 Task: Look for space in Fort Collins, United States from 6th September, 2023 to 15th September, 2023 for 6 adults in price range Rs.8000 to Rs.12000. Place can be entire place or private room with 6 bedrooms having 6 beds and 6 bathrooms. Property type can be house, flat, guest house. Amenities needed are: wifi, TV, free parkinig on premises, gym, breakfast. Booking option can be shelf check-in. Required host language is English.
Action: Mouse moved to (383, 180)
Screenshot: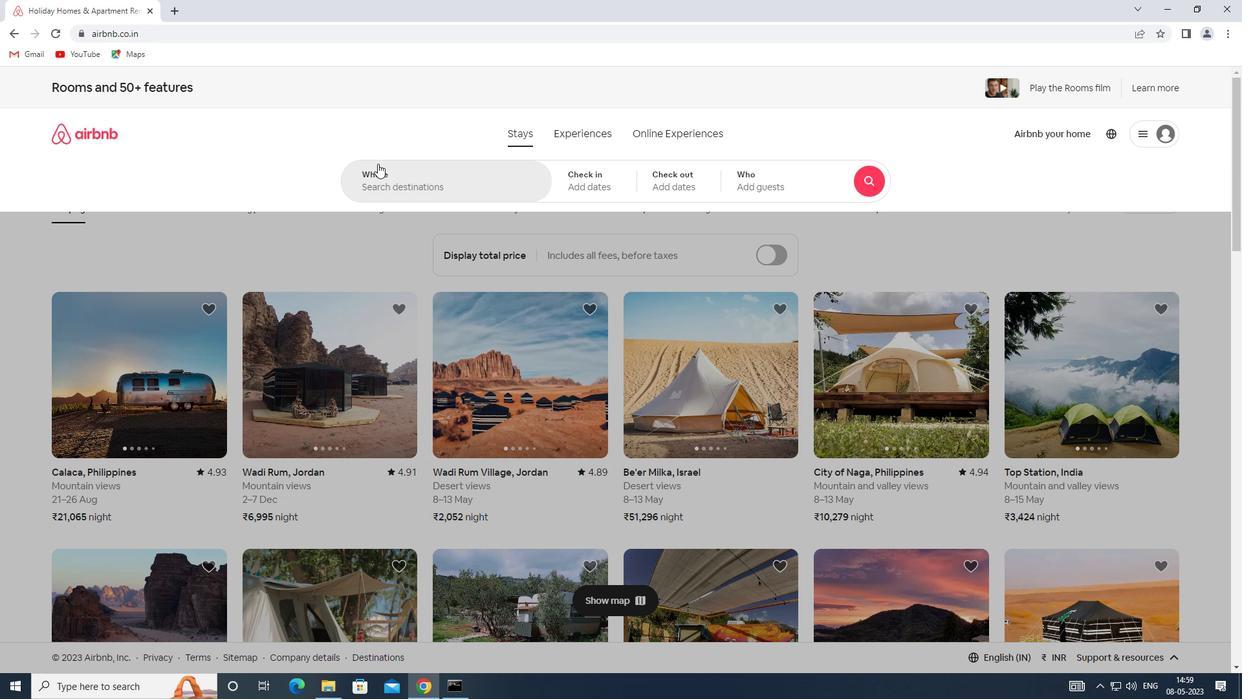 
Action: Mouse pressed left at (383, 180)
Screenshot: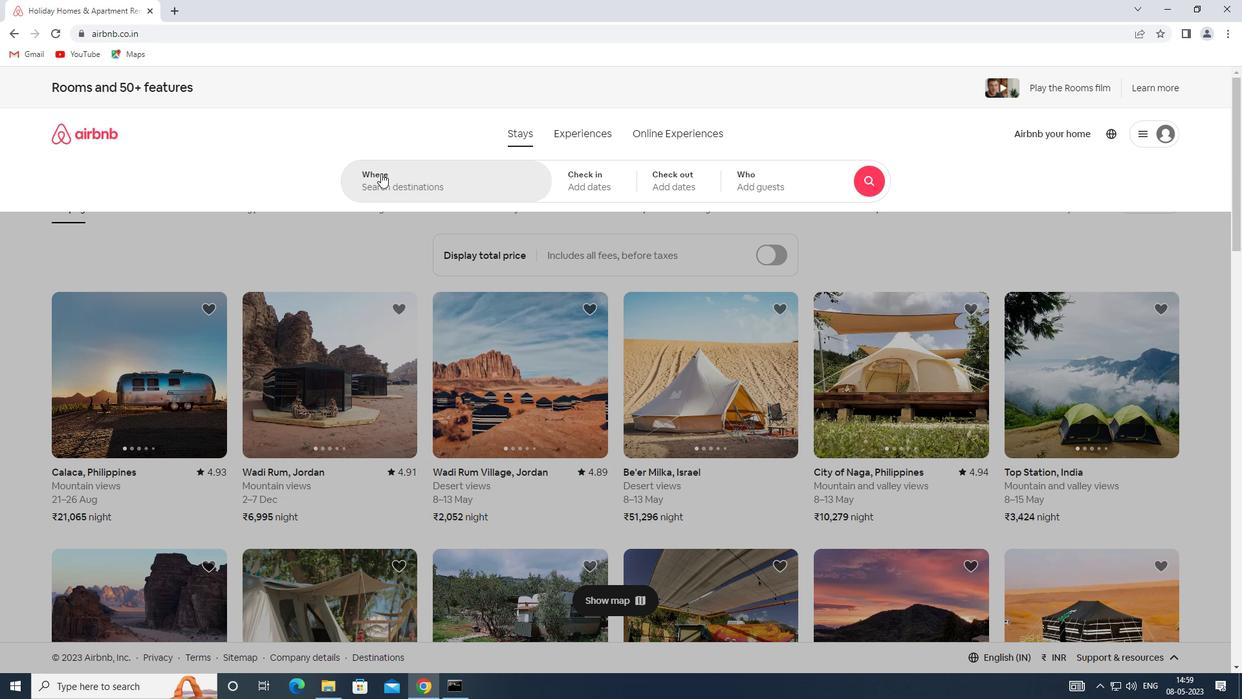 
Action: Key pressed <Key.shift>SPACE<Key.space>IN<Key.space><Key.shift><Key.shift>ctrl+FORT<Key.space><Key.shift><Key.shift><Key.shift><Key.shift><Key.shift><Key.shift><Key.shift><Key.shift><Key.shift><Key.shift>COLLIND<Key.backspace>S,<Key.shift>UNITES<Key.backspace>D<Key.space><Key.shift>STATES
Screenshot: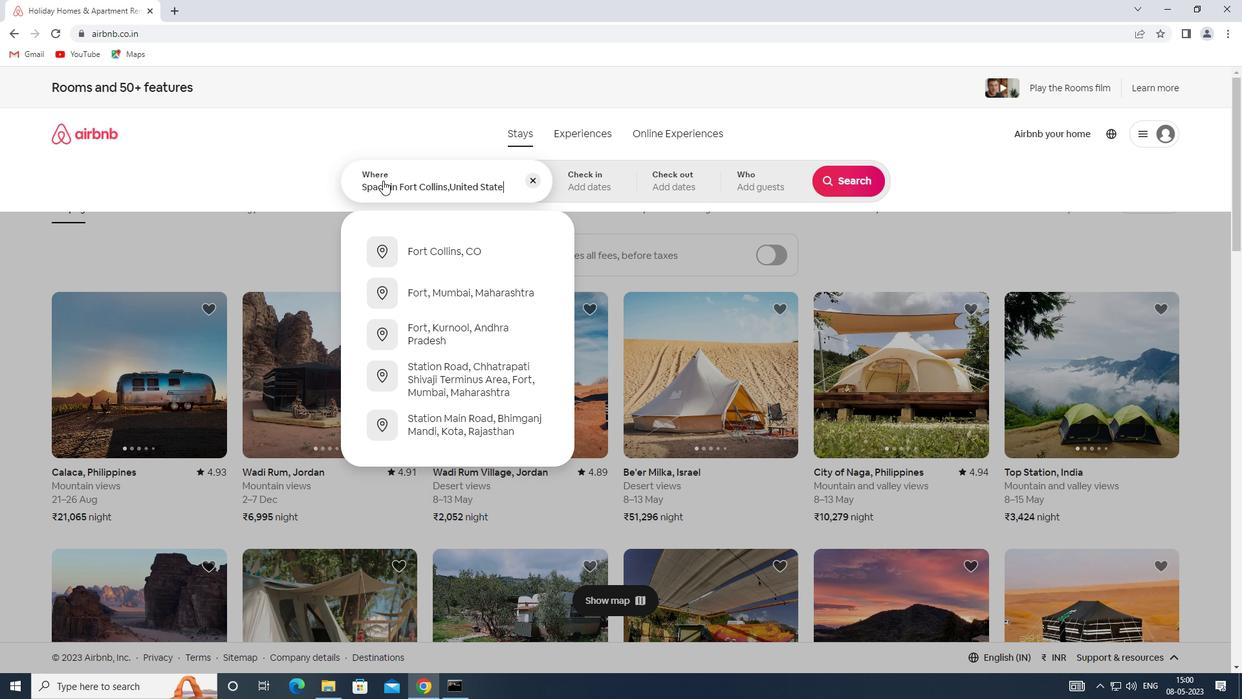 
Action: Mouse moved to (563, 168)
Screenshot: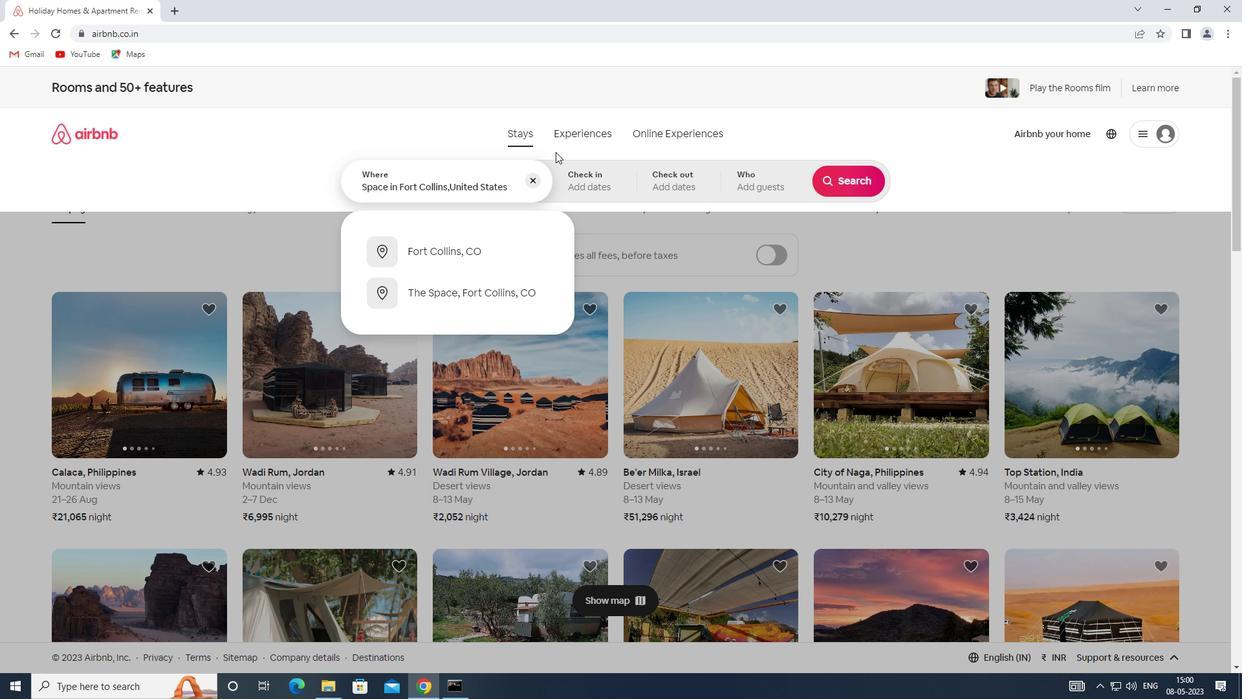 
Action: Mouse pressed left at (563, 168)
Screenshot: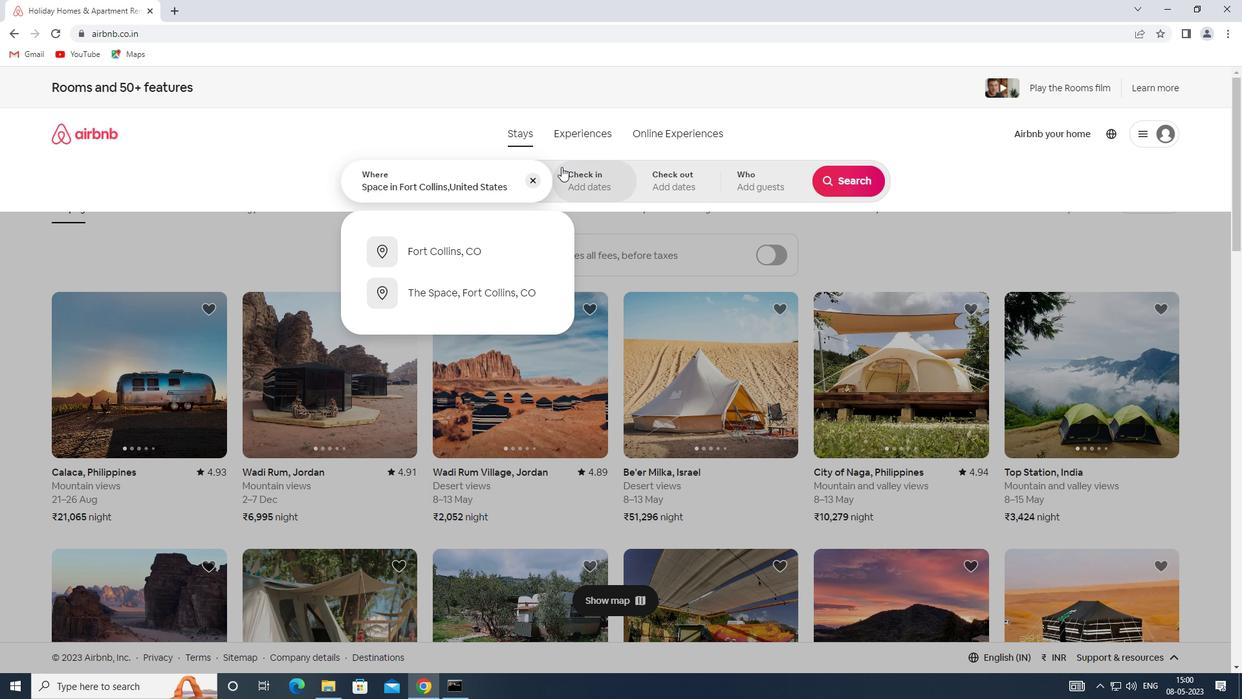 
Action: Mouse moved to (851, 289)
Screenshot: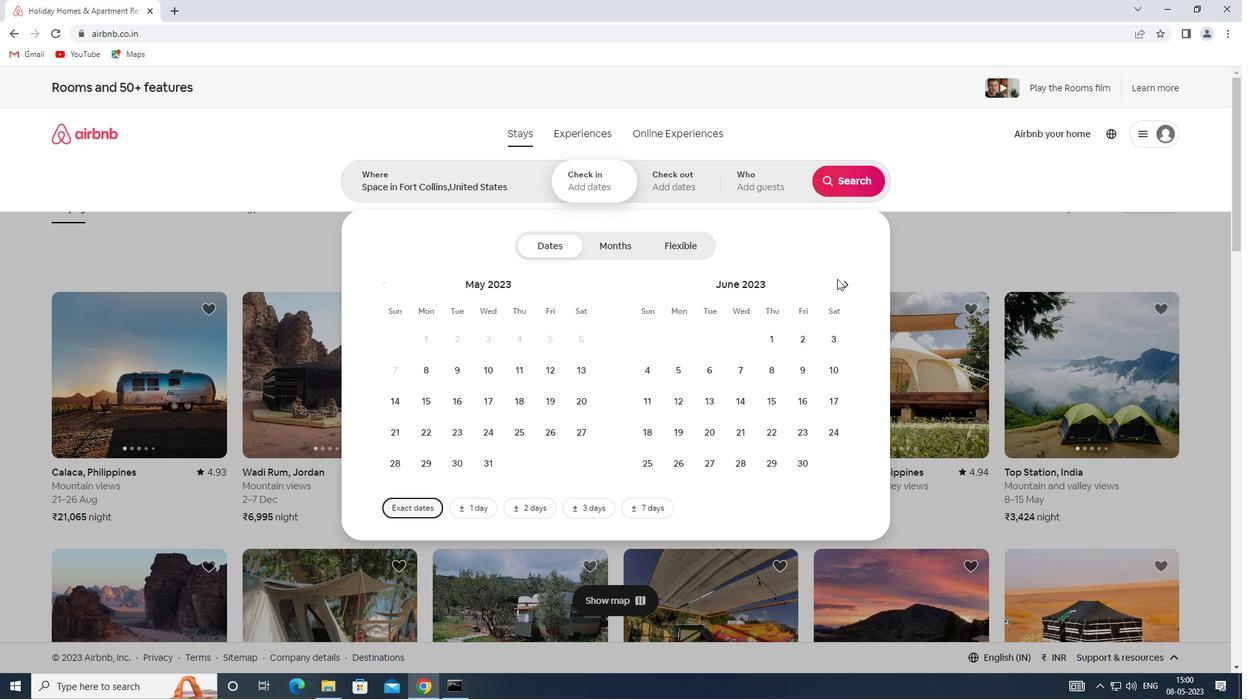 
Action: Mouse pressed left at (851, 289)
Screenshot: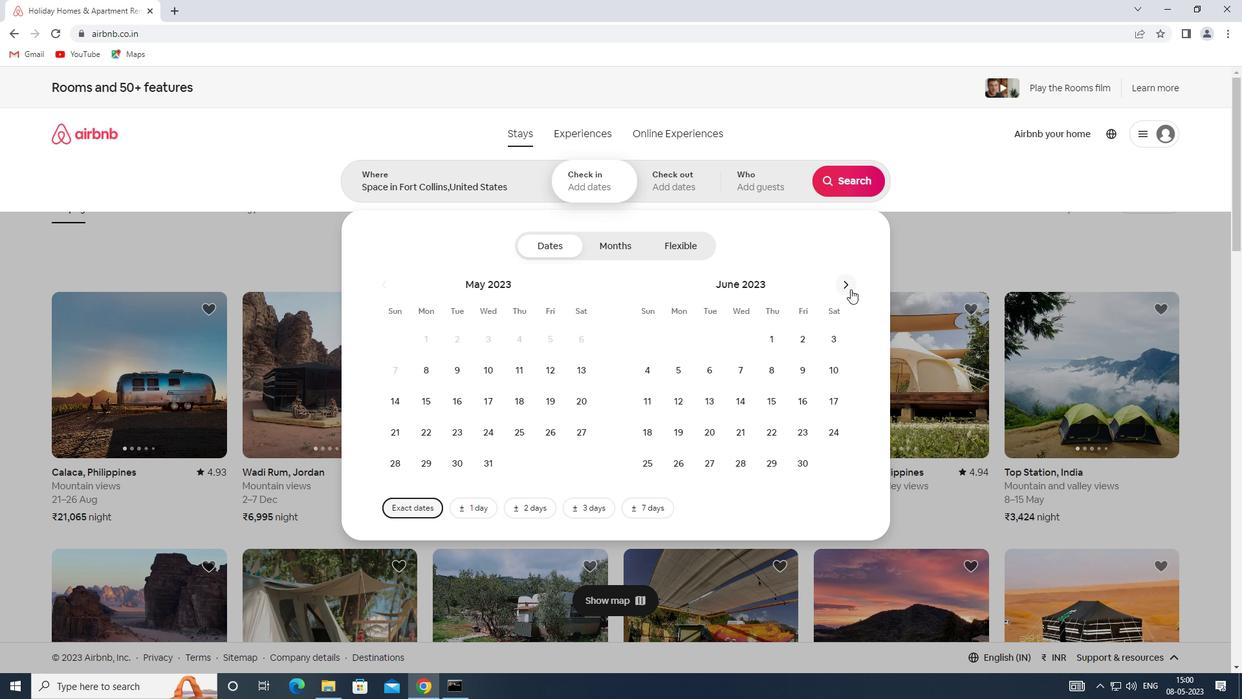 
Action: Mouse pressed left at (851, 289)
Screenshot: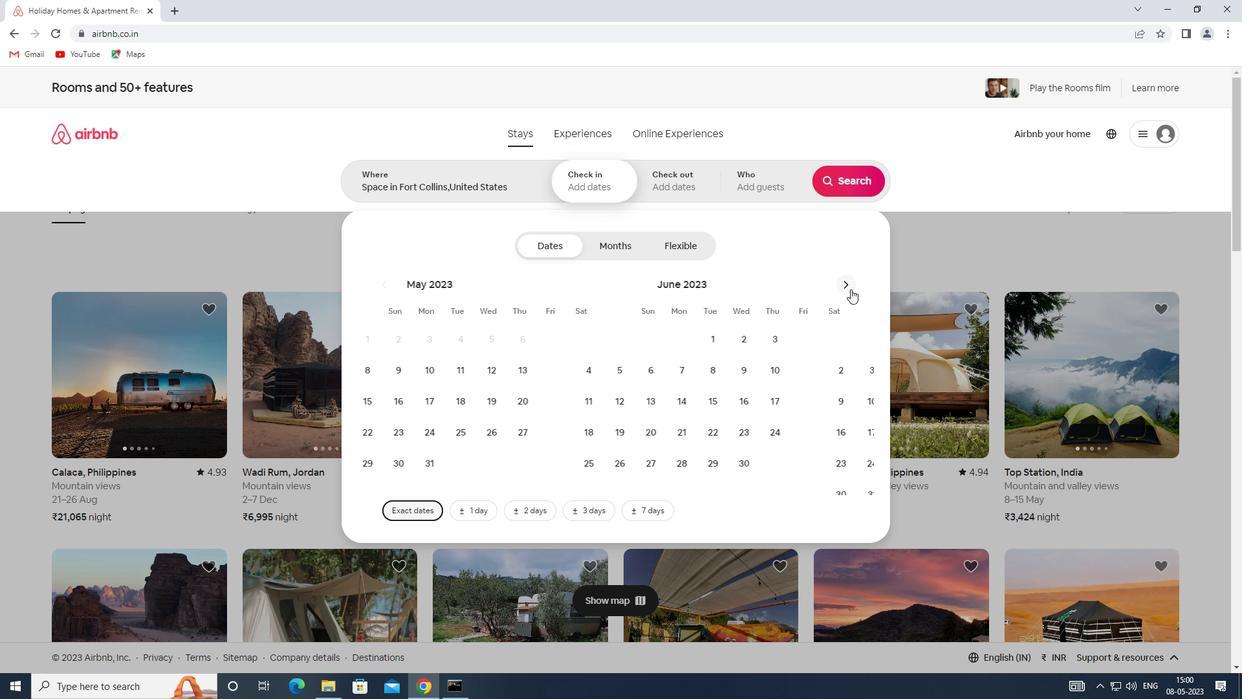 
Action: Mouse pressed left at (851, 289)
Screenshot: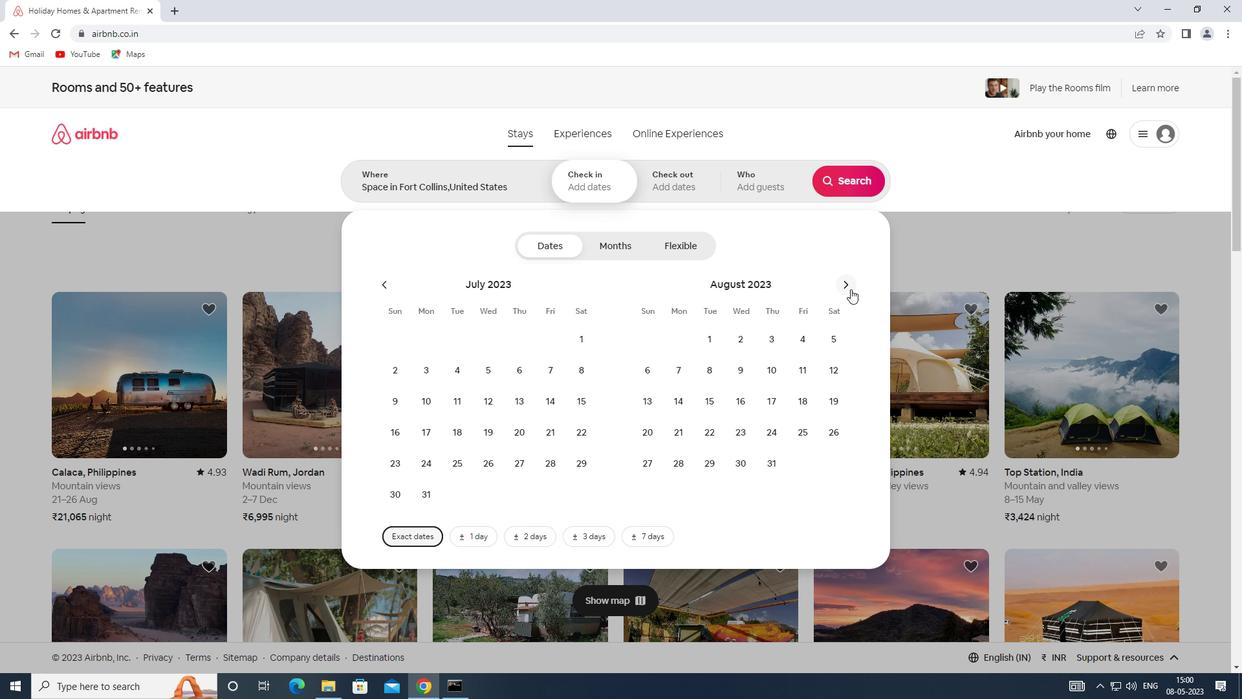 
Action: Mouse moved to (737, 366)
Screenshot: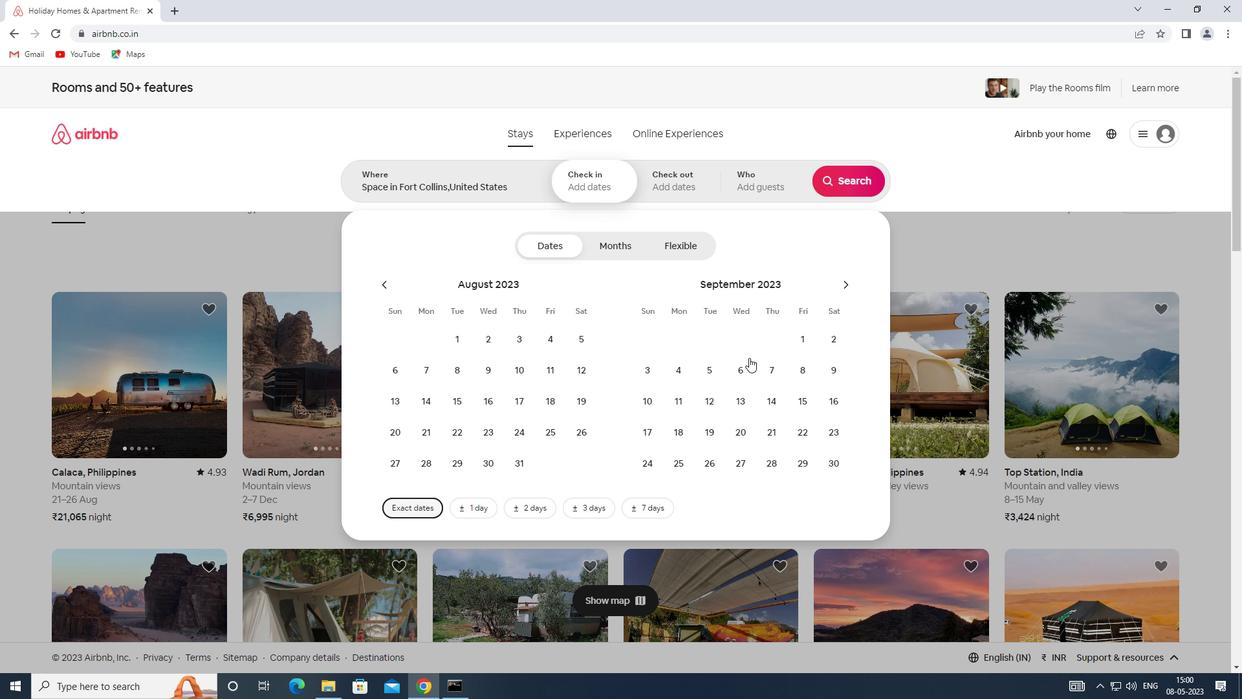 
Action: Mouse pressed left at (737, 366)
Screenshot: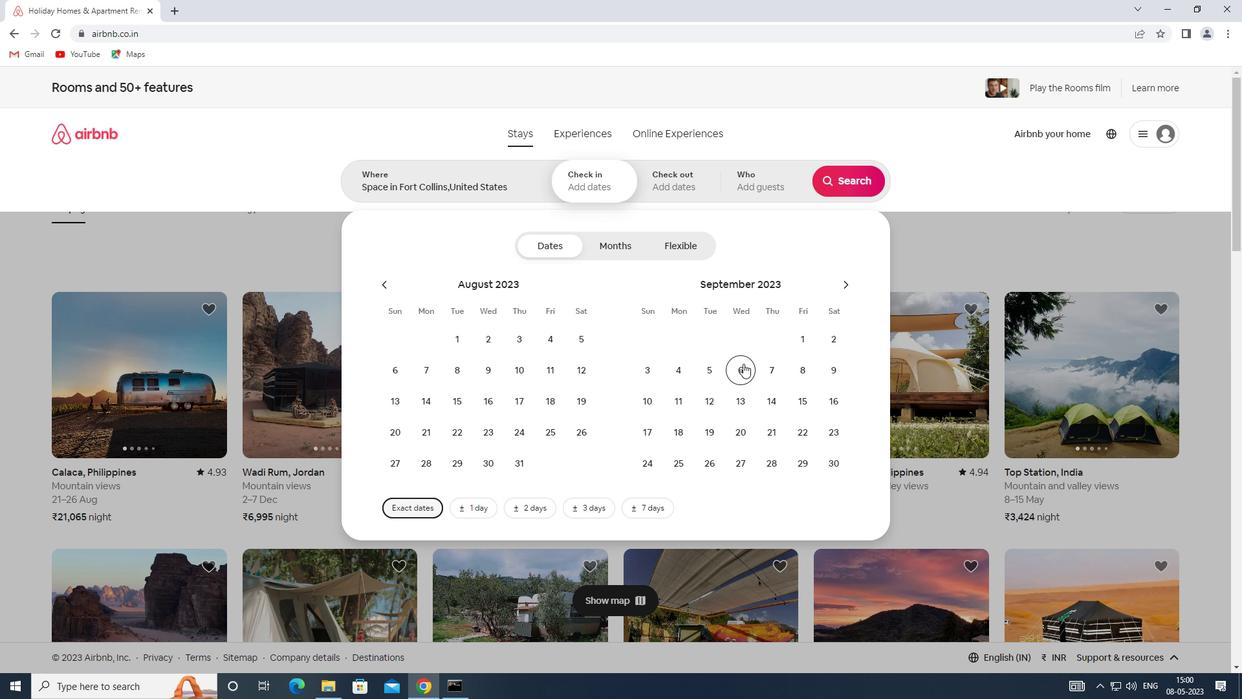 
Action: Mouse moved to (806, 403)
Screenshot: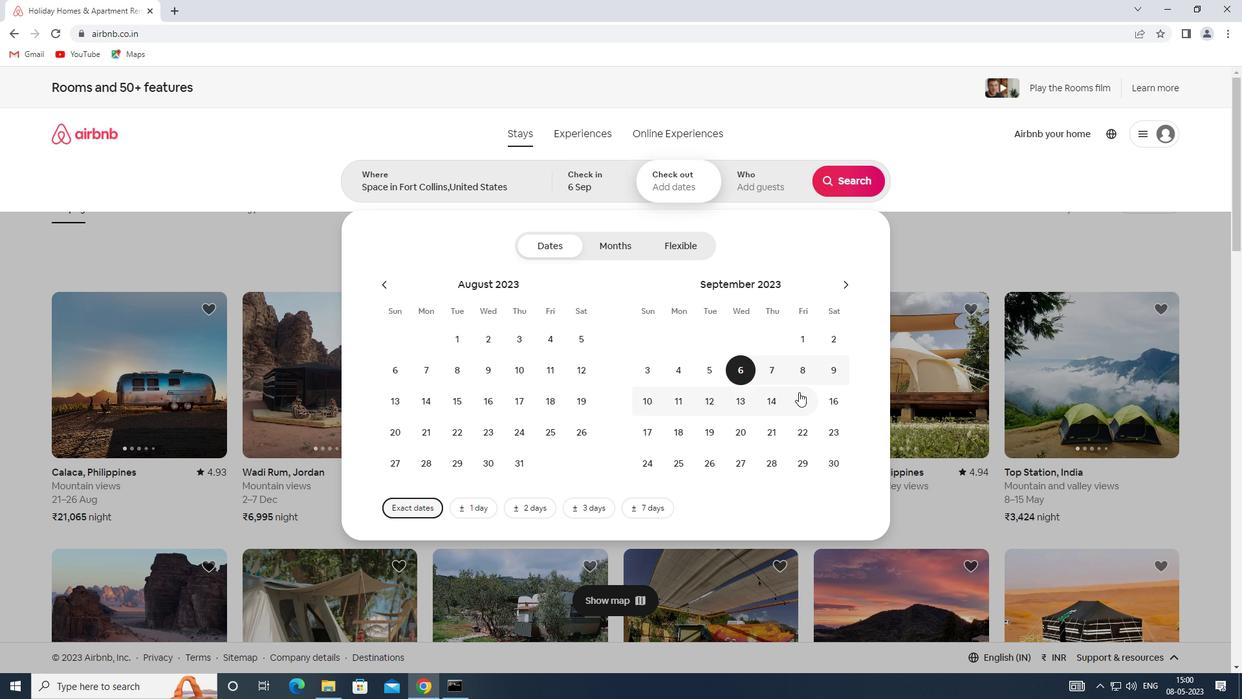 
Action: Mouse pressed left at (806, 403)
Screenshot: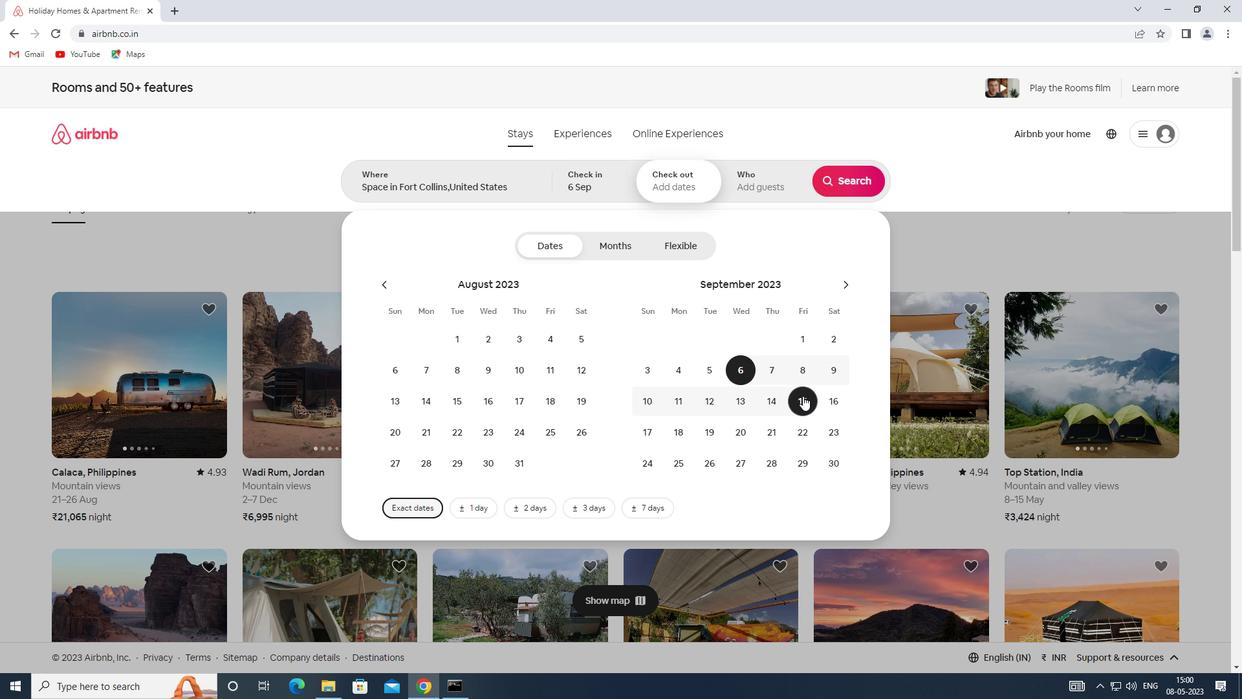 
Action: Mouse moved to (763, 191)
Screenshot: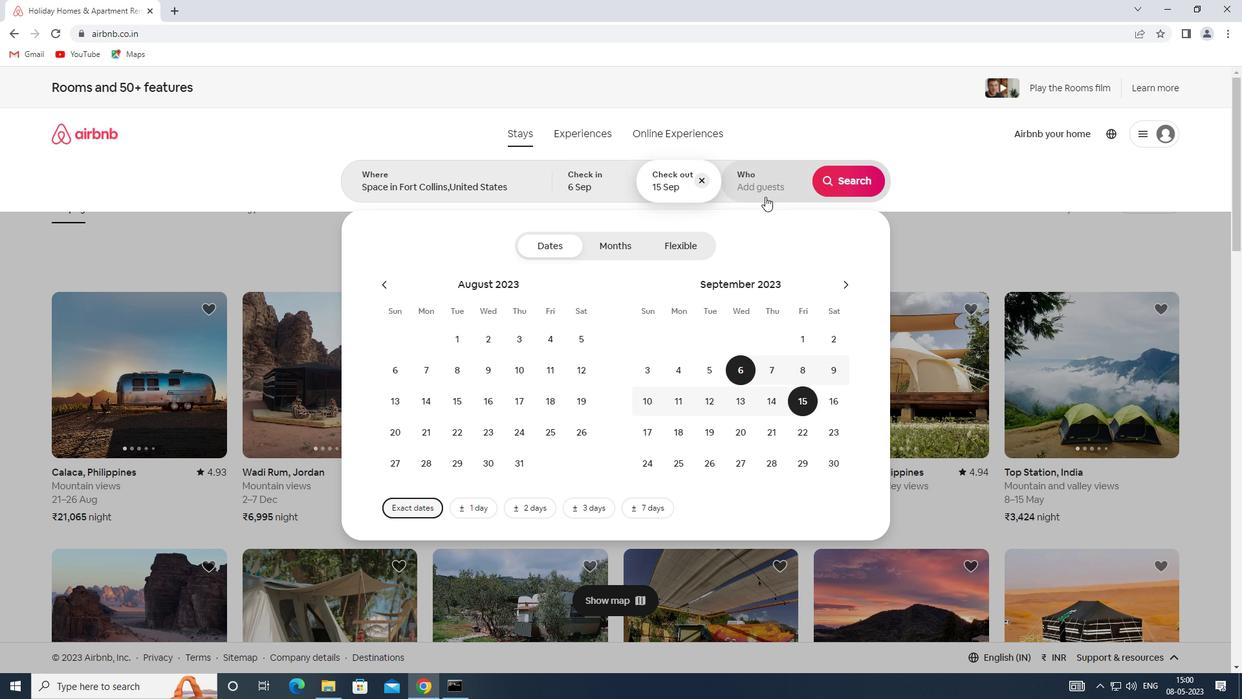 
Action: Mouse pressed left at (763, 191)
Screenshot: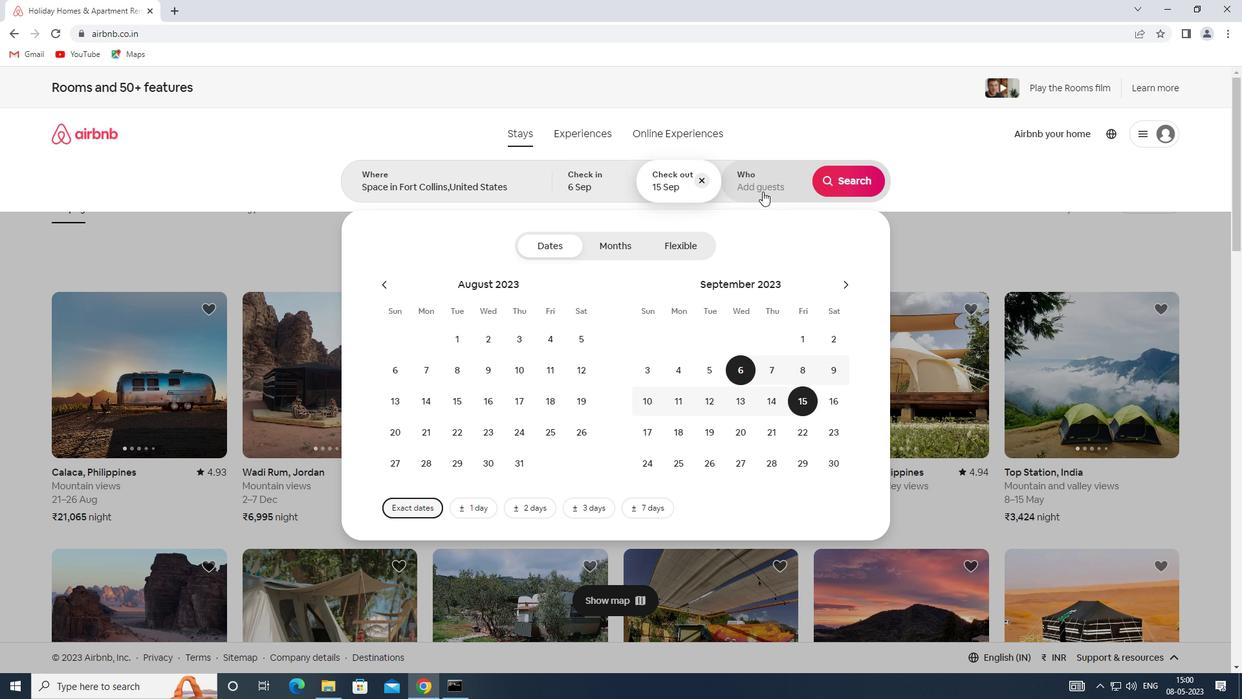 
Action: Mouse moved to (857, 245)
Screenshot: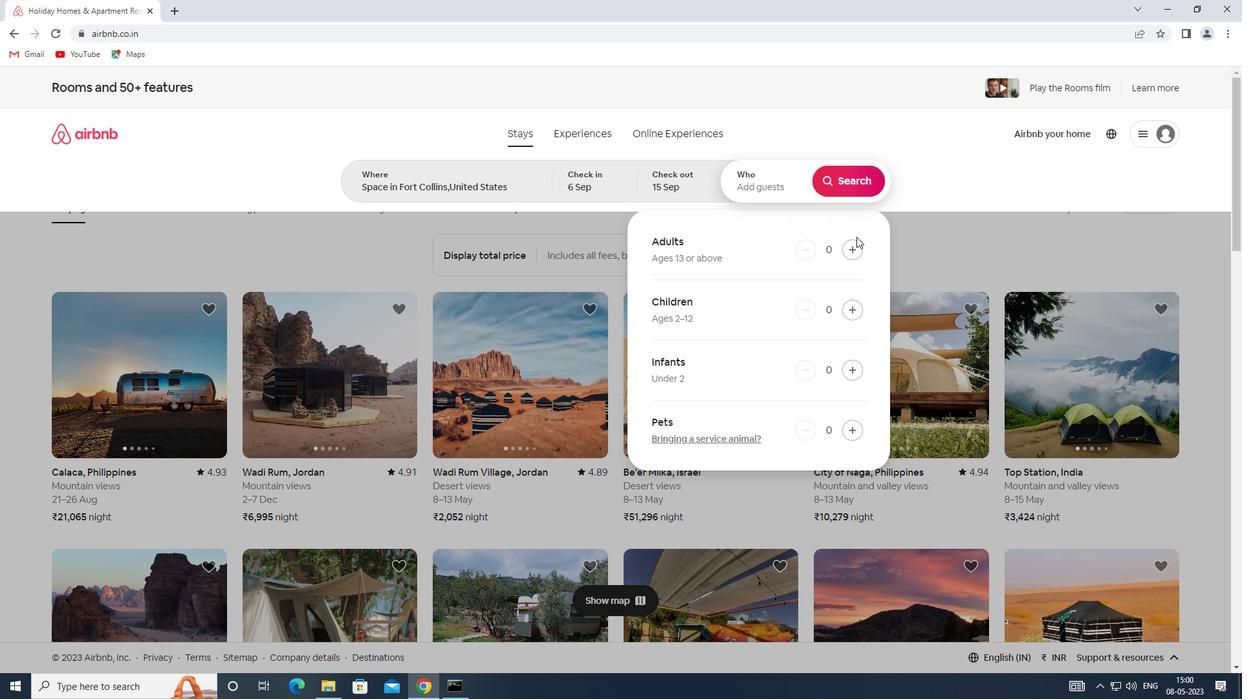 
Action: Mouse pressed left at (857, 245)
Screenshot: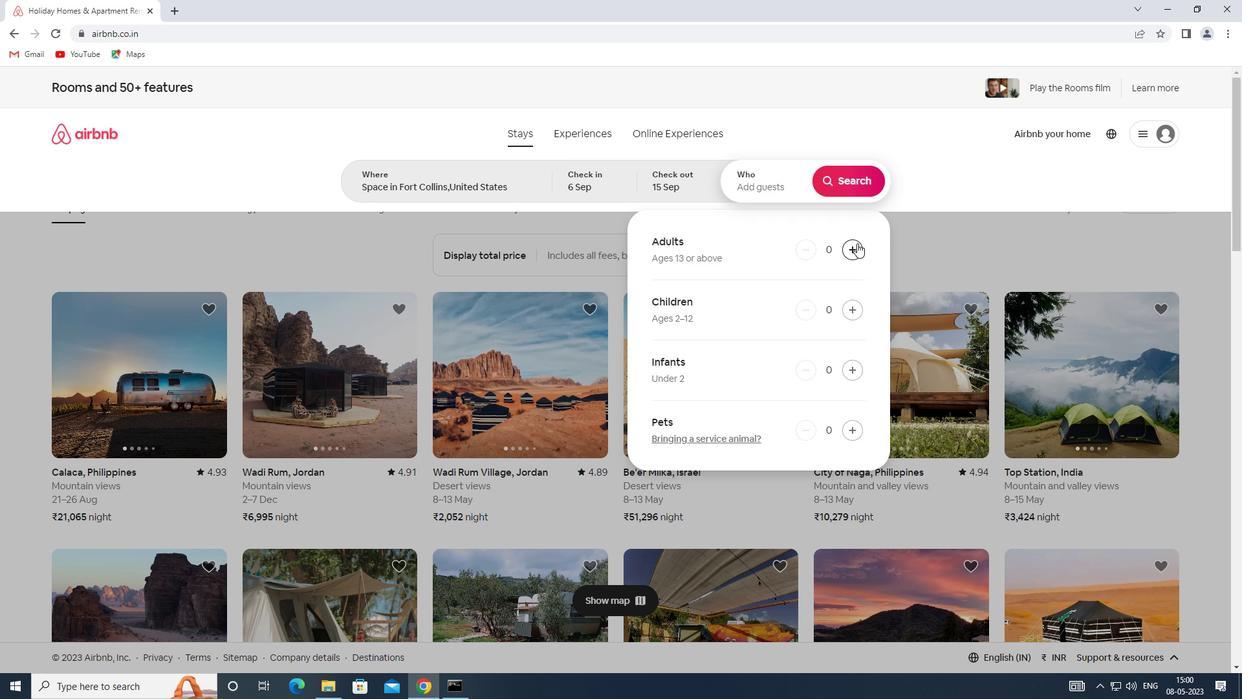 
Action: Mouse pressed left at (857, 245)
Screenshot: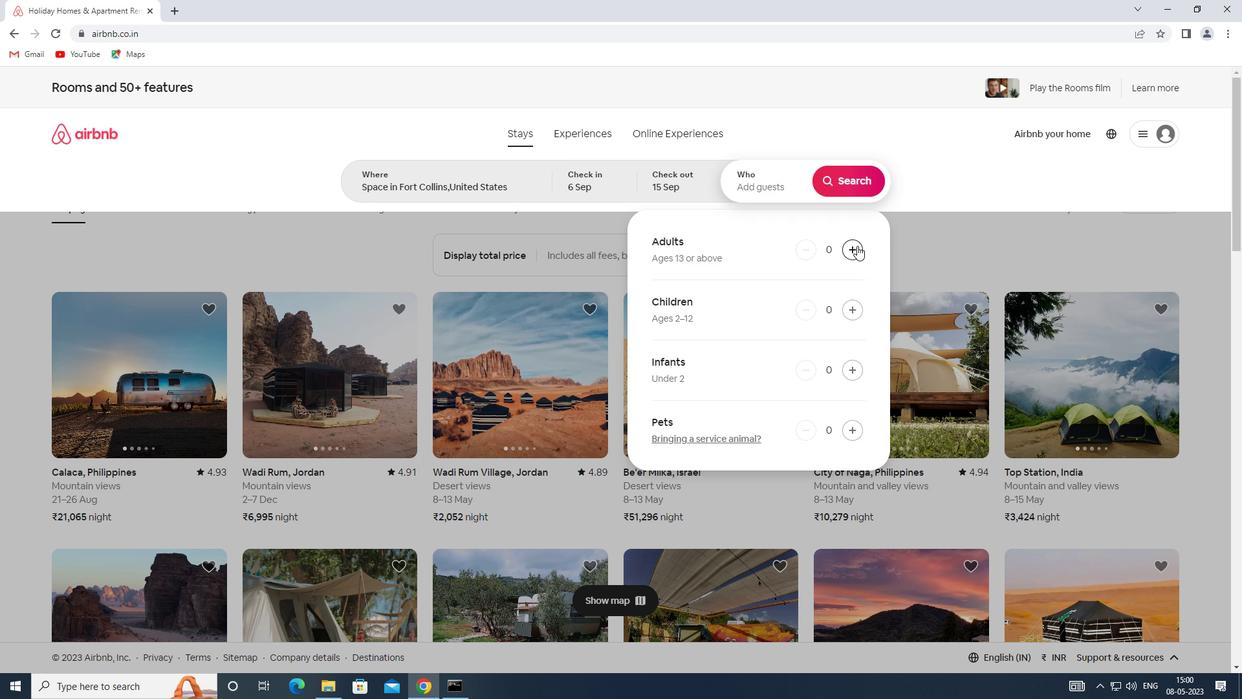 
Action: Mouse pressed left at (857, 245)
Screenshot: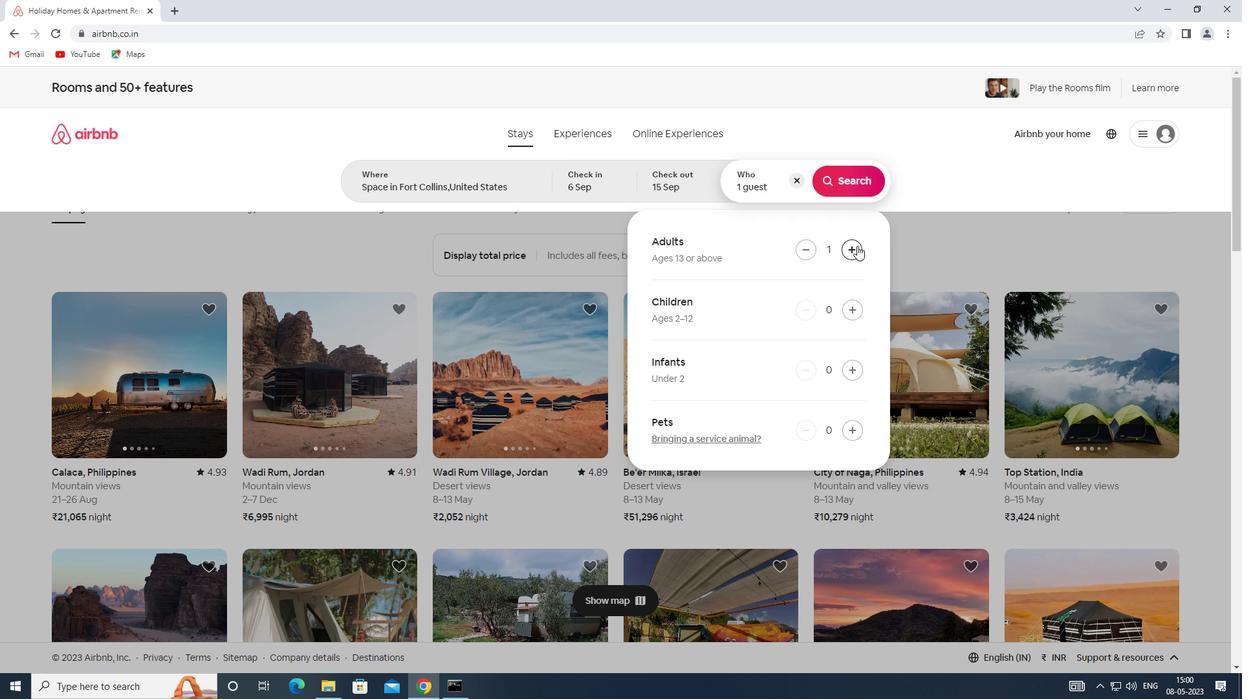 
Action: Mouse pressed left at (857, 245)
Screenshot: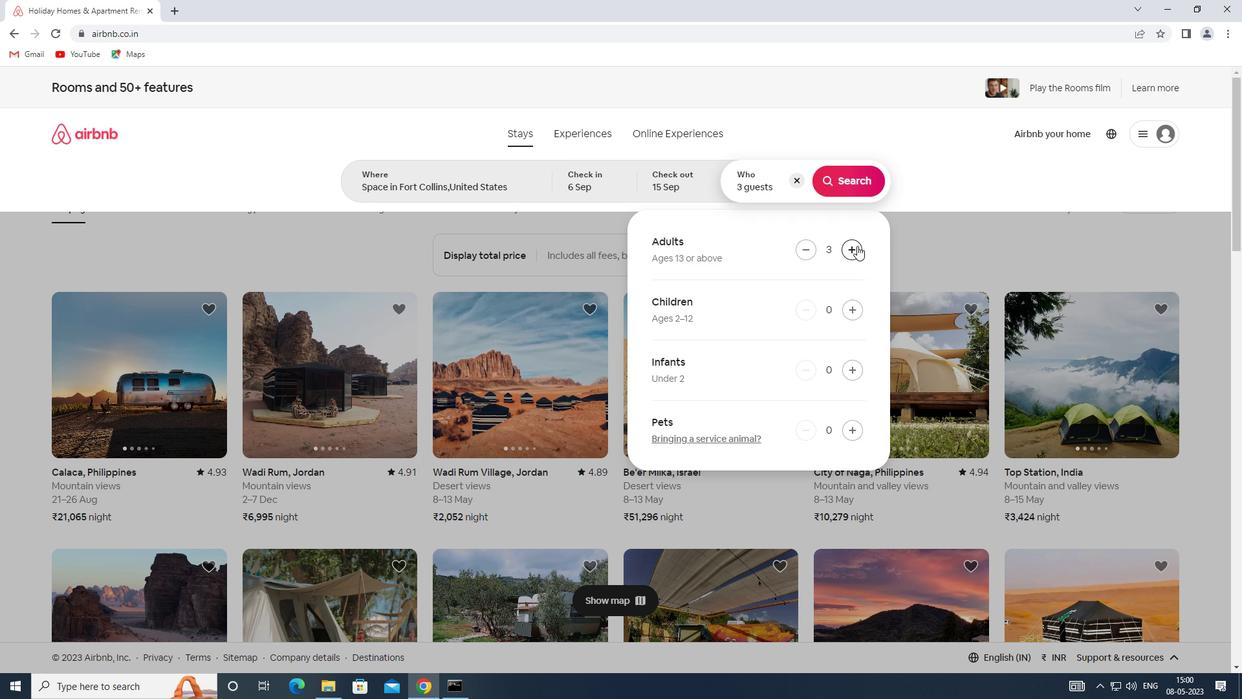 
Action: Mouse pressed left at (857, 245)
Screenshot: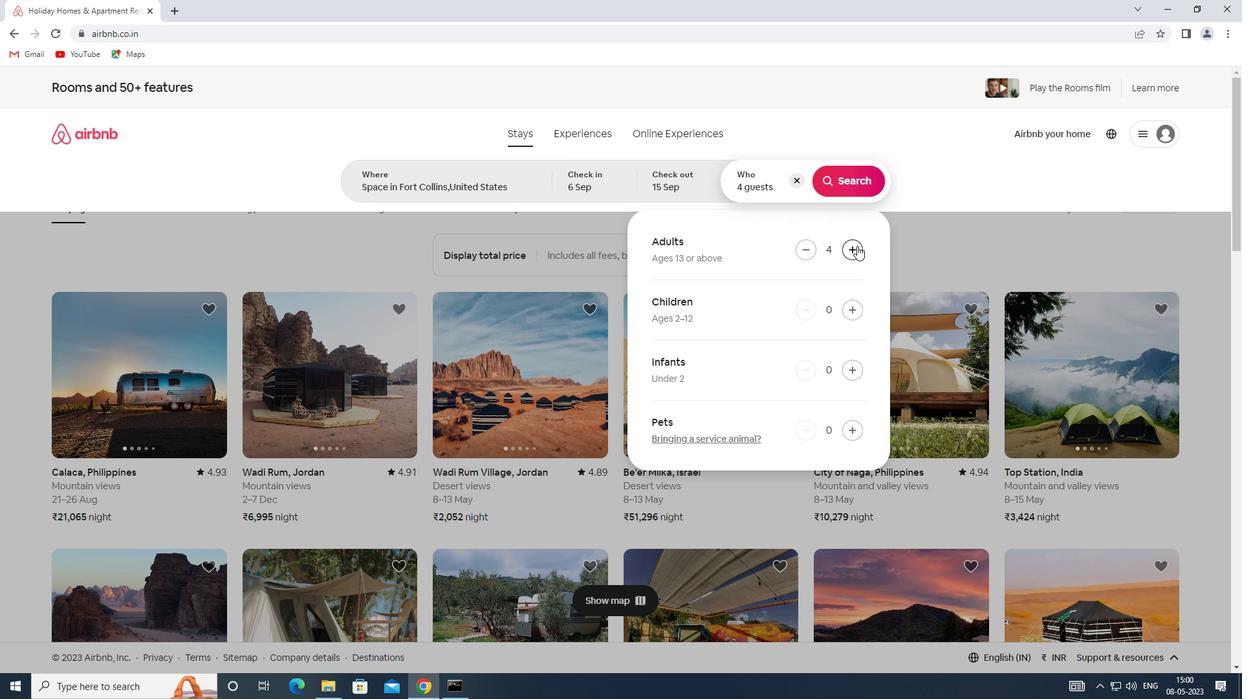 
Action: Mouse pressed left at (857, 245)
Screenshot: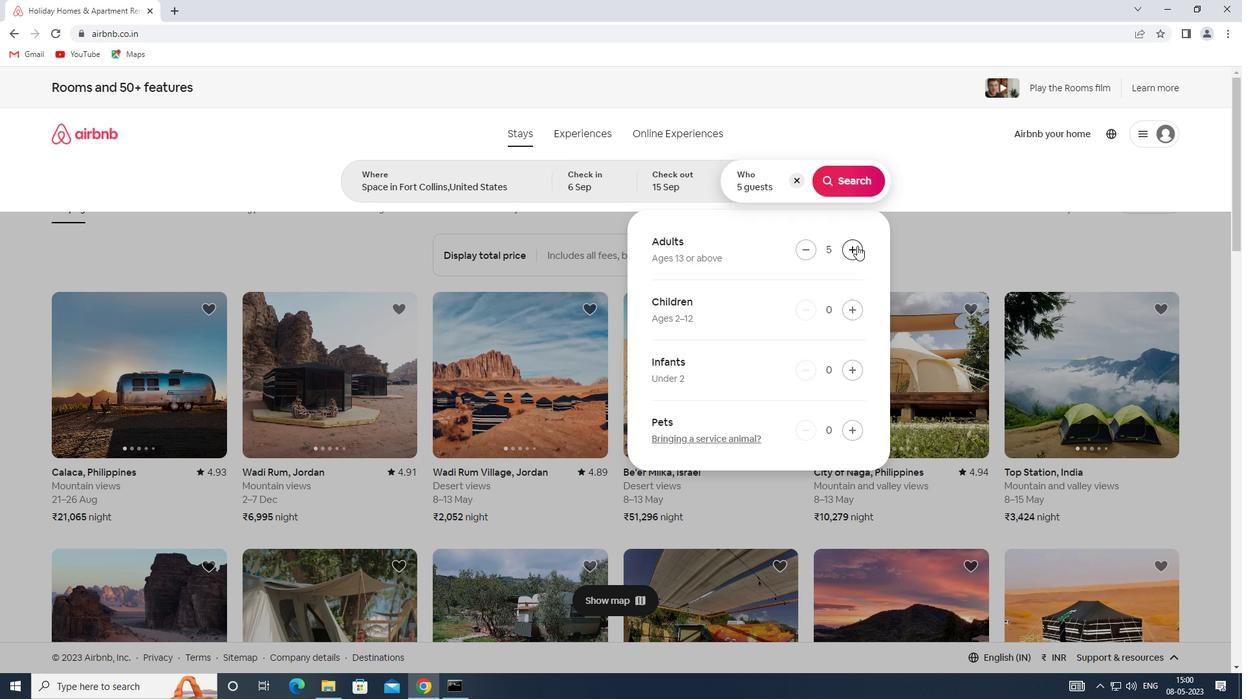 
Action: Mouse moved to (850, 180)
Screenshot: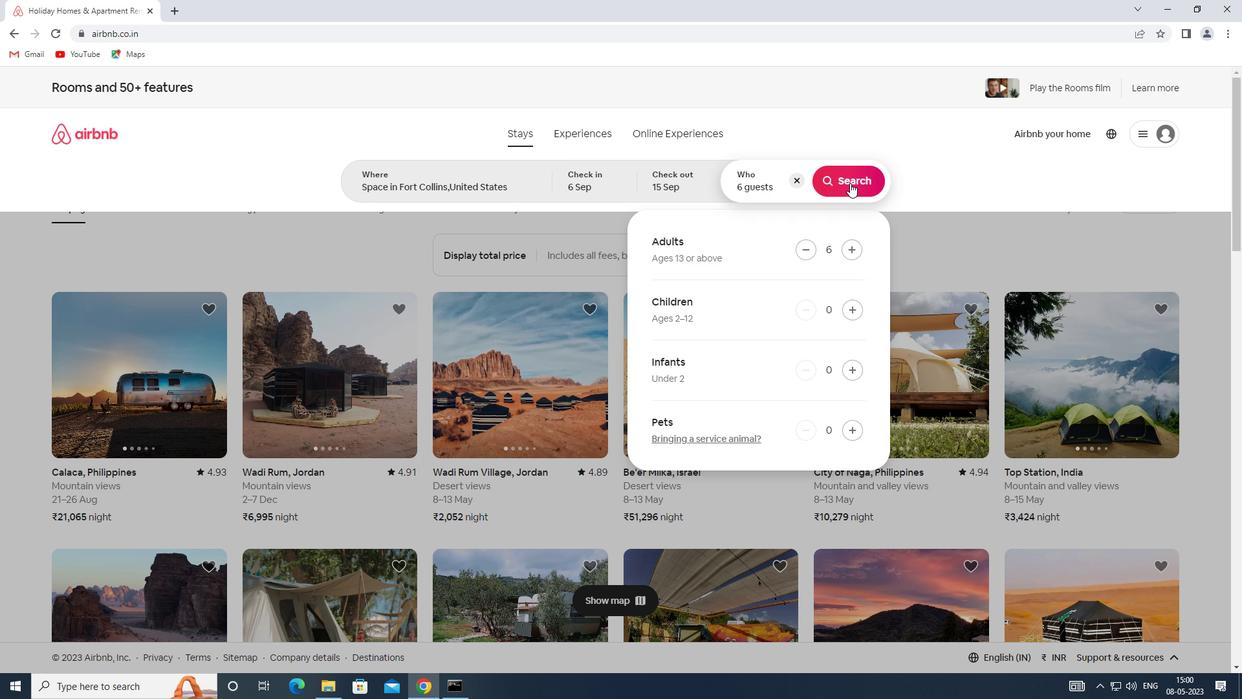 
Action: Mouse pressed left at (850, 180)
Screenshot: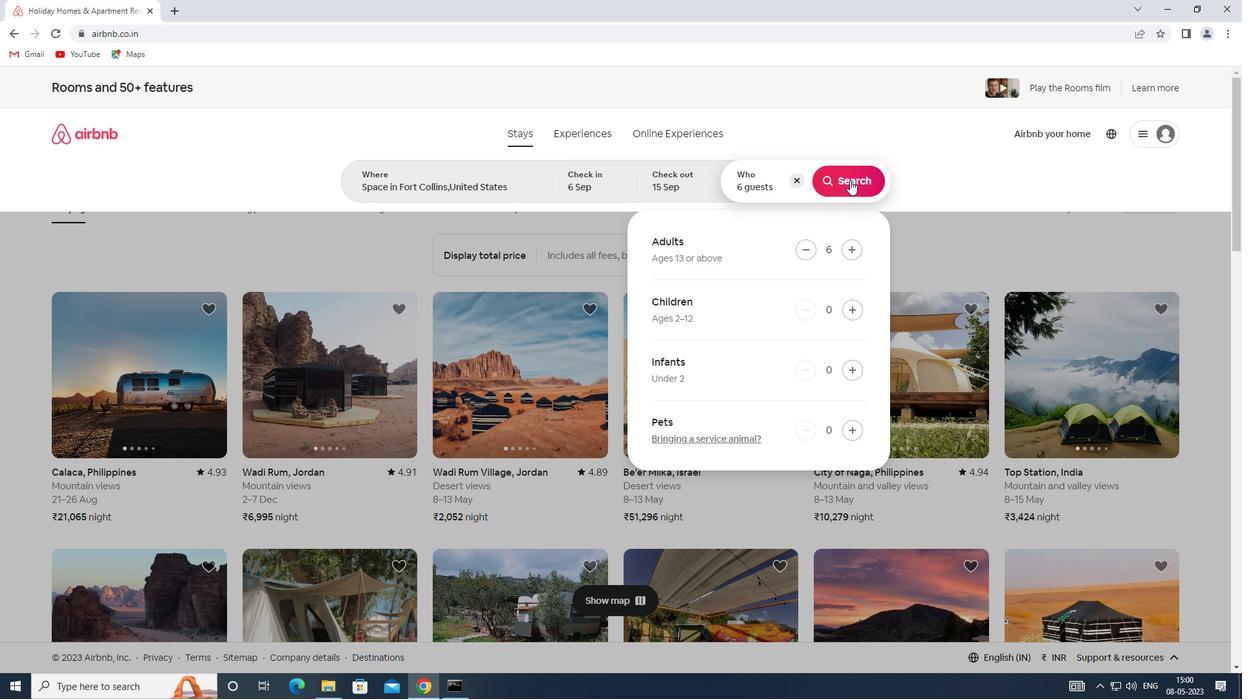 
Action: Mouse moved to (1184, 139)
Screenshot: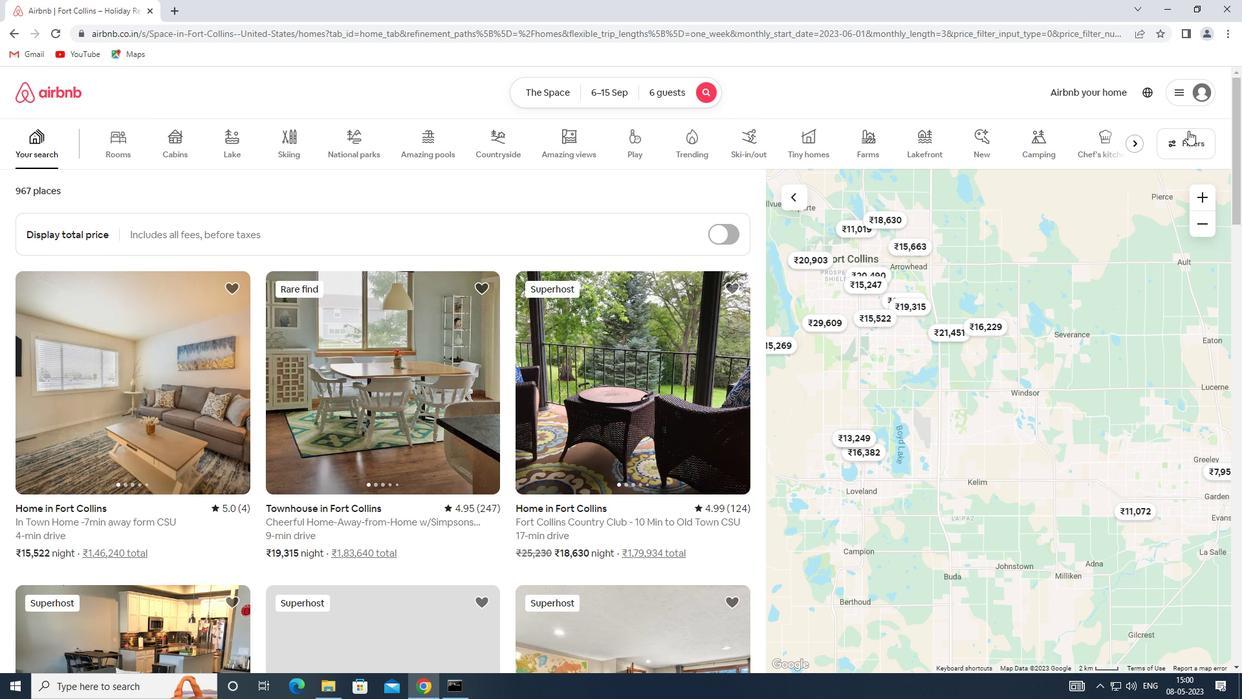 
Action: Mouse pressed left at (1184, 139)
Screenshot: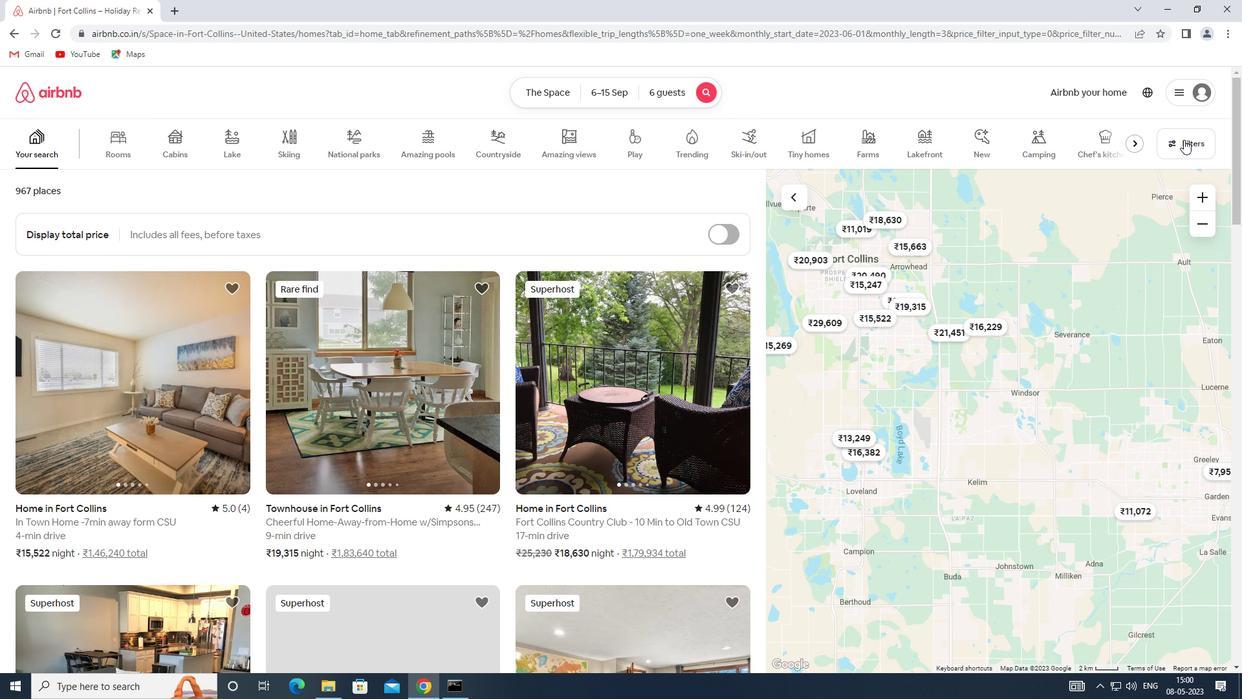 
Action: Mouse moved to (455, 466)
Screenshot: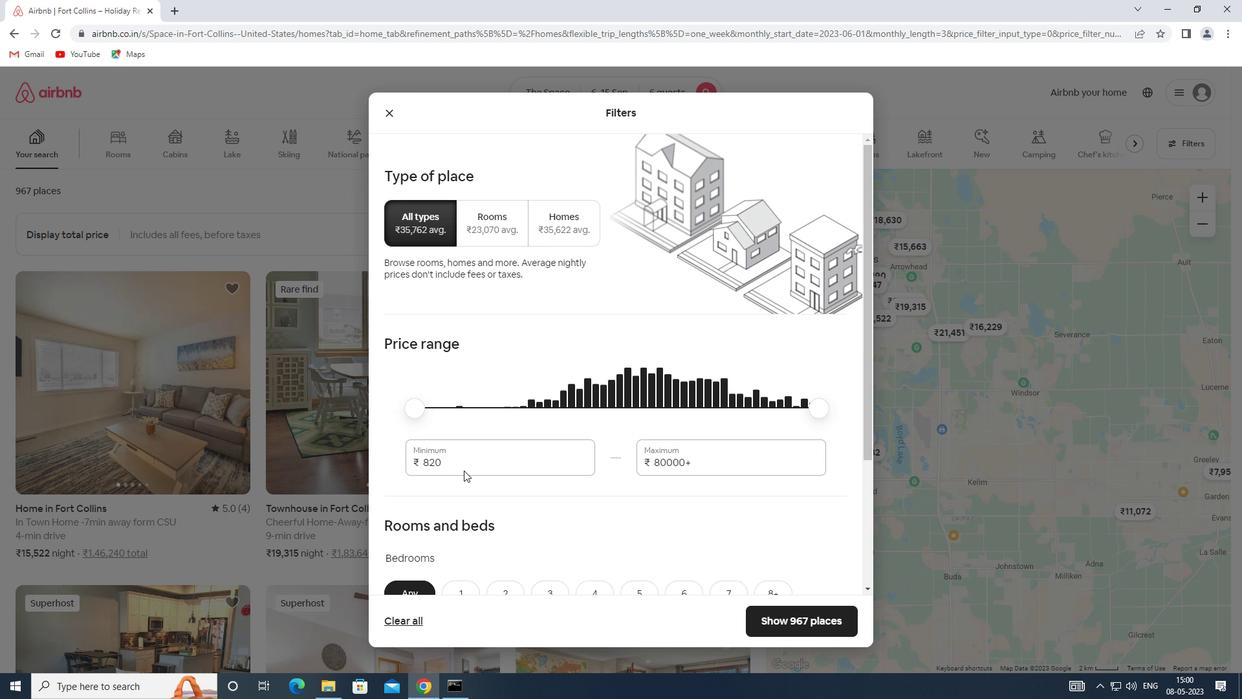 
Action: Mouse pressed left at (455, 466)
Screenshot: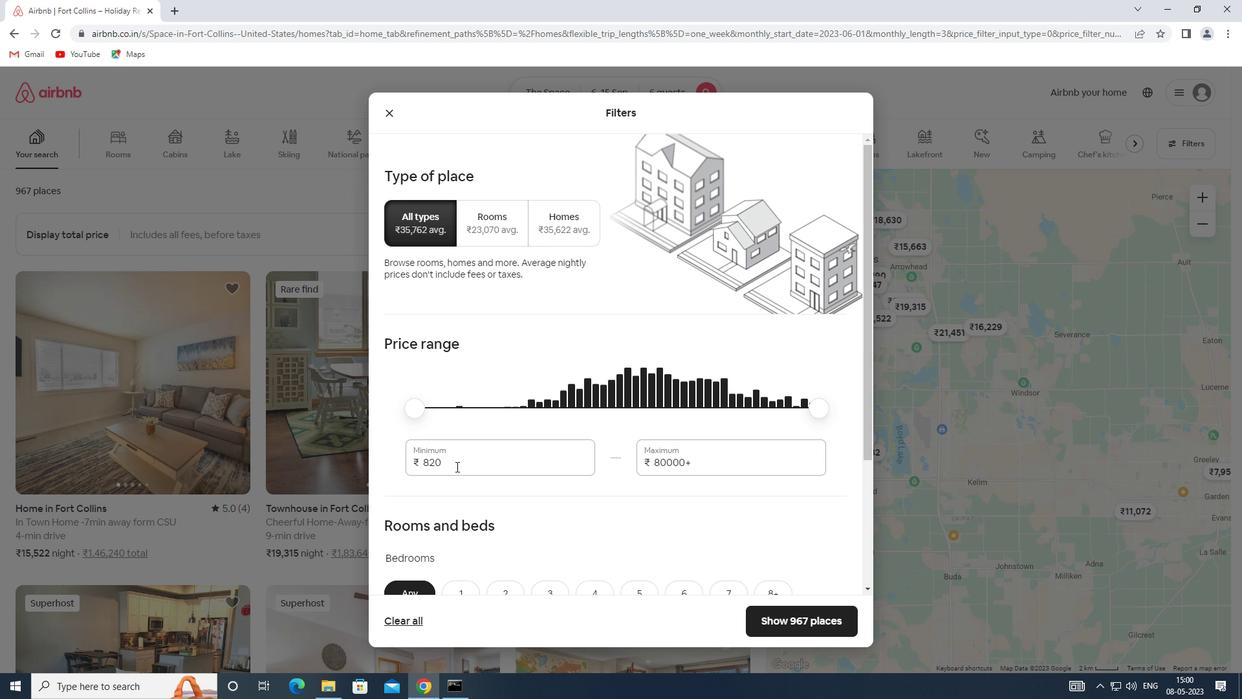 
Action: Mouse moved to (370, 465)
Screenshot: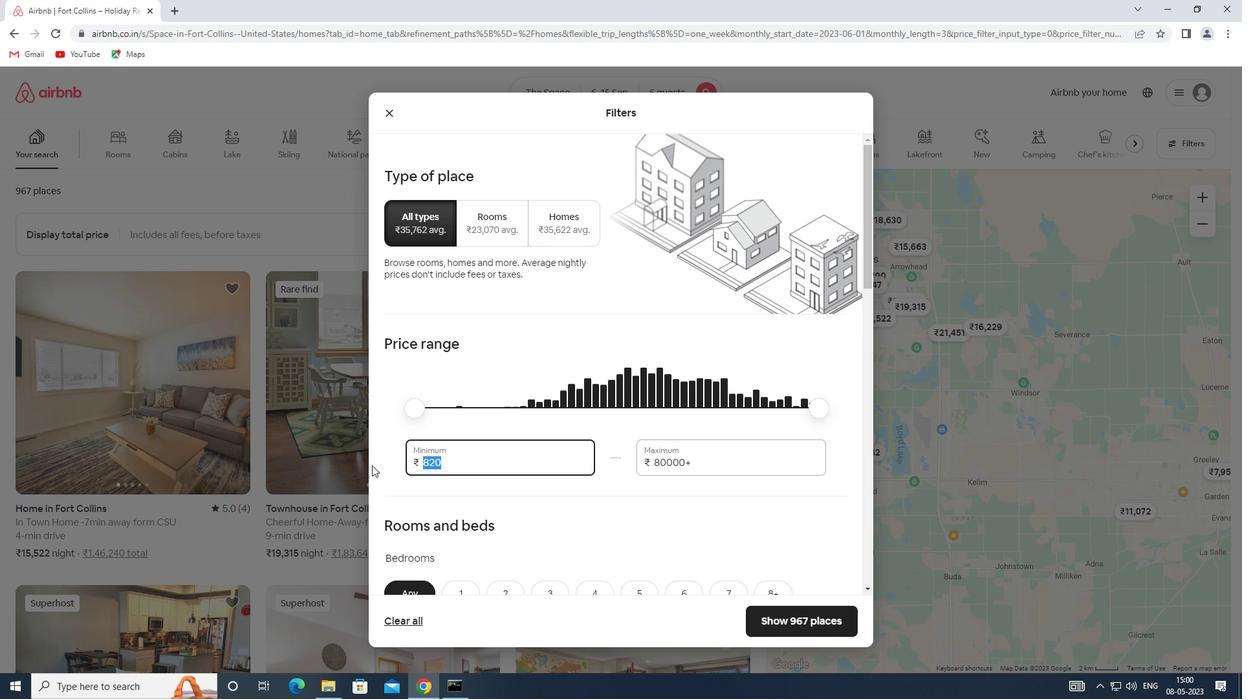 
Action: Key pressed 8000
Screenshot: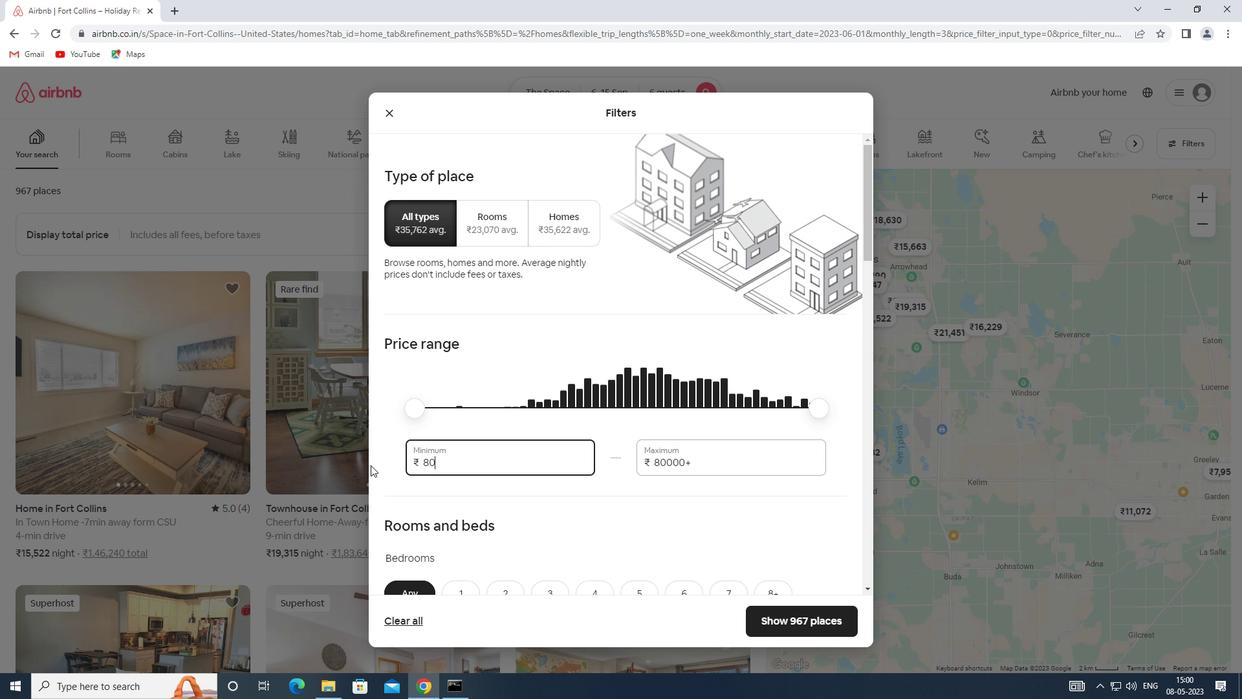 
Action: Mouse moved to (710, 466)
Screenshot: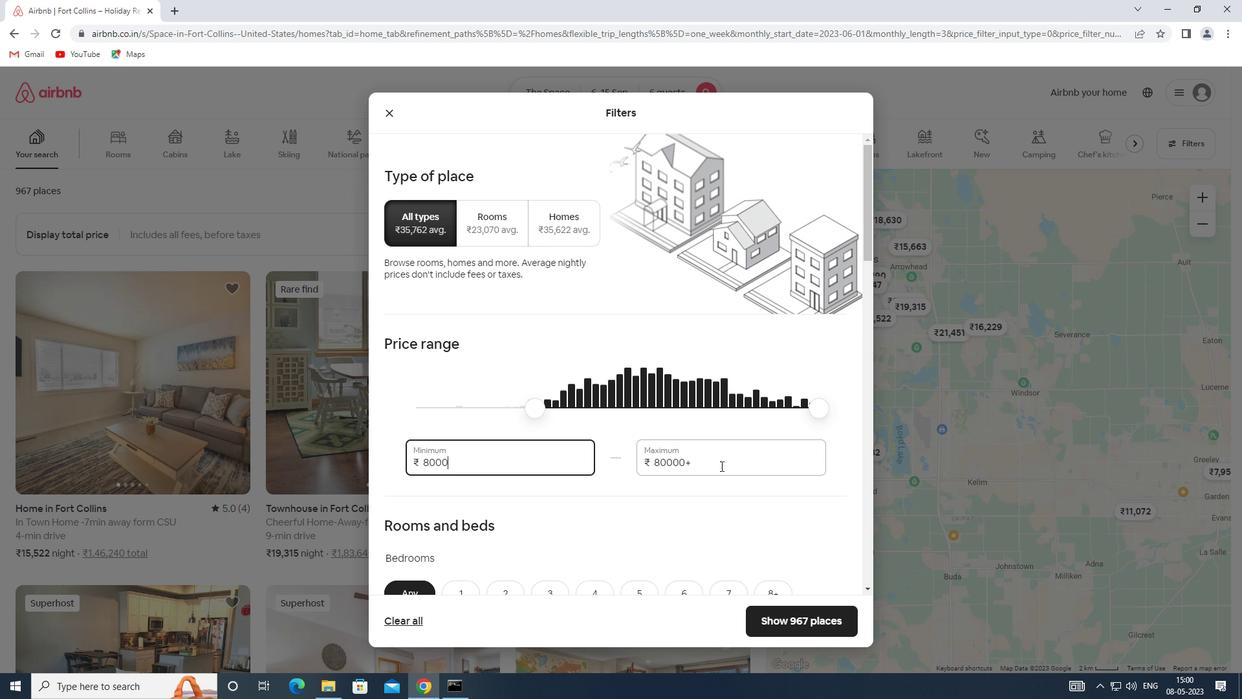 
Action: Mouse pressed left at (710, 466)
Screenshot: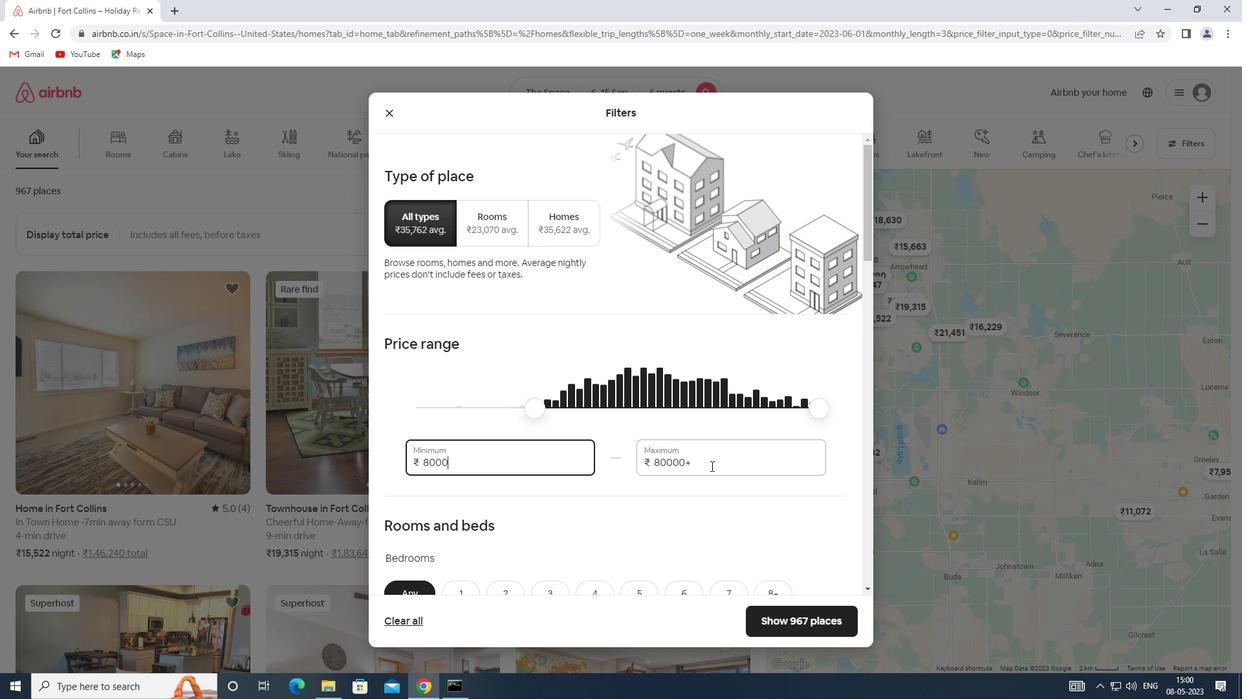
Action: Mouse moved to (646, 466)
Screenshot: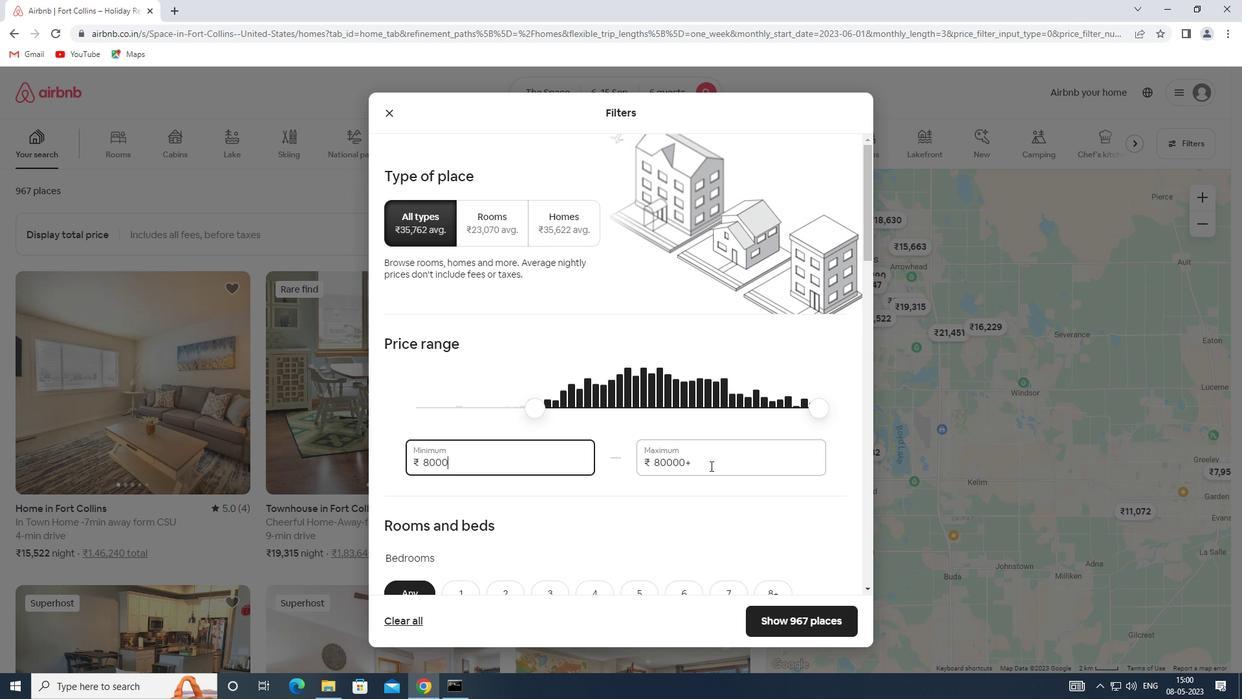 
Action: Key pressed 12000
Screenshot: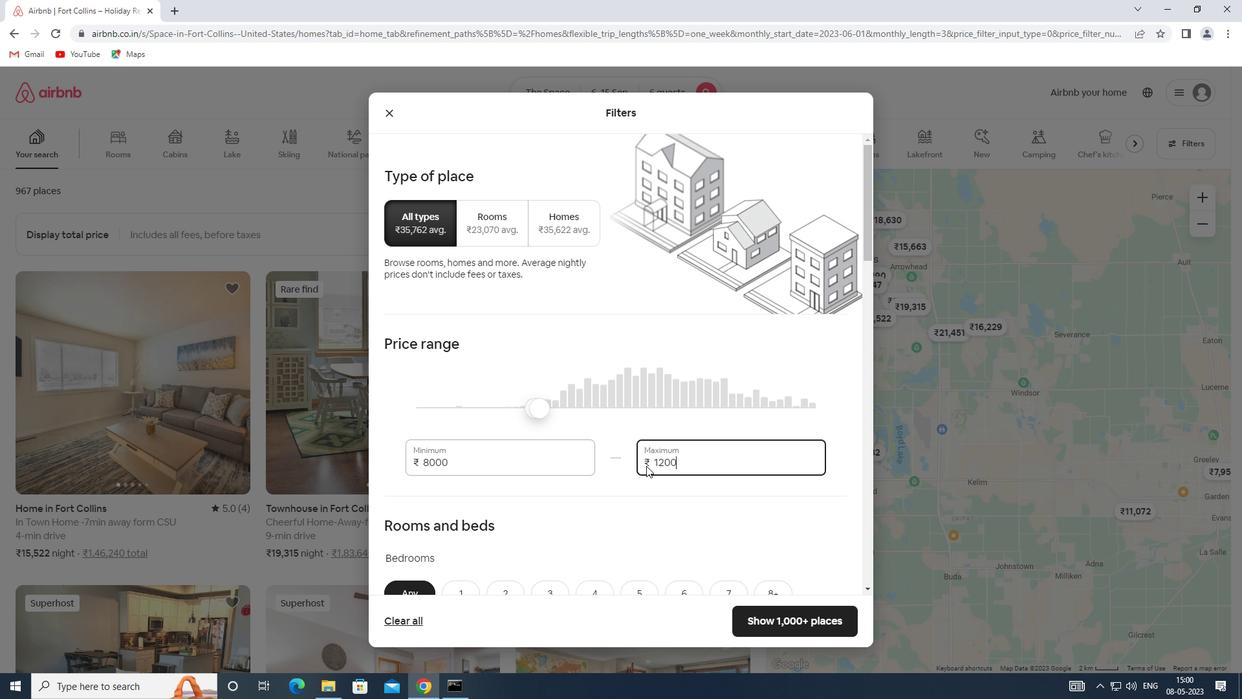 
Action: Mouse scrolled (646, 465) with delta (0, 0)
Screenshot: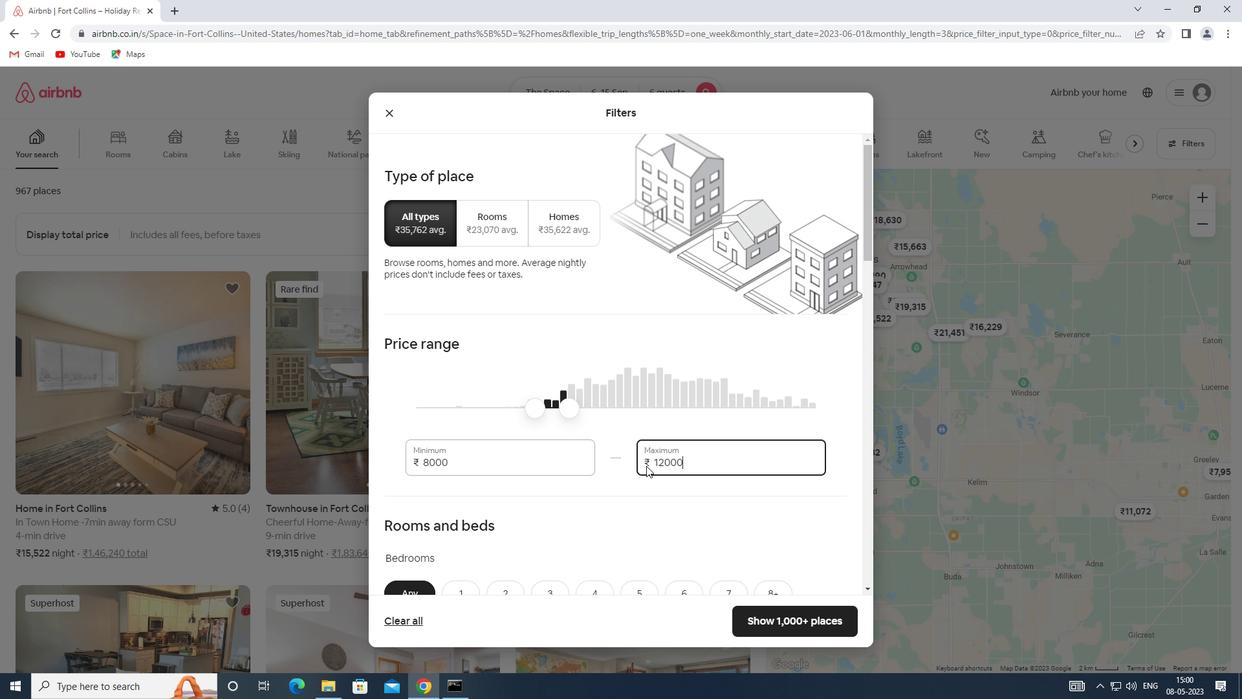 
Action: Mouse scrolled (646, 465) with delta (0, 0)
Screenshot: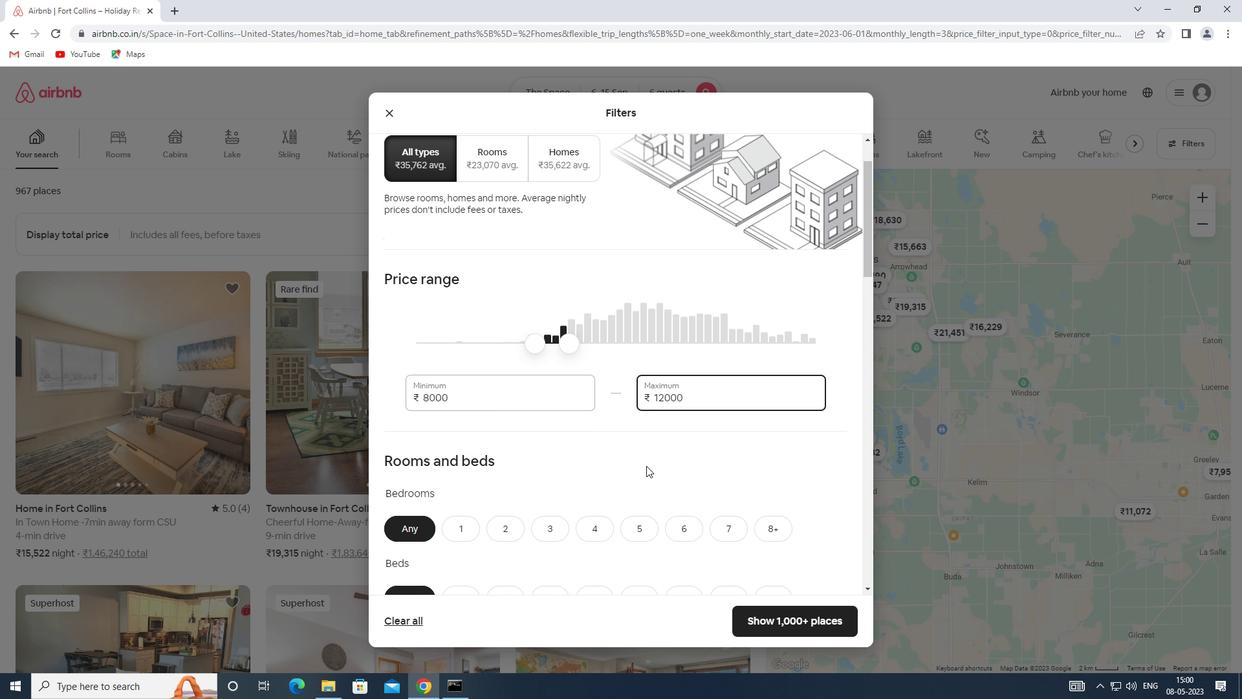 
Action: Mouse scrolled (646, 465) with delta (0, 0)
Screenshot: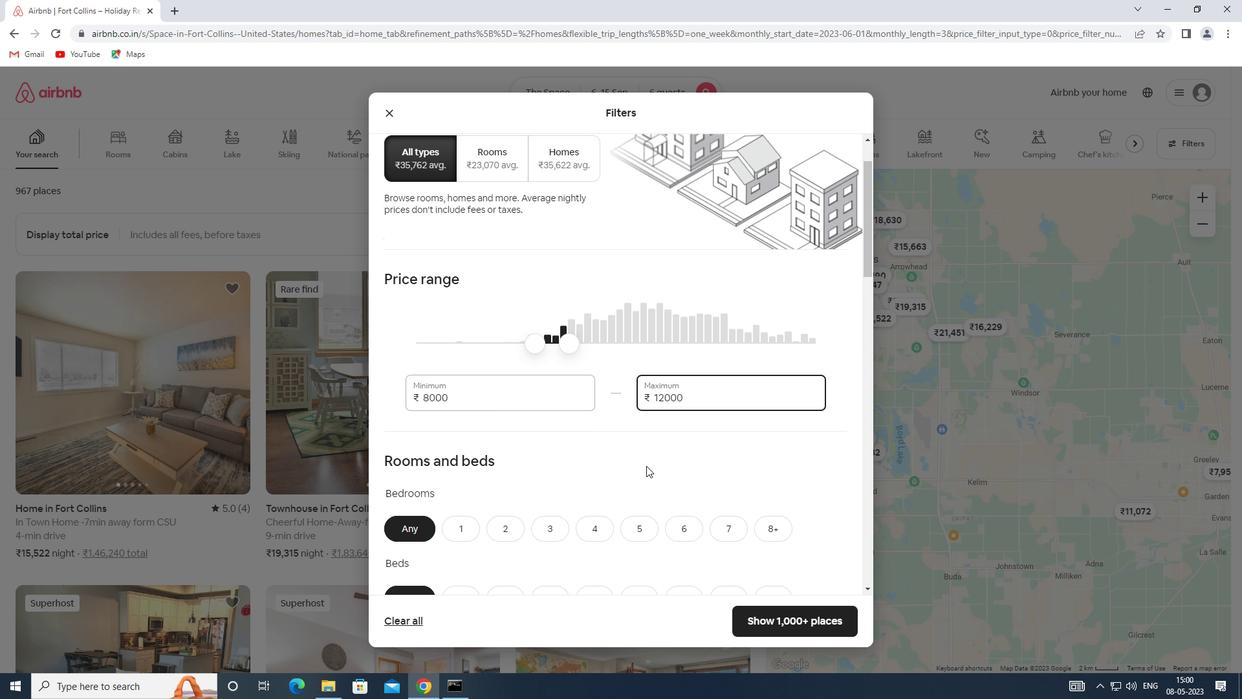 
Action: Mouse moved to (636, 469)
Screenshot: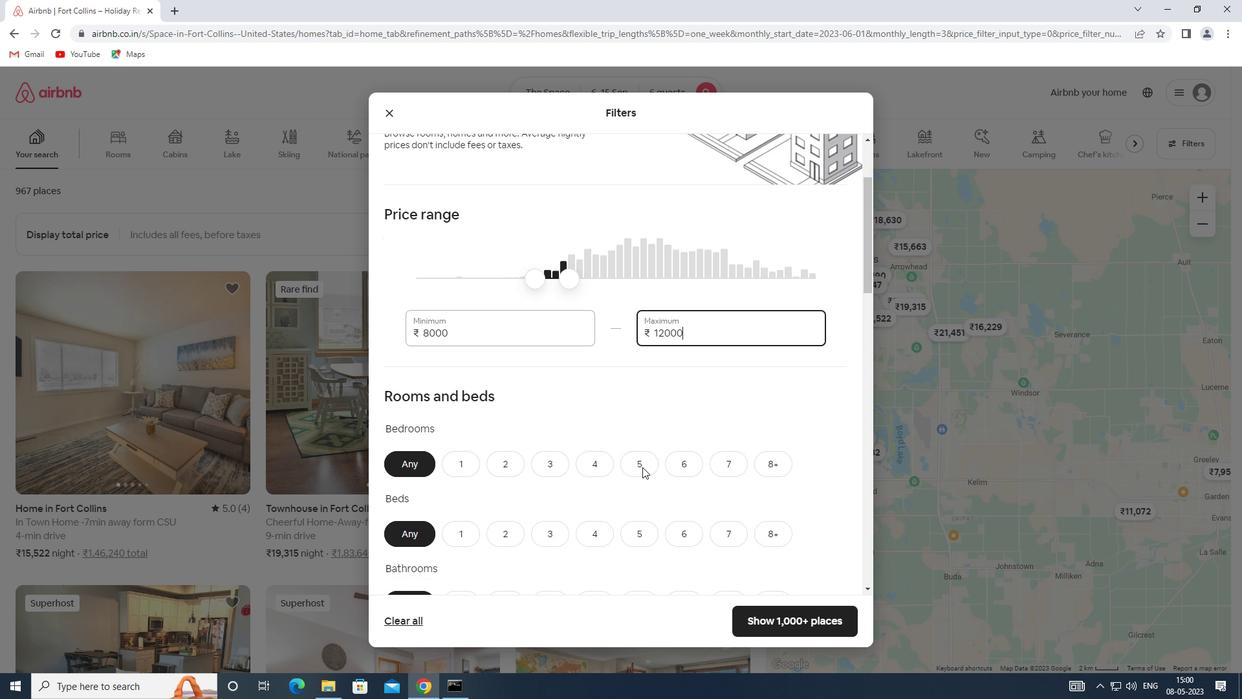 
Action: Mouse scrolled (636, 469) with delta (0, 0)
Screenshot: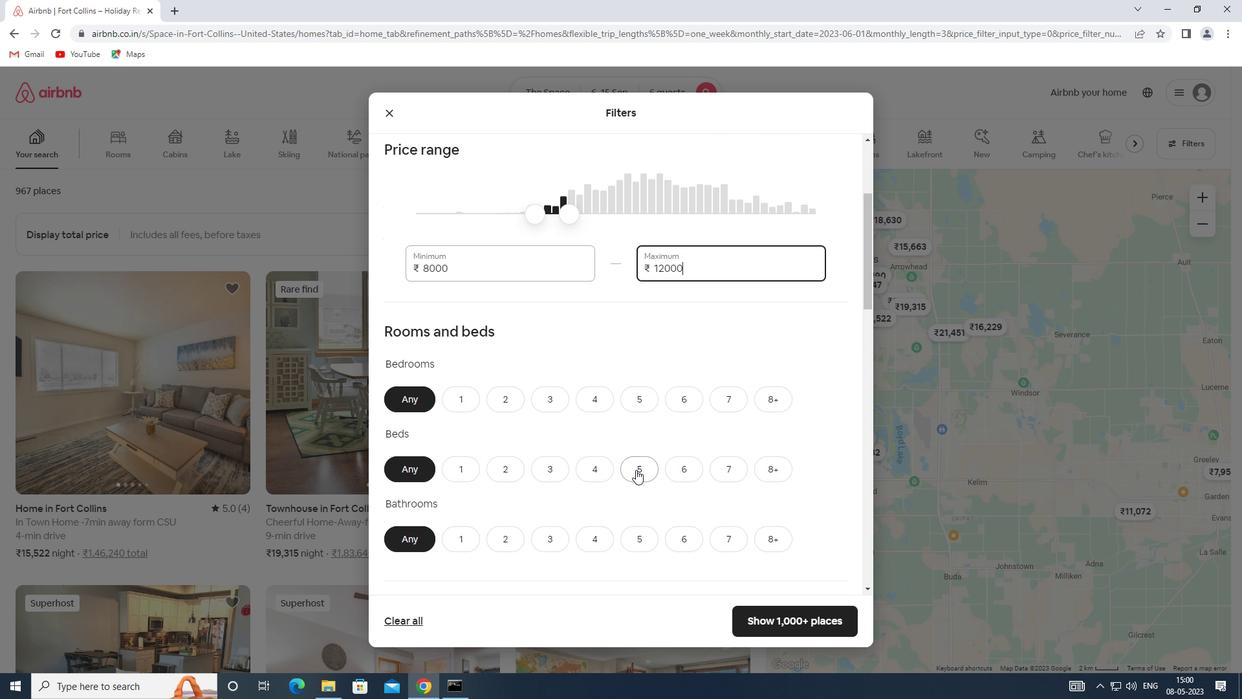 
Action: Mouse moved to (695, 339)
Screenshot: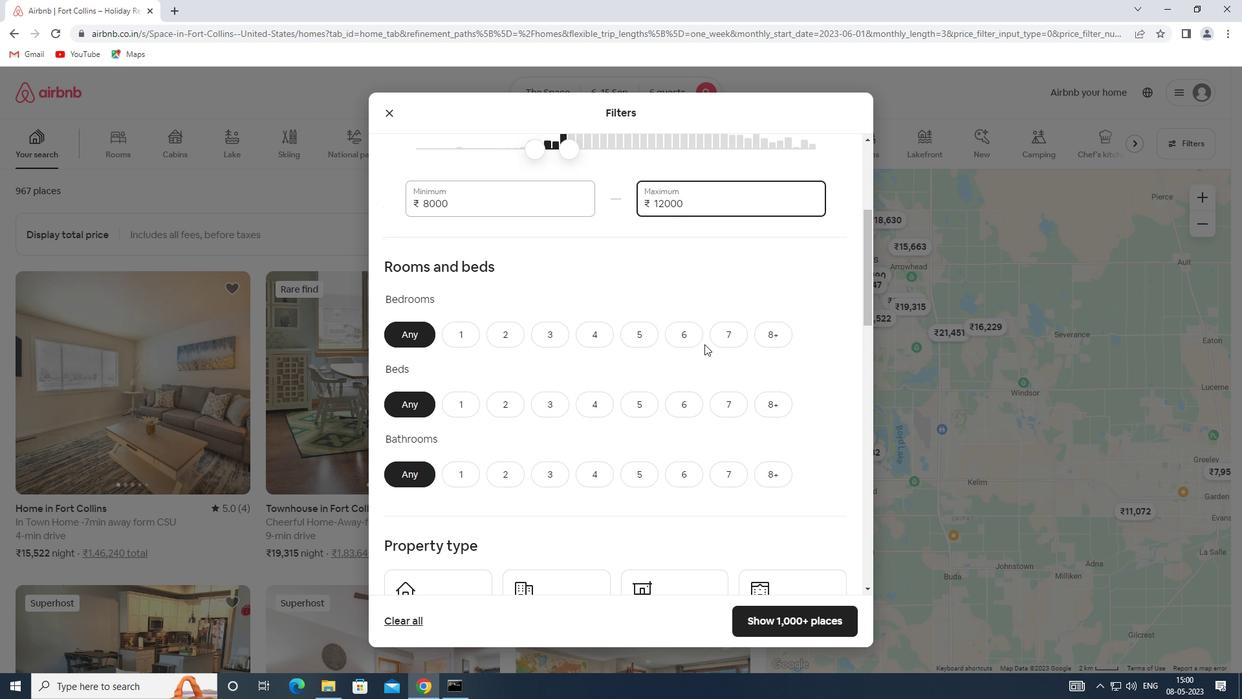 
Action: Mouse pressed left at (695, 339)
Screenshot: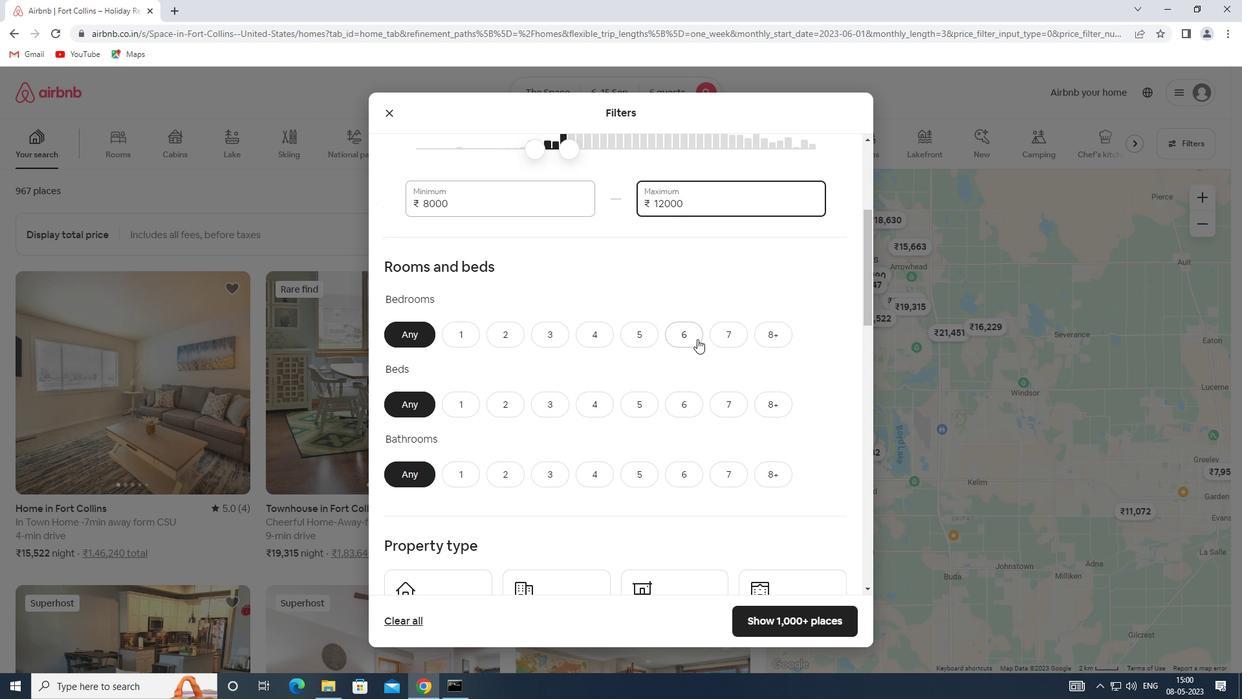 
Action: Mouse moved to (680, 405)
Screenshot: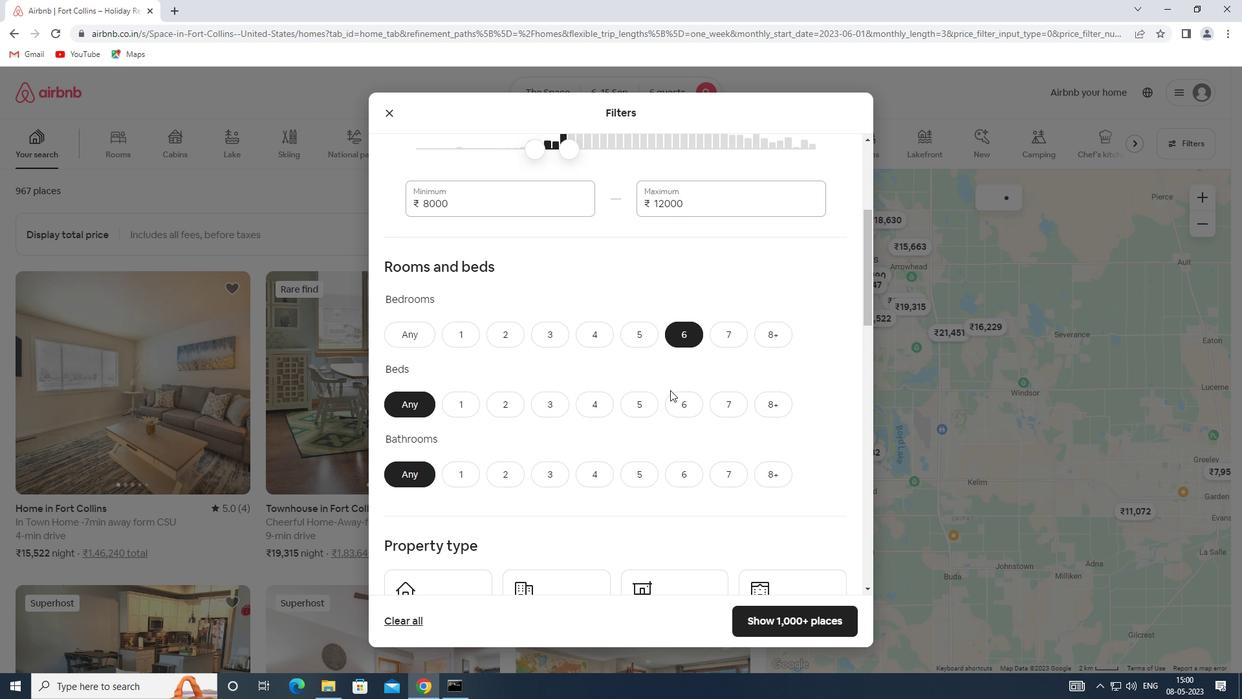 
Action: Mouse pressed left at (680, 405)
Screenshot: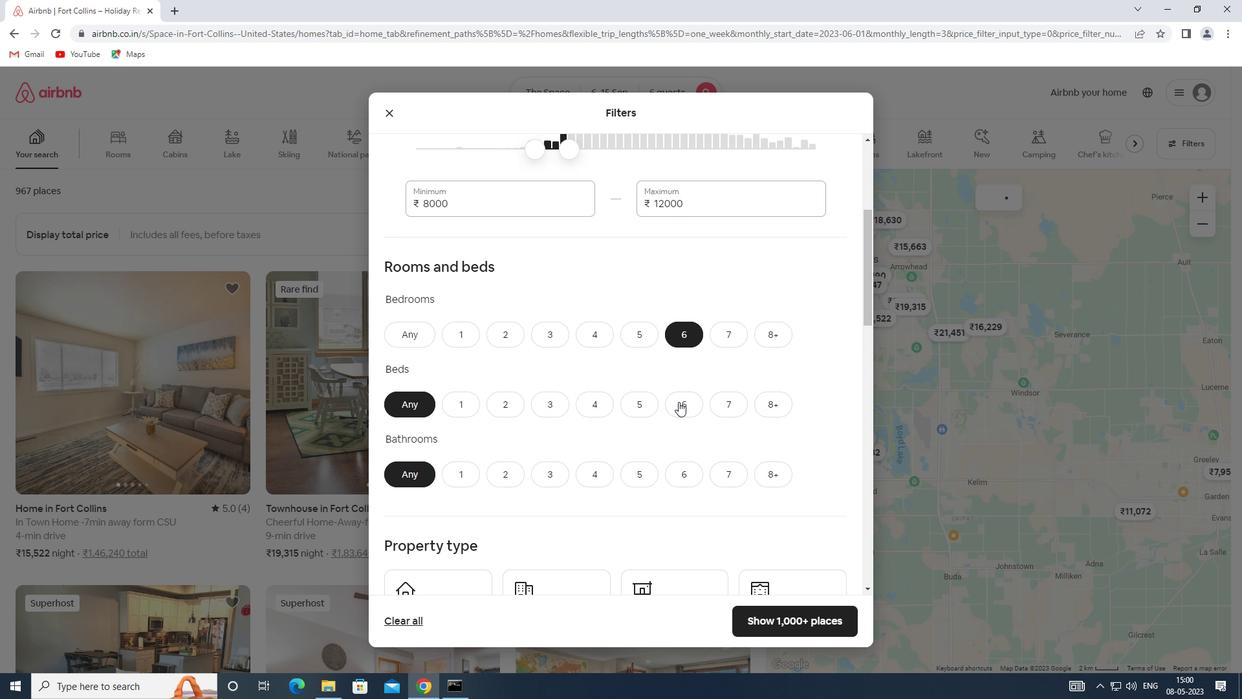 
Action: Mouse moved to (690, 468)
Screenshot: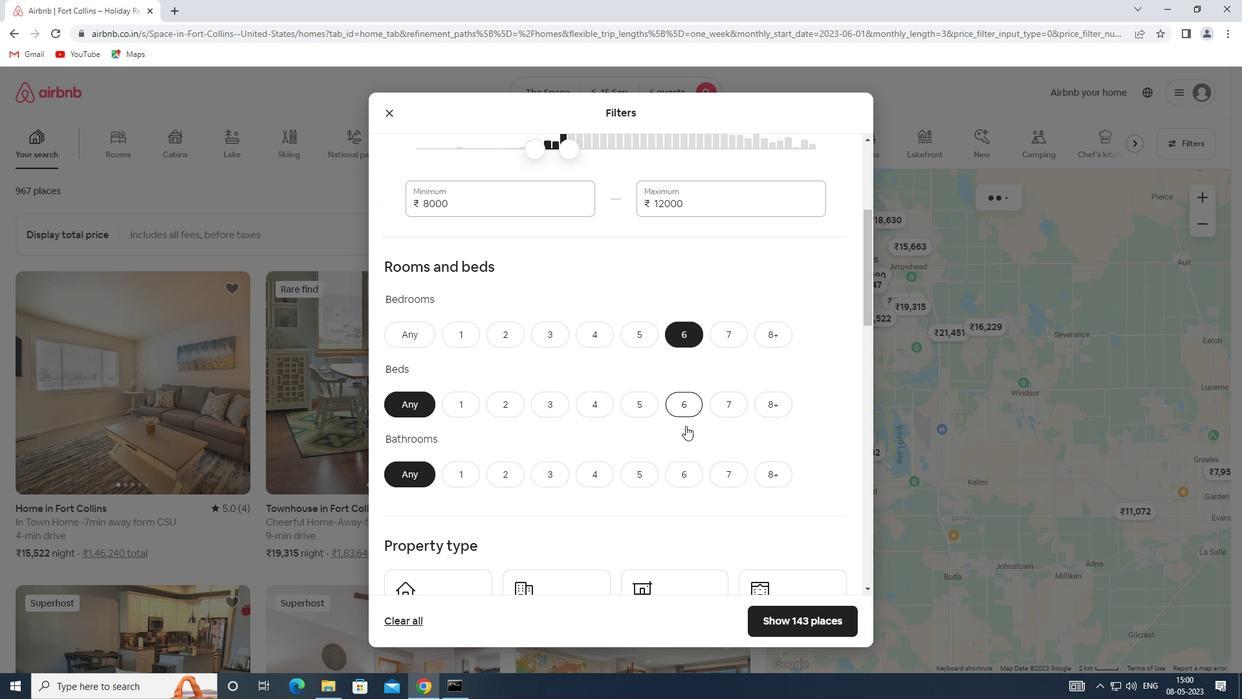 
Action: Mouse pressed left at (690, 468)
Screenshot: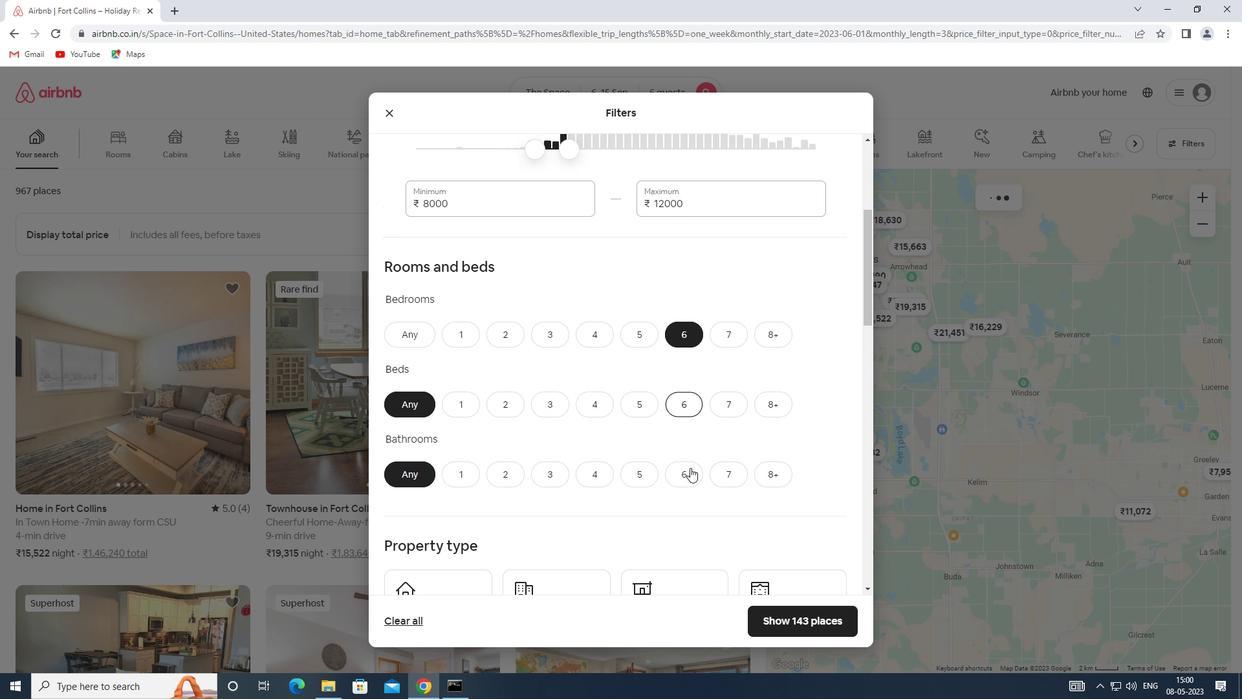 
Action: Mouse moved to (580, 456)
Screenshot: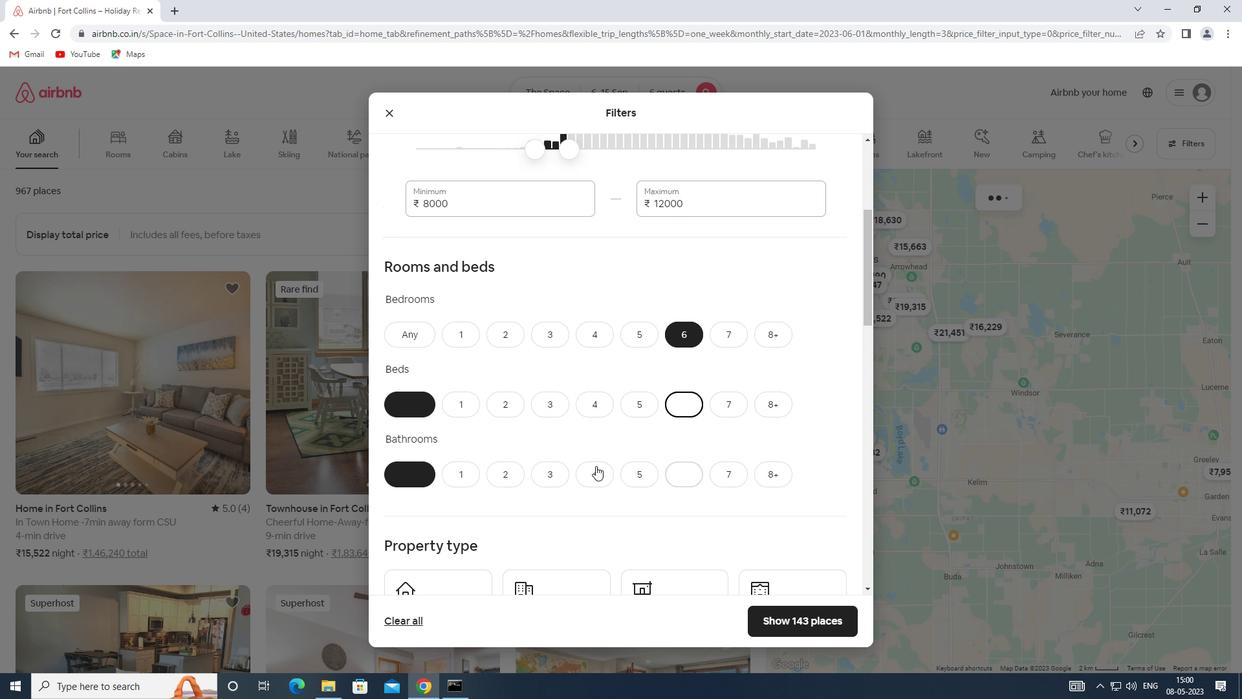 
Action: Mouse scrolled (580, 455) with delta (0, 0)
Screenshot: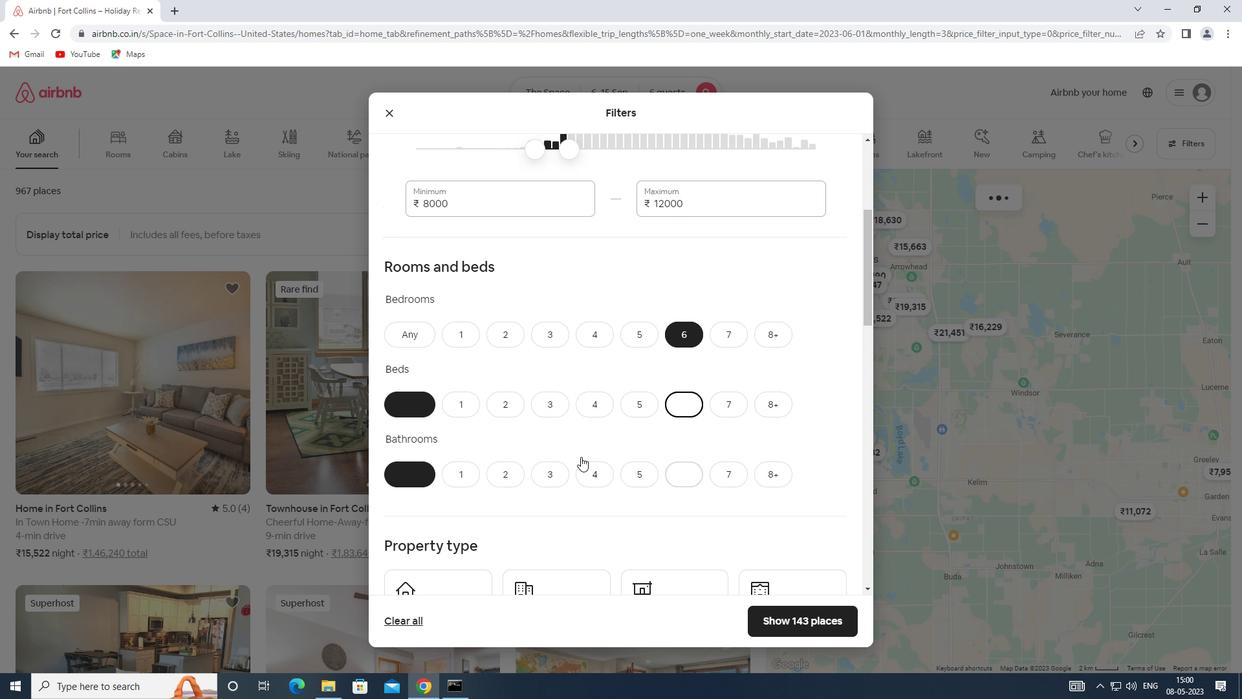 
Action: Mouse scrolled (580, 455) with delta (0, 0)
Screenshot: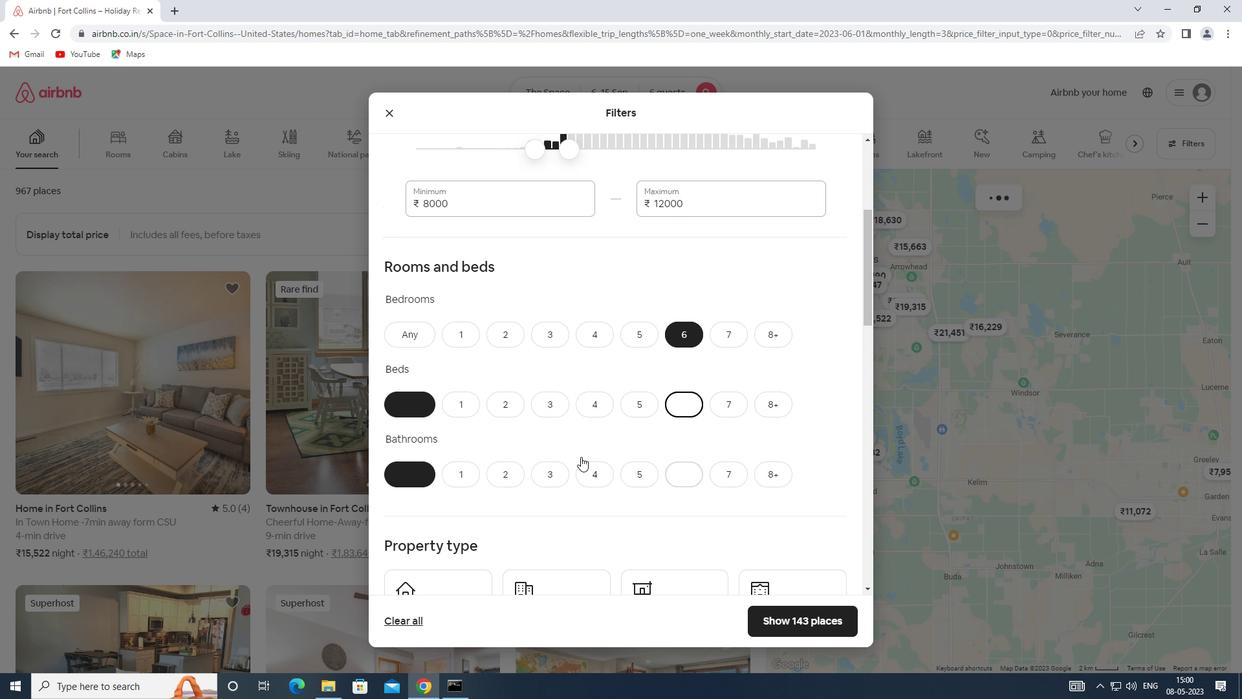 
Action: Mouse moved to (575, 445)
Screenshot: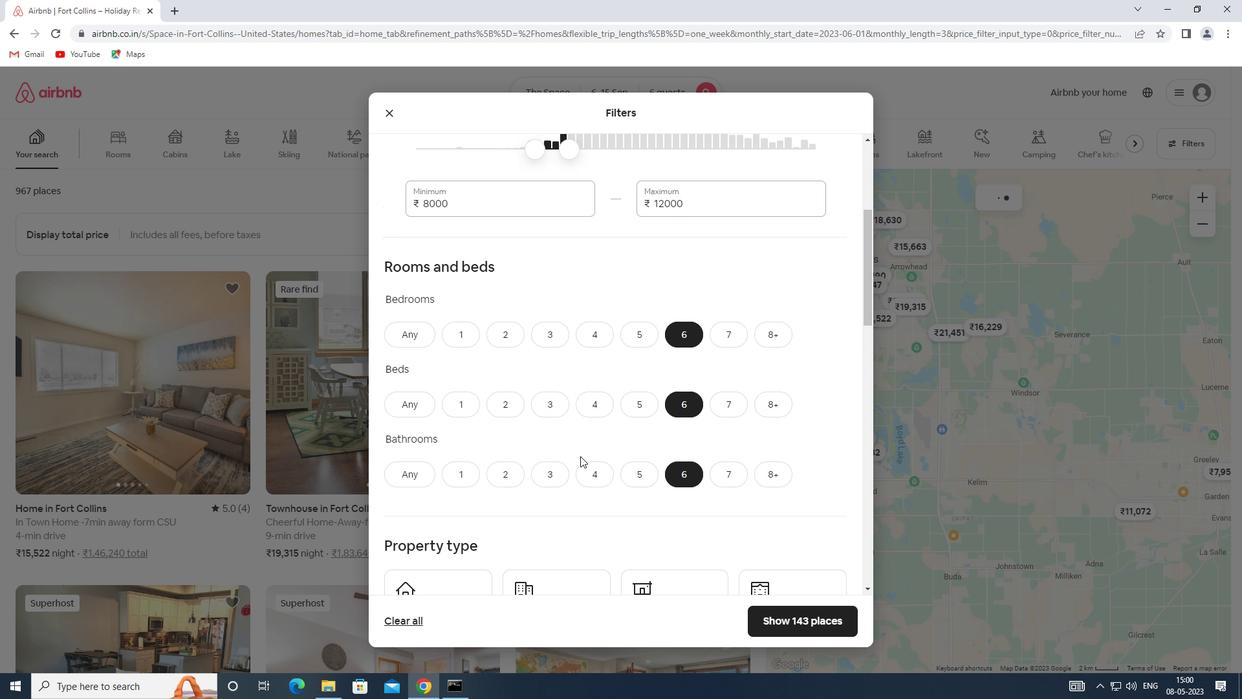 
Action: Mouse scrolled (575, 445) with delta (0, 0)
Screenshot: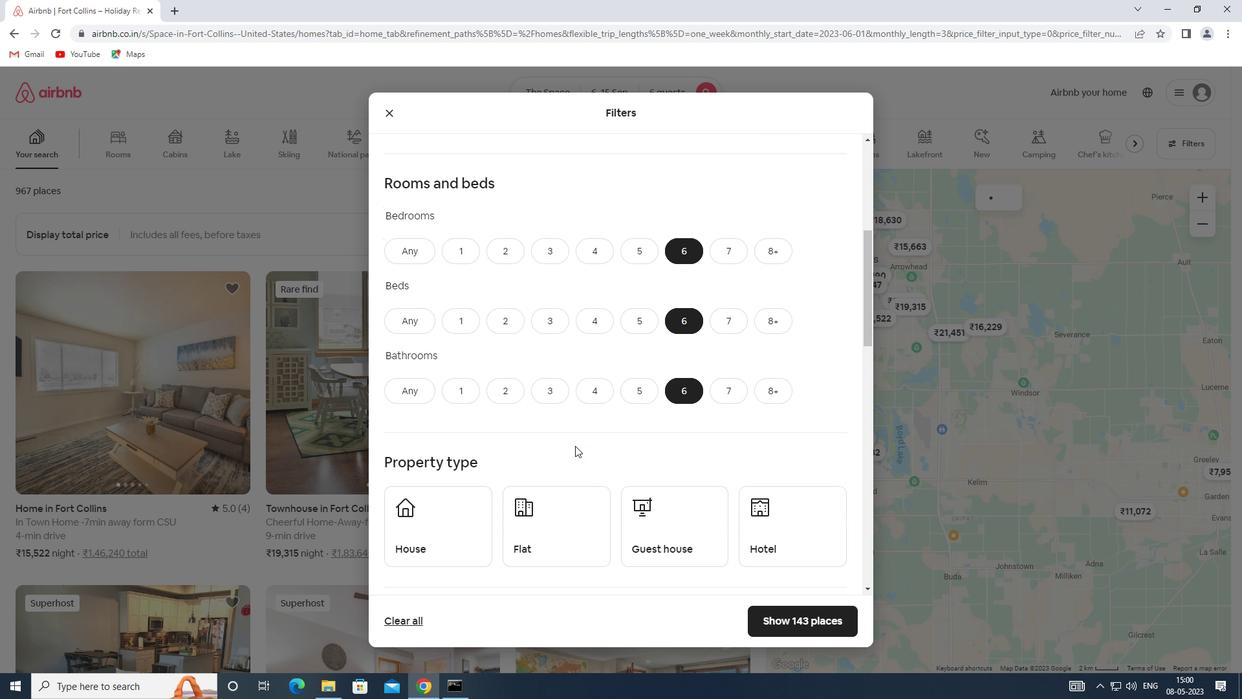 
Action: Mouse moved to (467, 429)
Screenshot: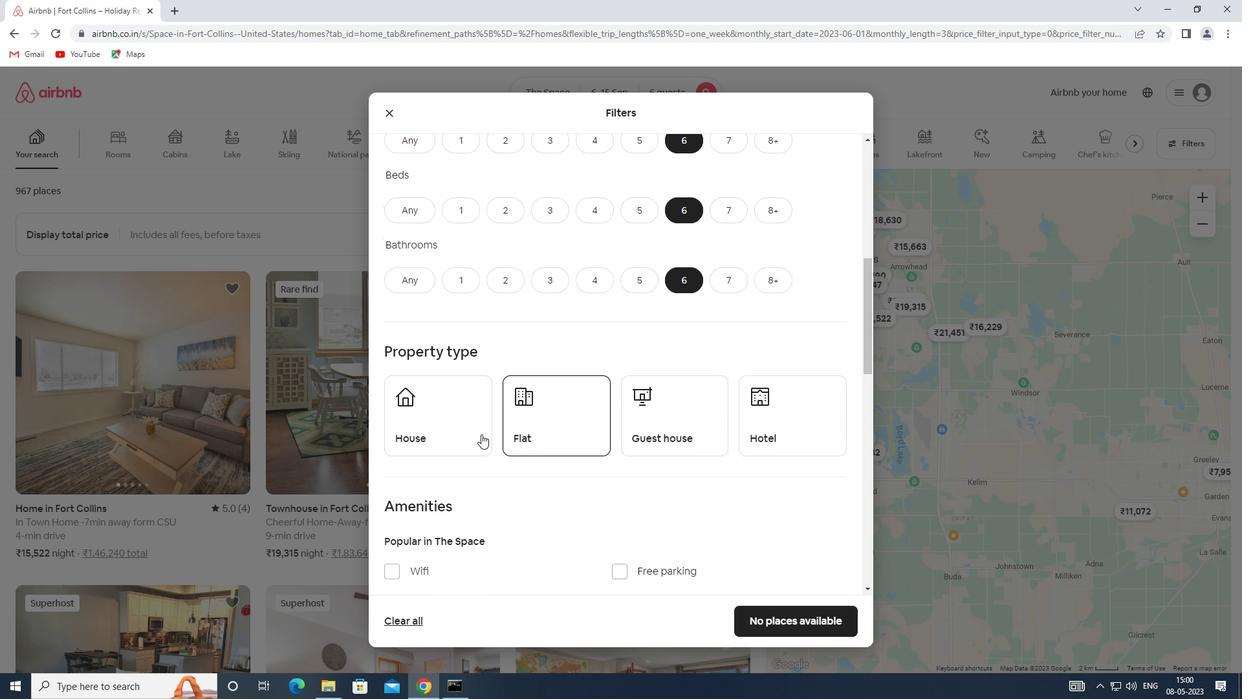 
Action: Mouse pressed left at (467, 429)
Screenshot: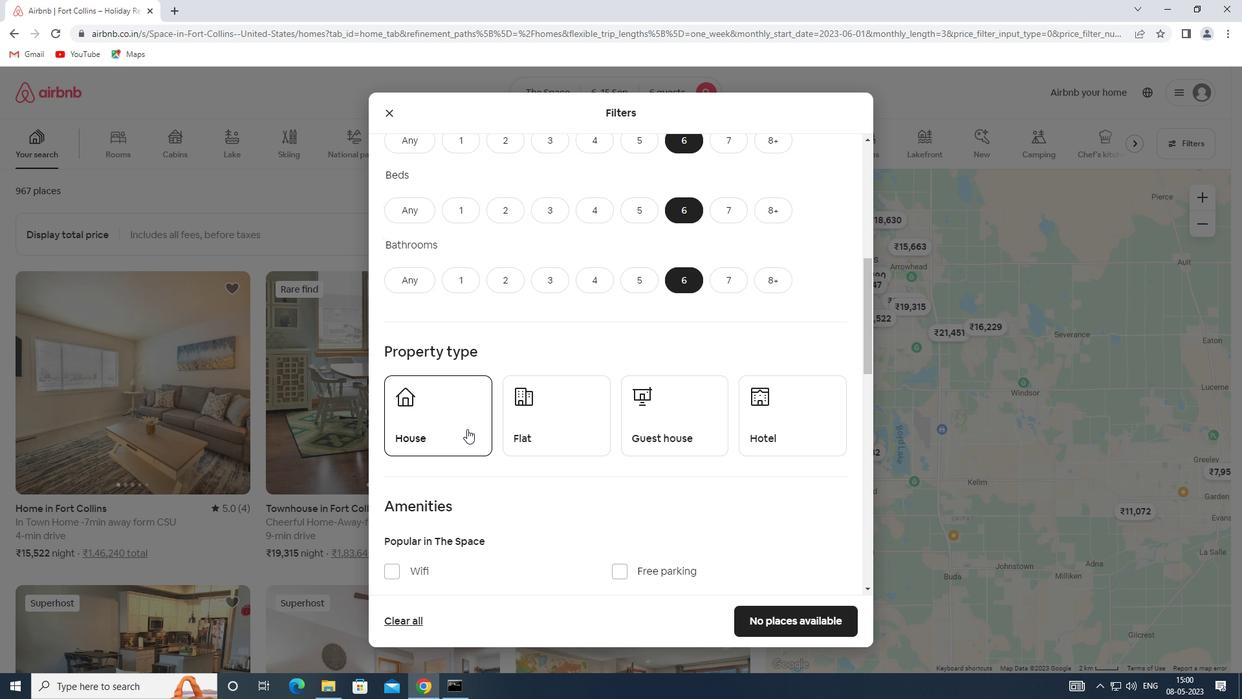 
Action: Mouse moved to (557, 427)
Screenshot: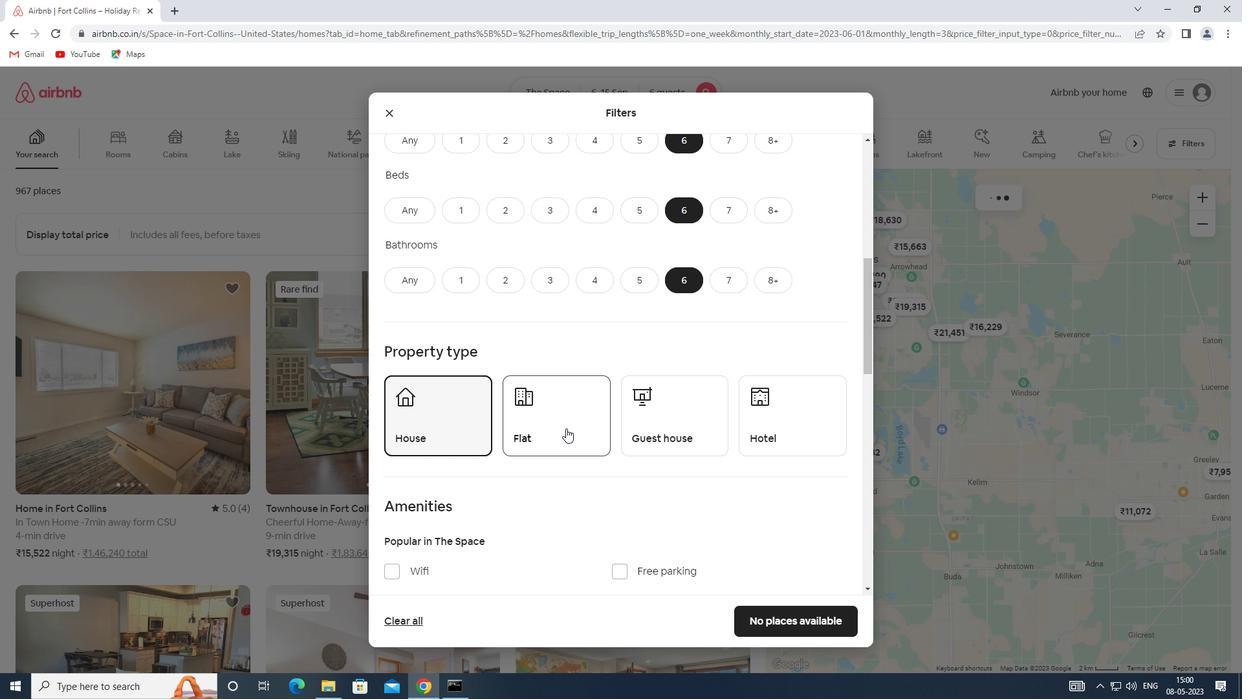 
Action: Mouse pressed left at (557, 427)
Screenshot: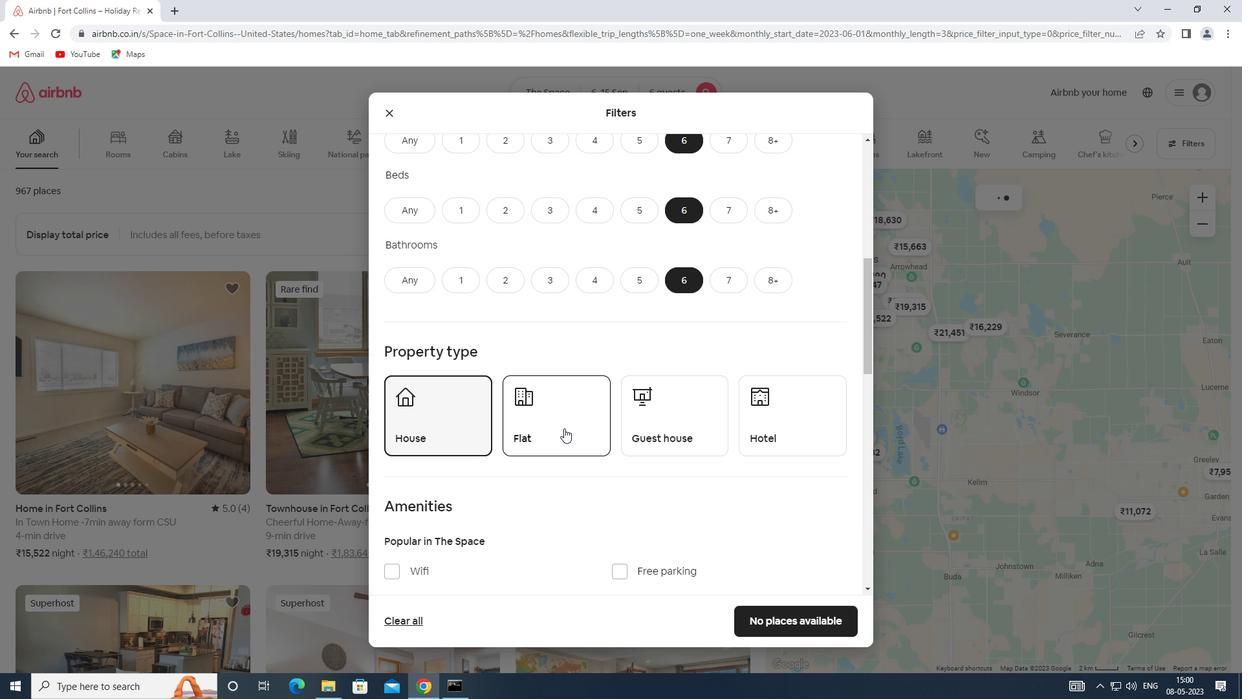 
Action: Mouse moved to (658, 429)
Screenshot: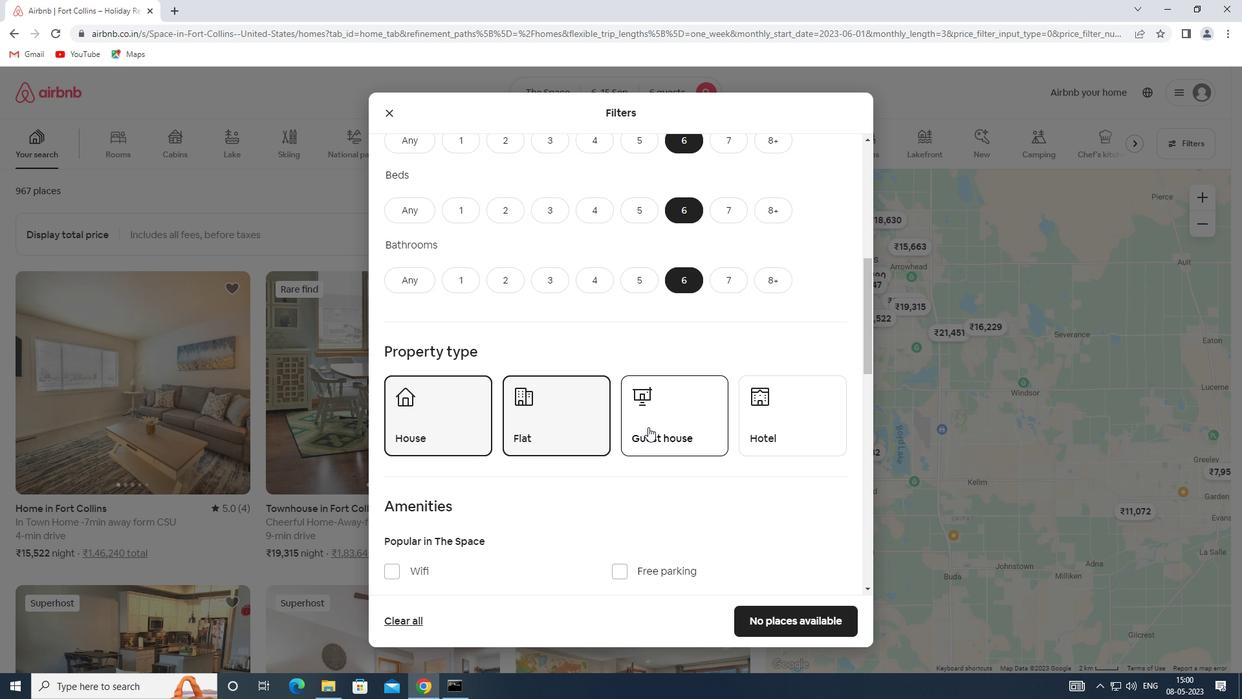
Action: Mouse pressed left at (658, 429)
Screenshot: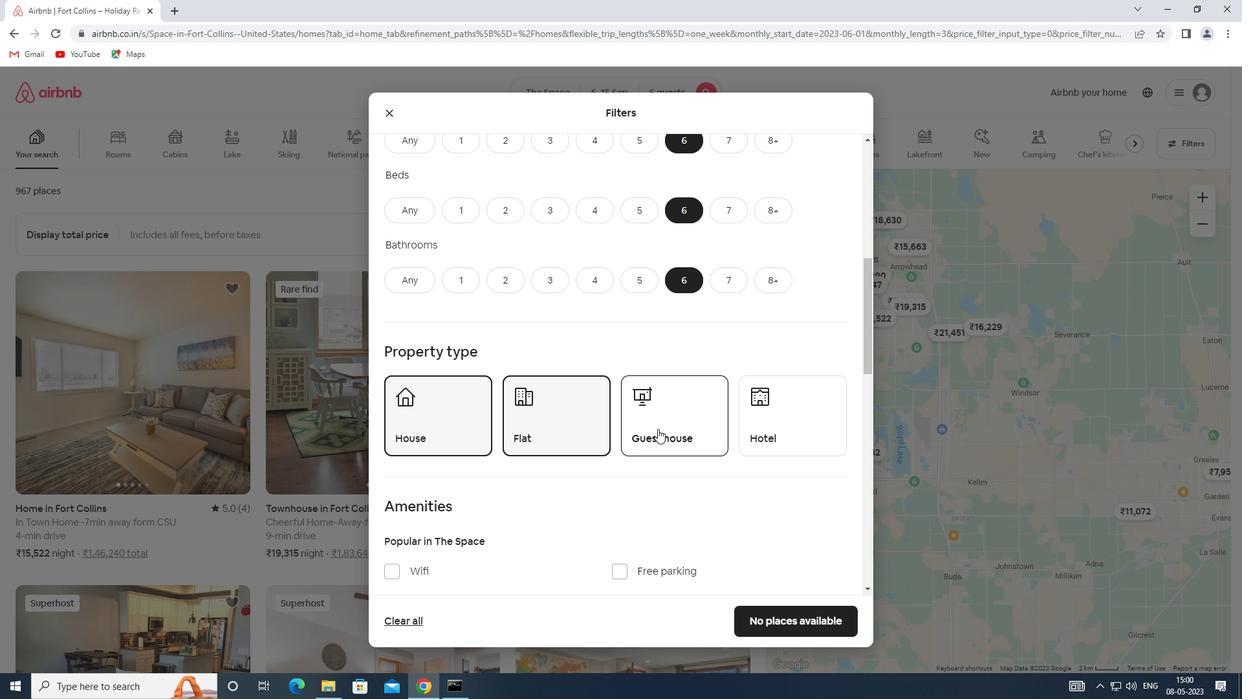 
Action: Mouse moved to (535, 412)
Screenshot: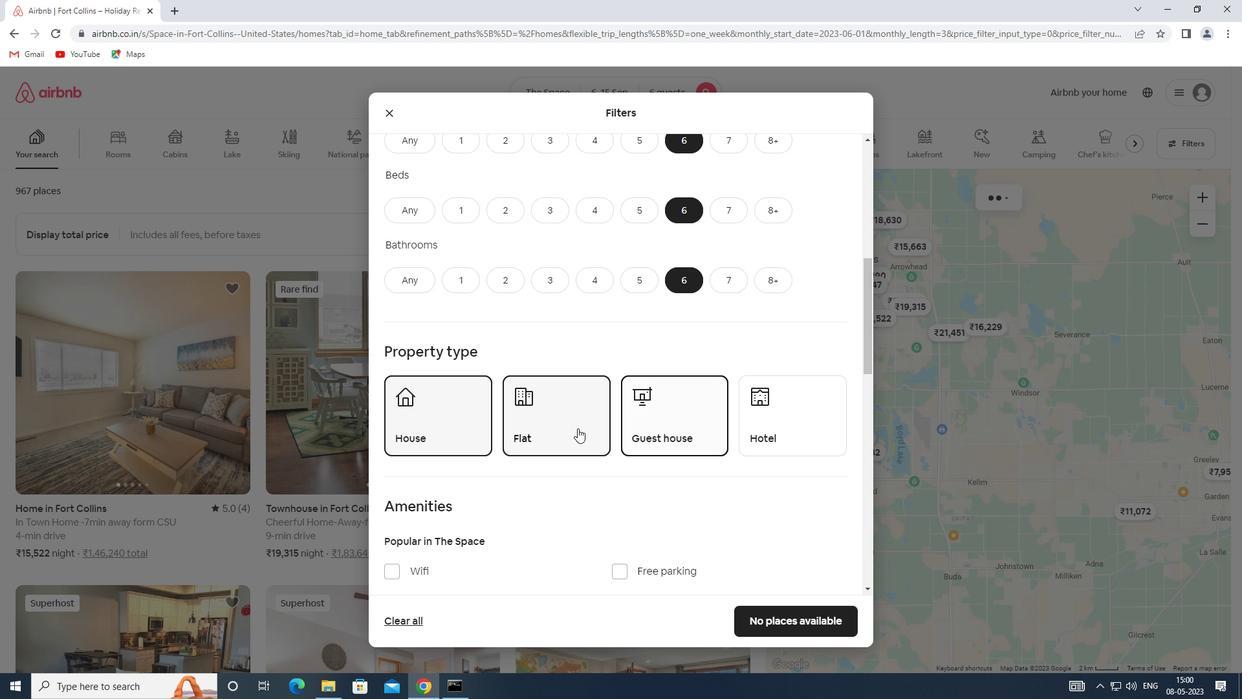 
Action: Mouse scrolled (535, 411) with delta (0, 0)
Screenshot: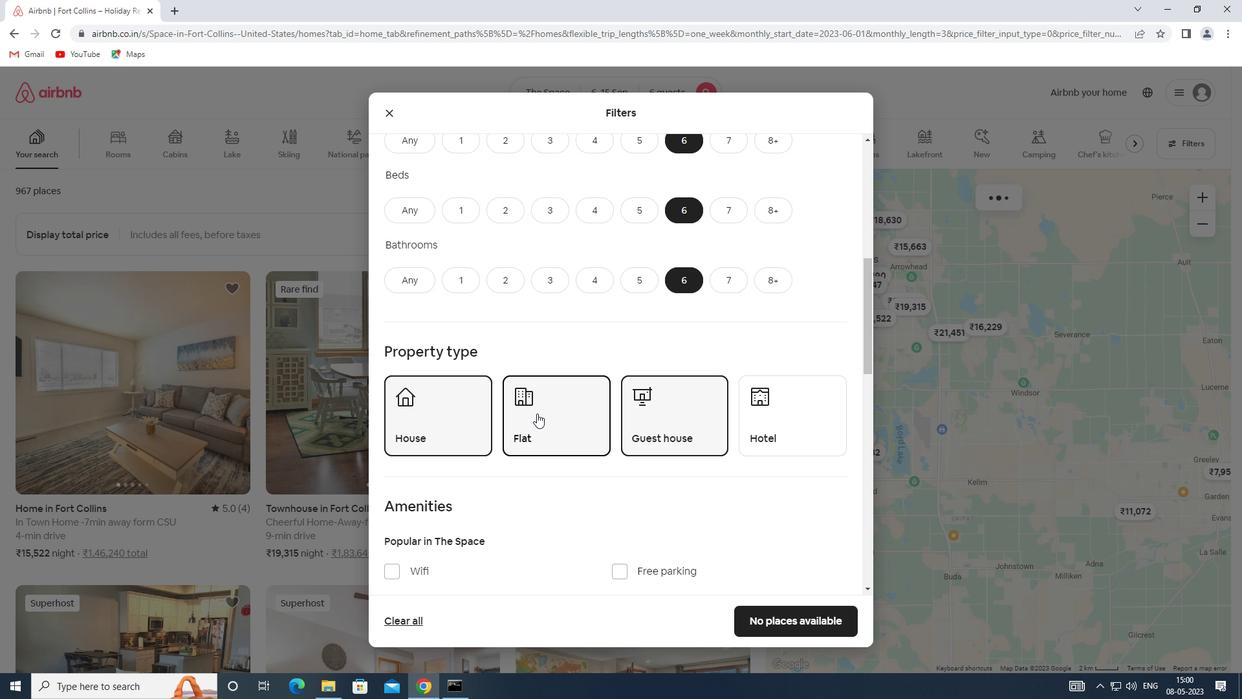 
Action: Mouse scrolled (535, 411) with delta (0, 0)
Screenshot: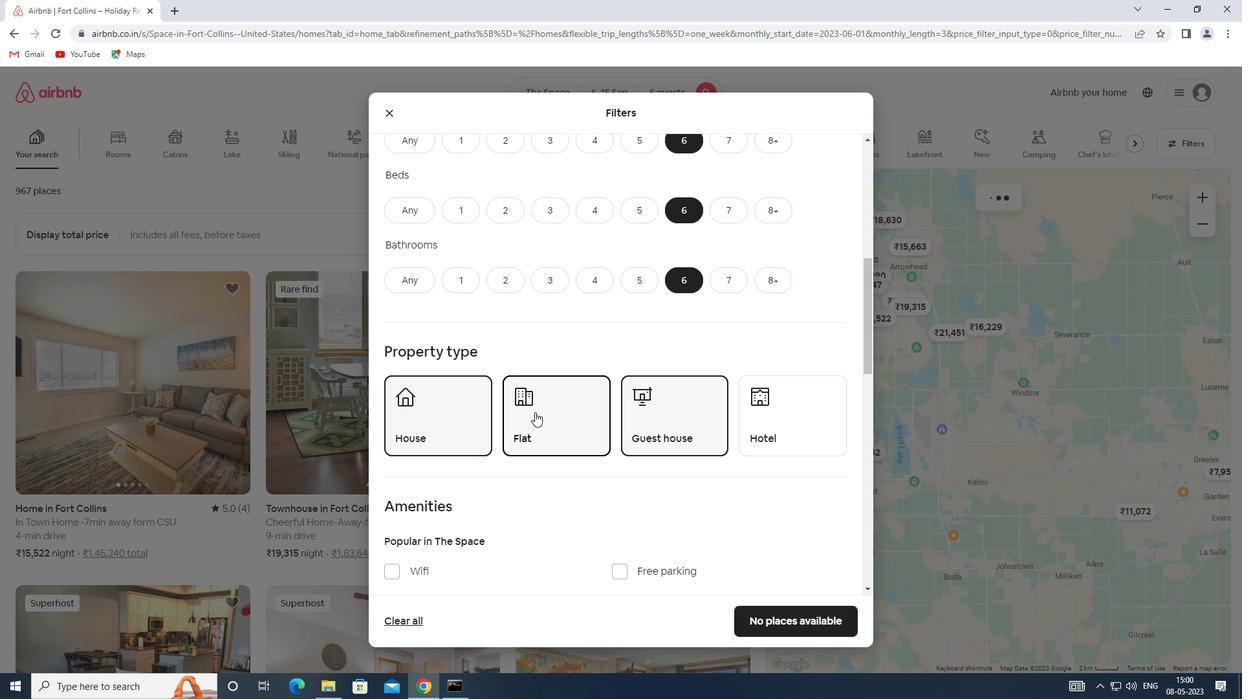 
Action: Mouse moved to (535, 409)
Screenshot: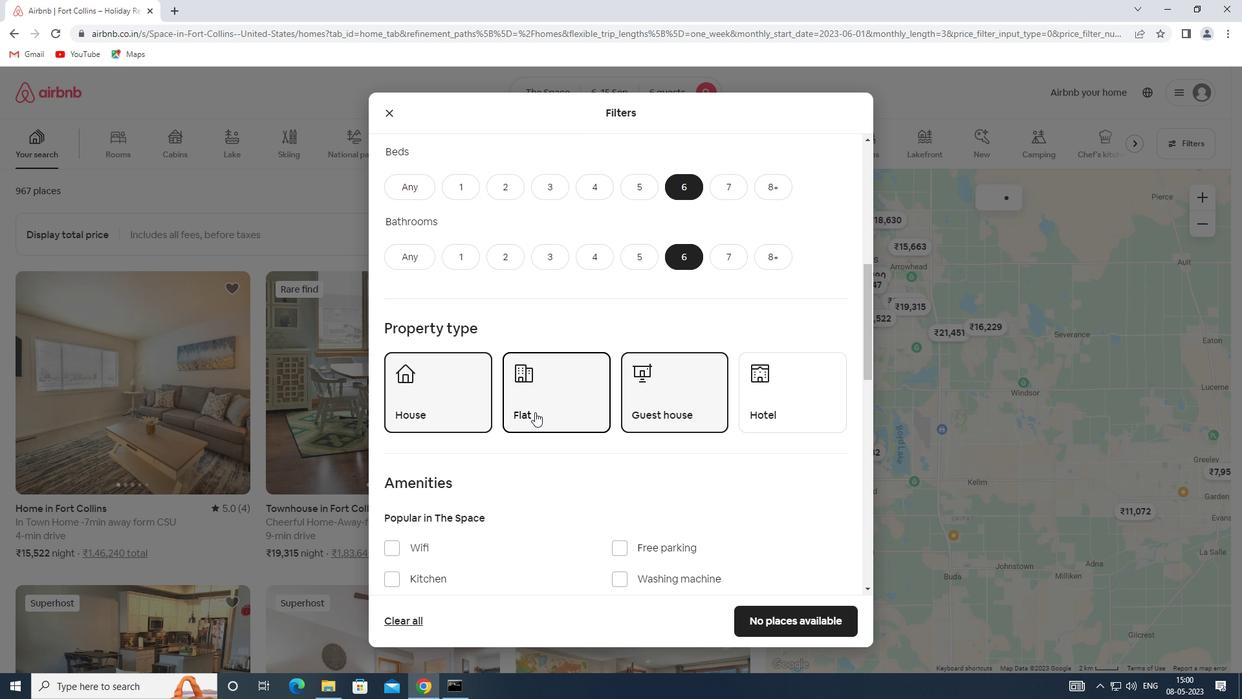 
Action: Mouse scrolled (535, 409) with delta (0, 0)
Screenshot: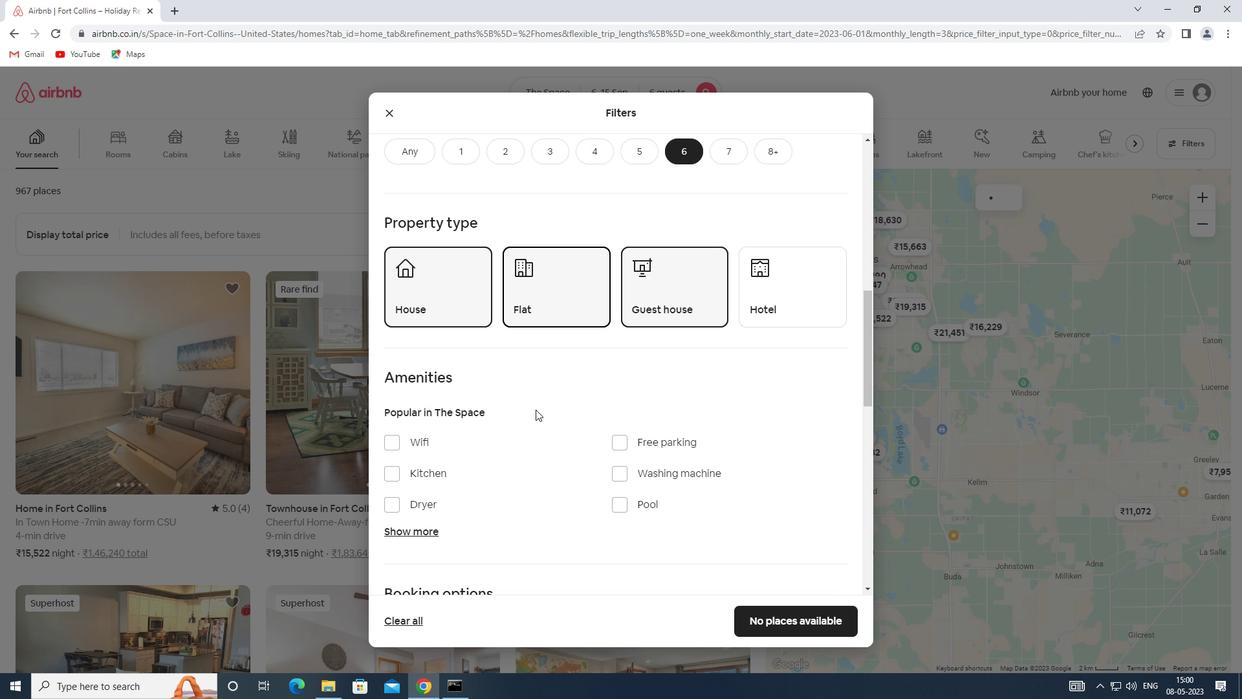 
Action: Mouse moved to (392, 377)
Screenshot: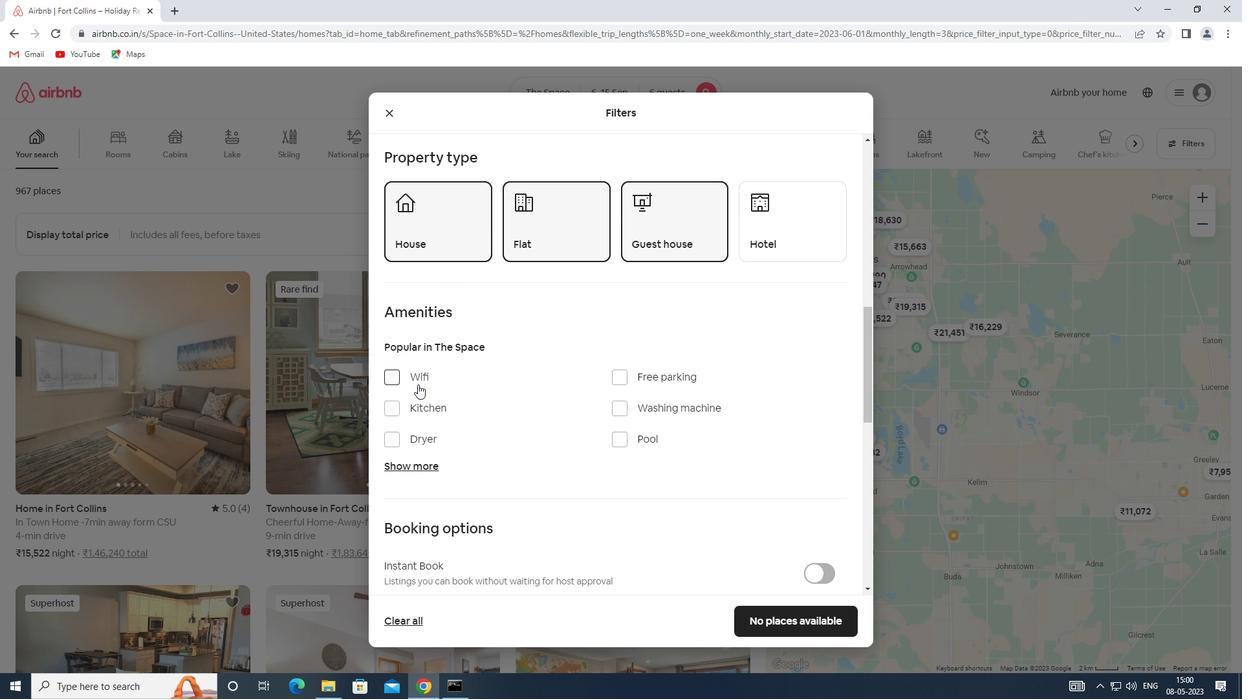 
Action: Mouse pressed left at (392, 377)
Screenshot: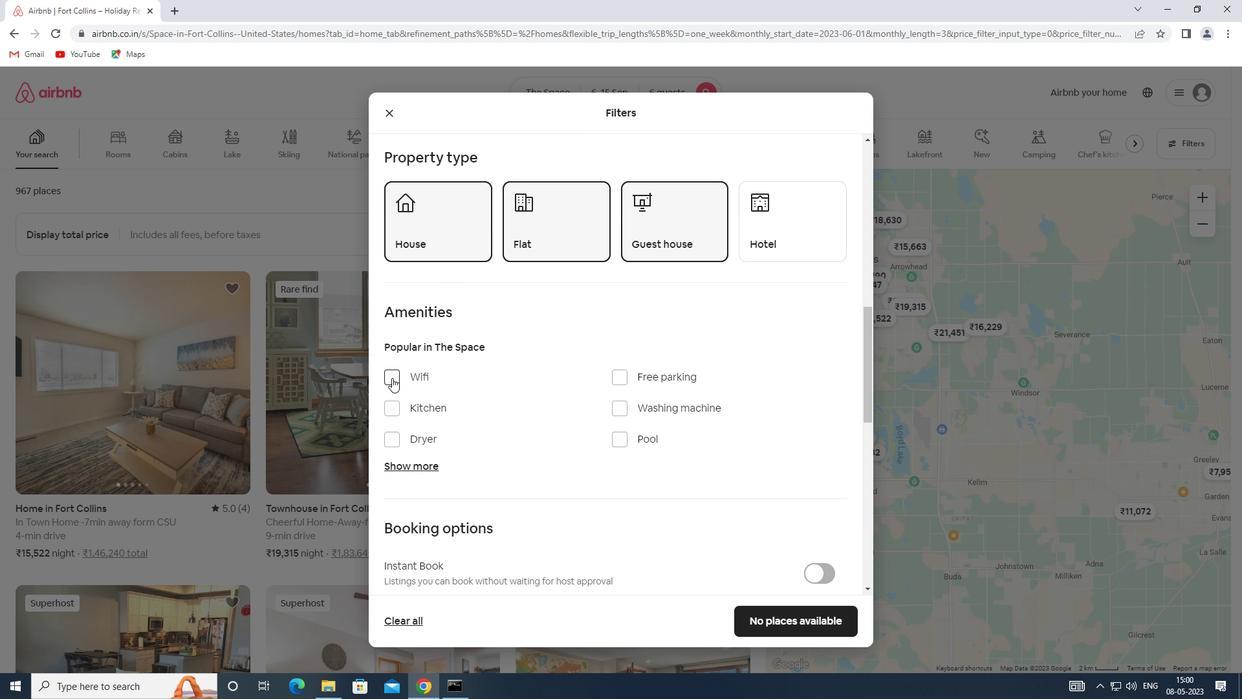 
Action: Mouse moved to (414, 471)
Screenshot: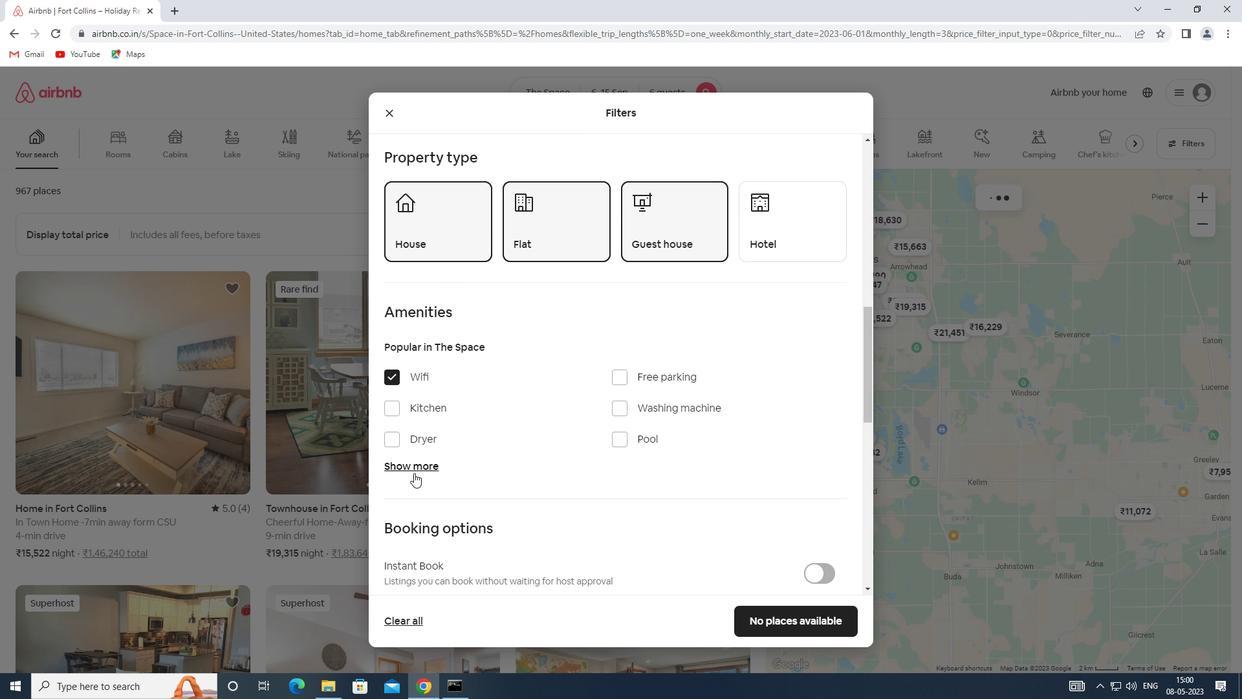 
Action: Mouse pressed left at (414, 471)
Screenshot: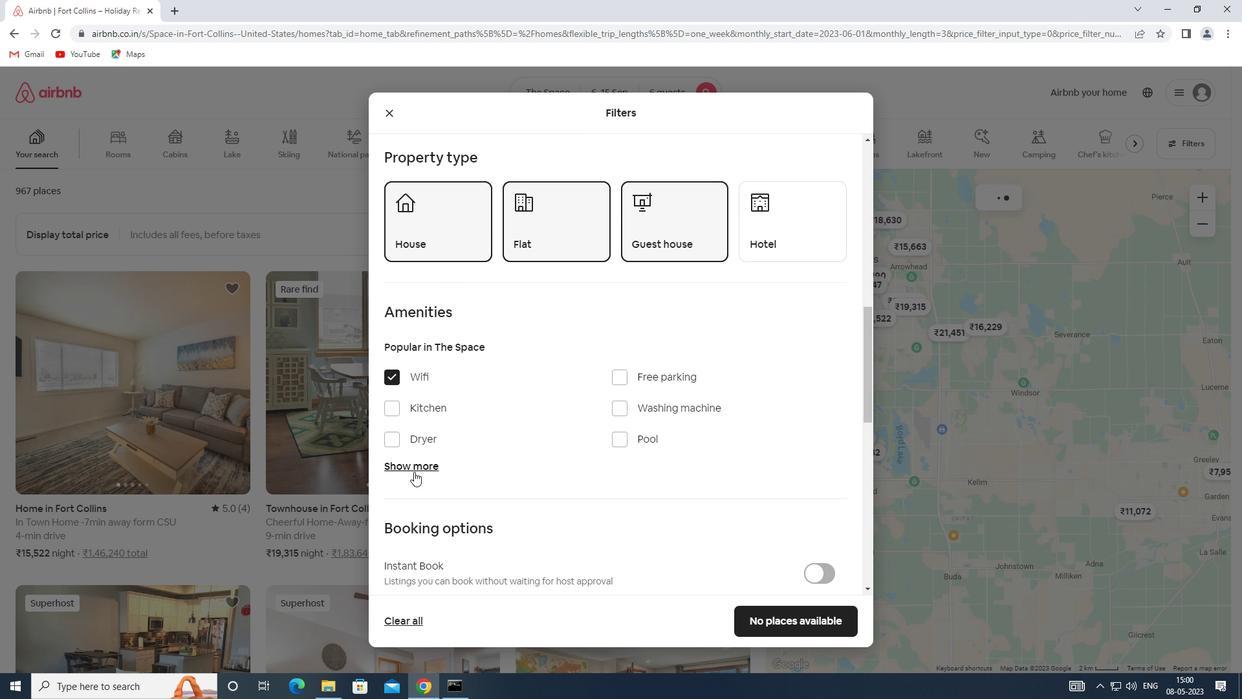 
Action: Mouse moved to (616, 539)
Screenshot: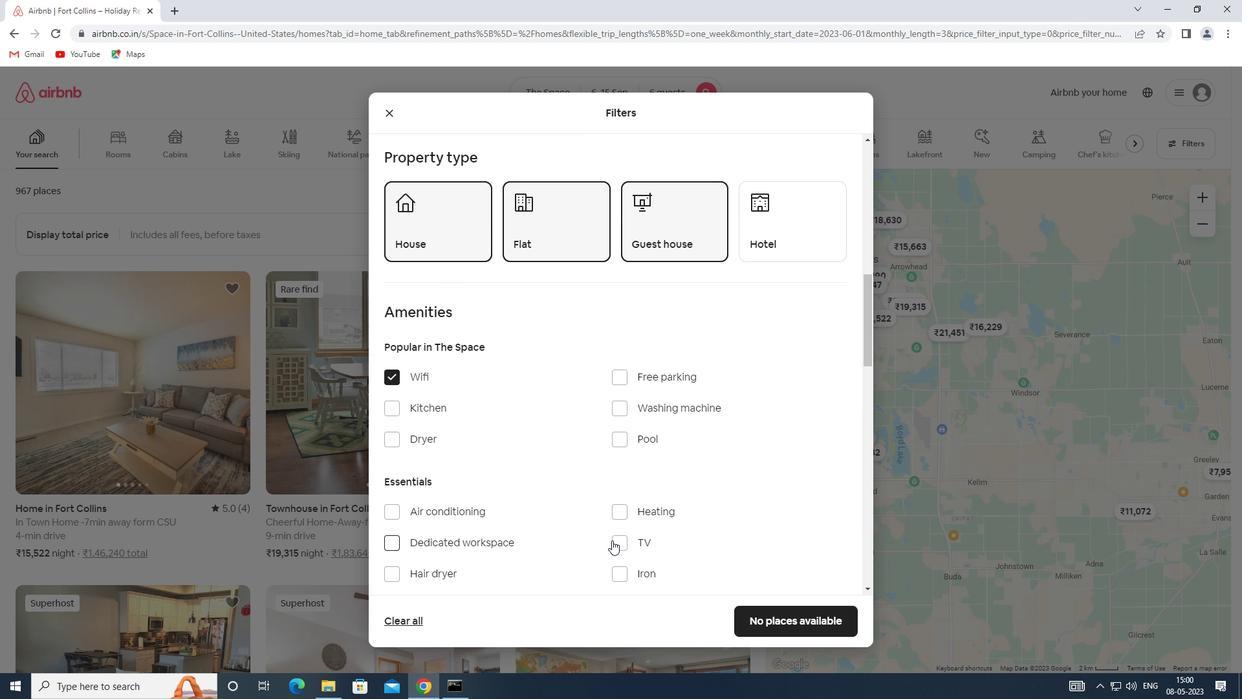 
Action: Mouse pressed left at (616, 539)
Screenshot: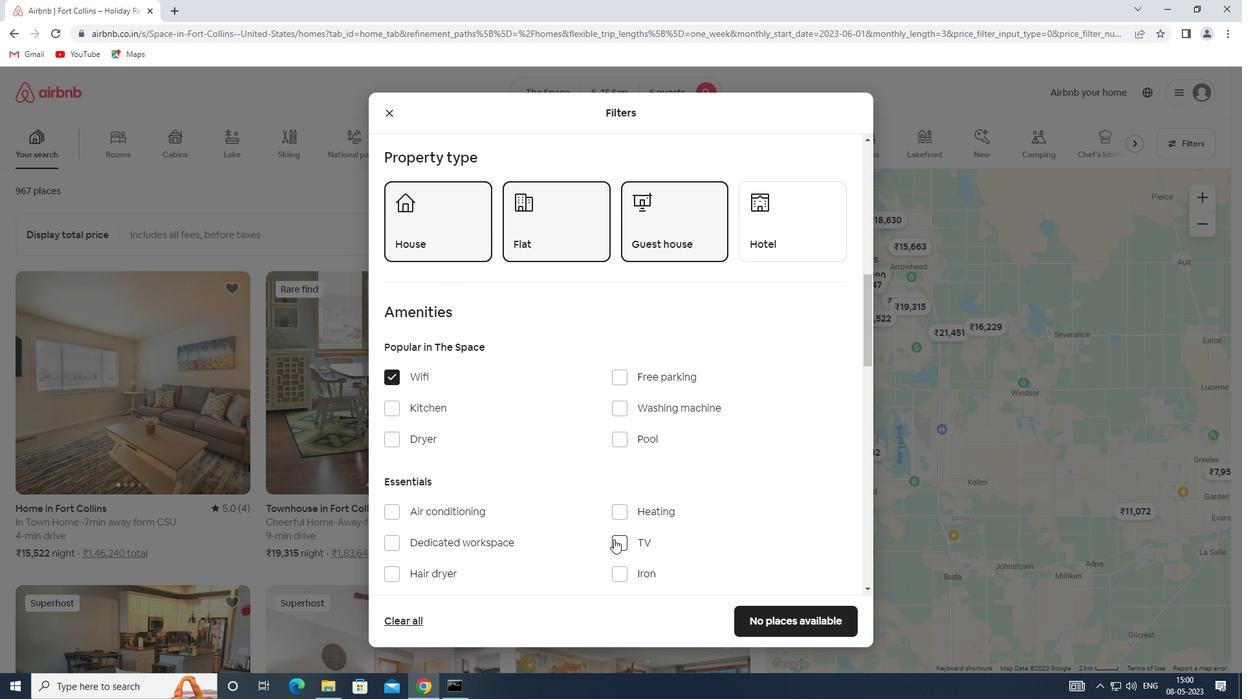 
Action: Mouse scrolled (616, 538) with delta (0, 0)
Screenshot: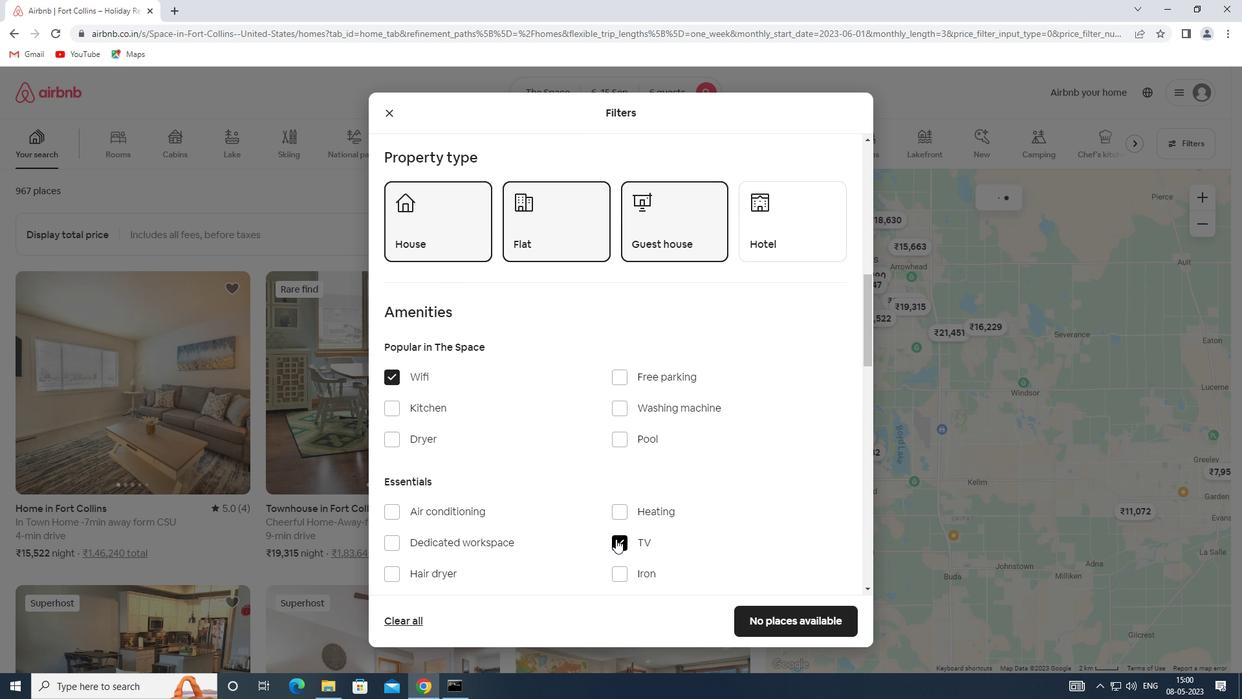 
Action: Mouse moved to (624, 309)
Screenshot: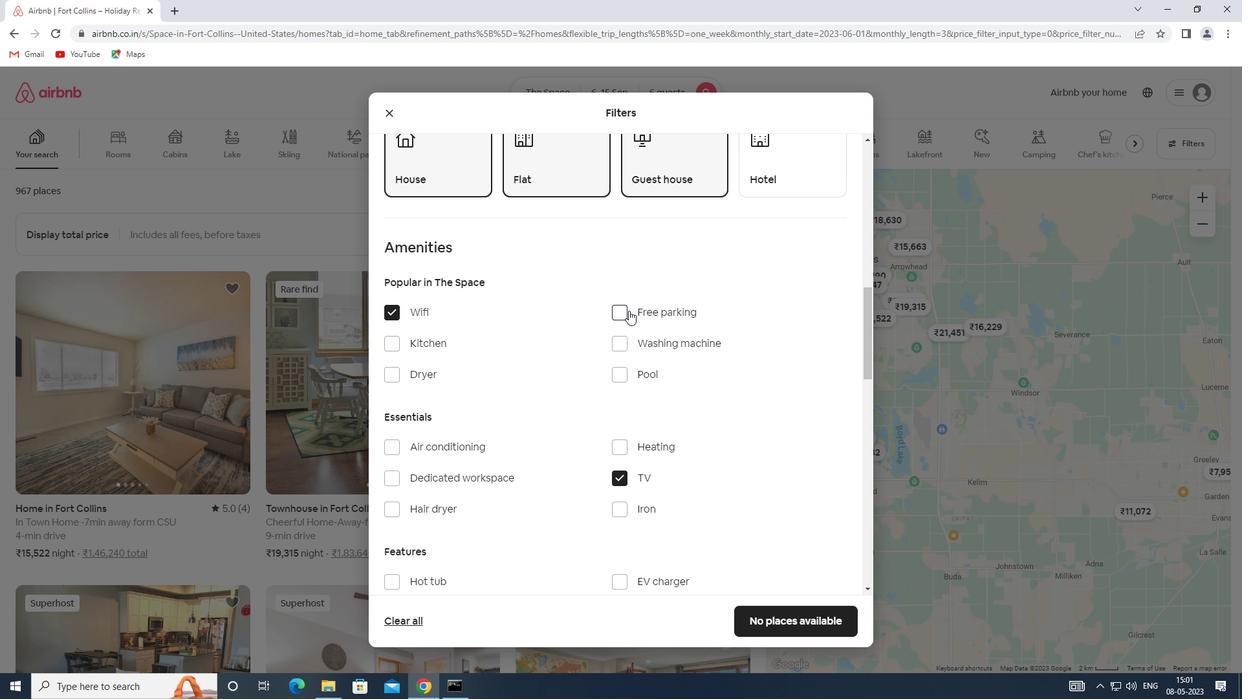 
Action: Mouse pressed left at (624, 309)
Screenshot: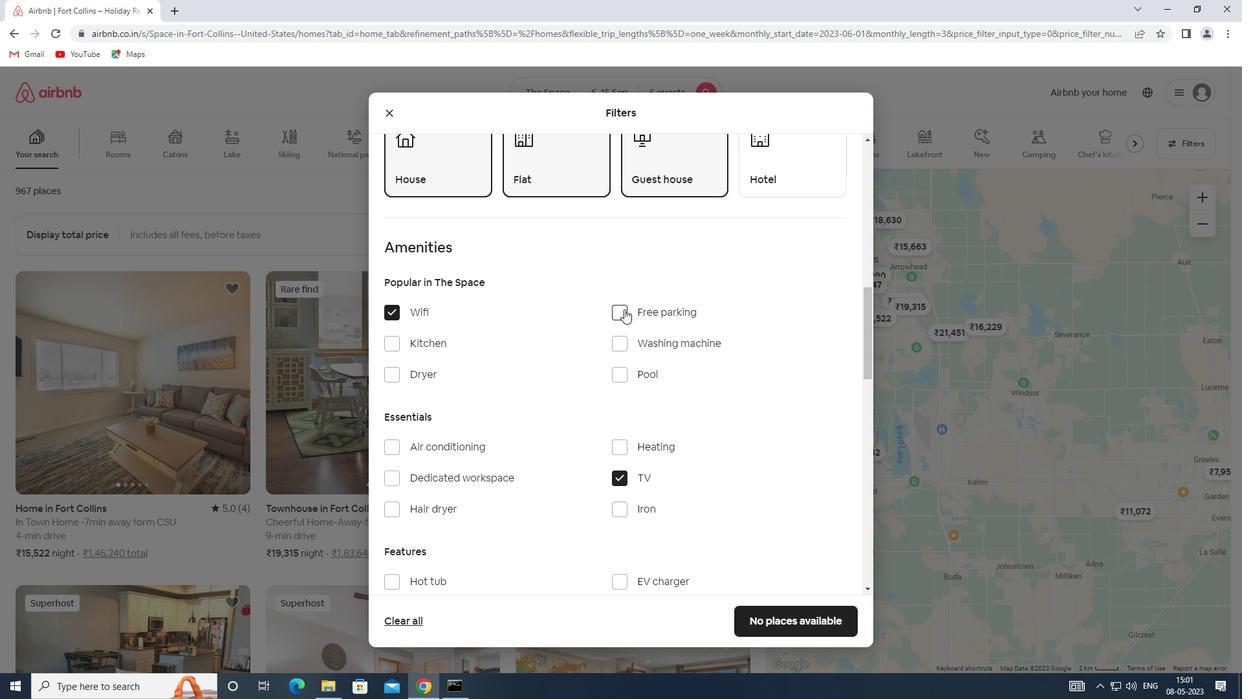 
Action: Mouse moved to (513, 491)
Screenshot: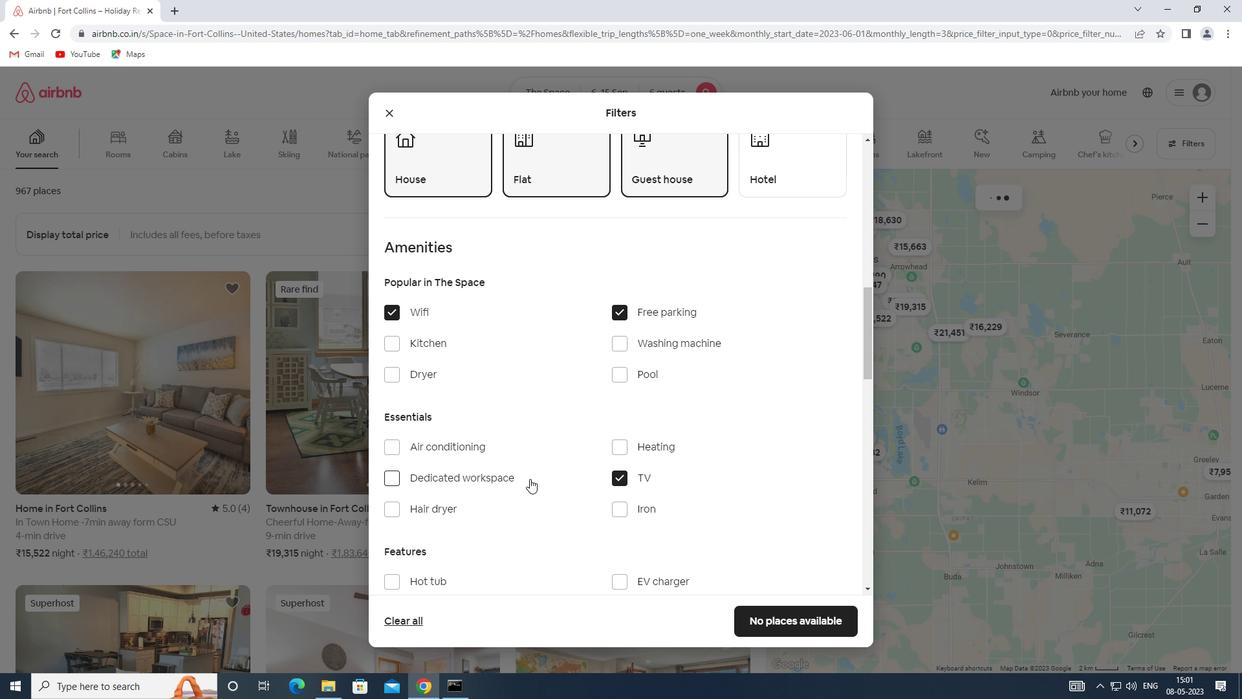 
Action: Mouse scrolled (513, 491) with delta (0, 0)
Screenshot: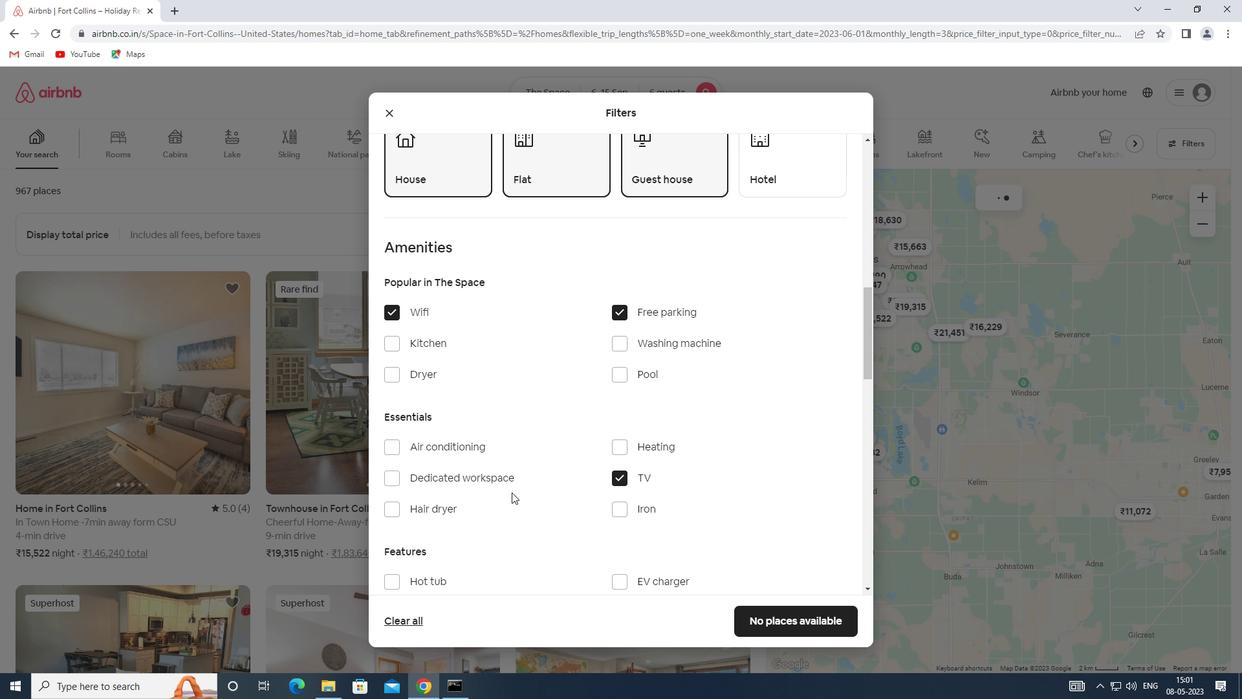 
Action: Mouse scrolled (513, 491) with delta (0, 0)
Screenshot: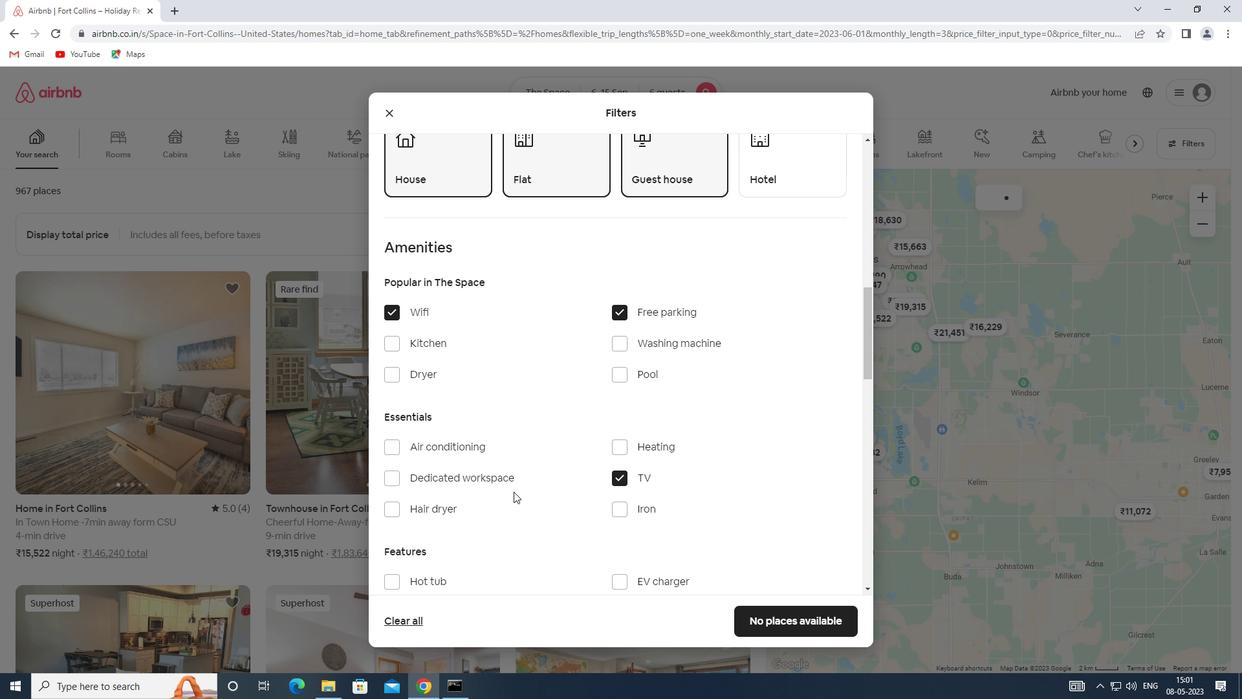 
Action: Mouse scrolled (513, 491) with delta (0, 0)
Screenshot: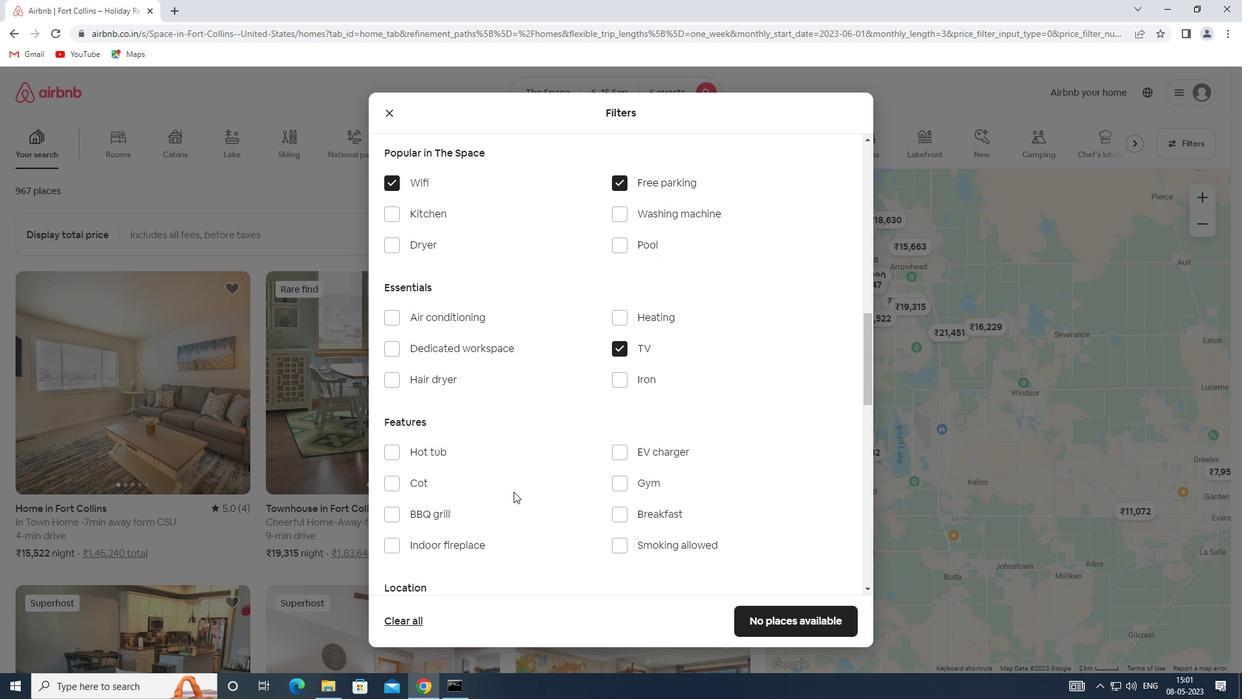 
Action: Mouse scrolled (513, 491) with delta (0, 0)
Screenshot: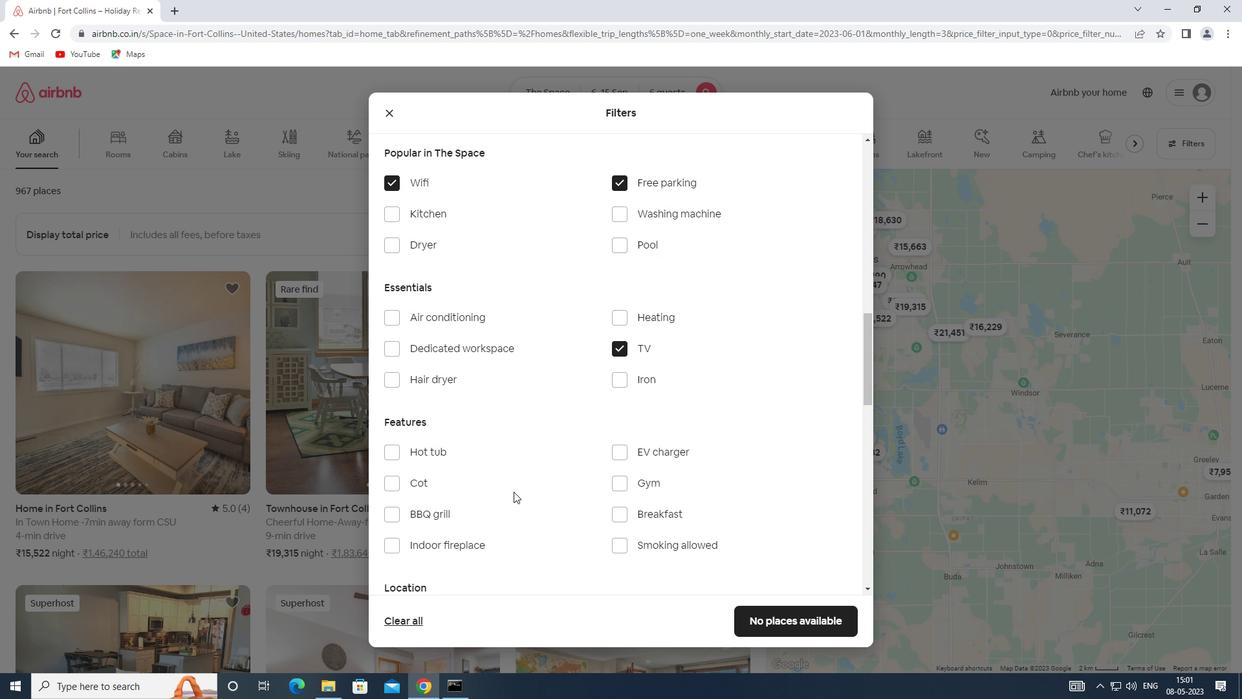 
Action: Mouse moved to (616, 353)
Screenshot: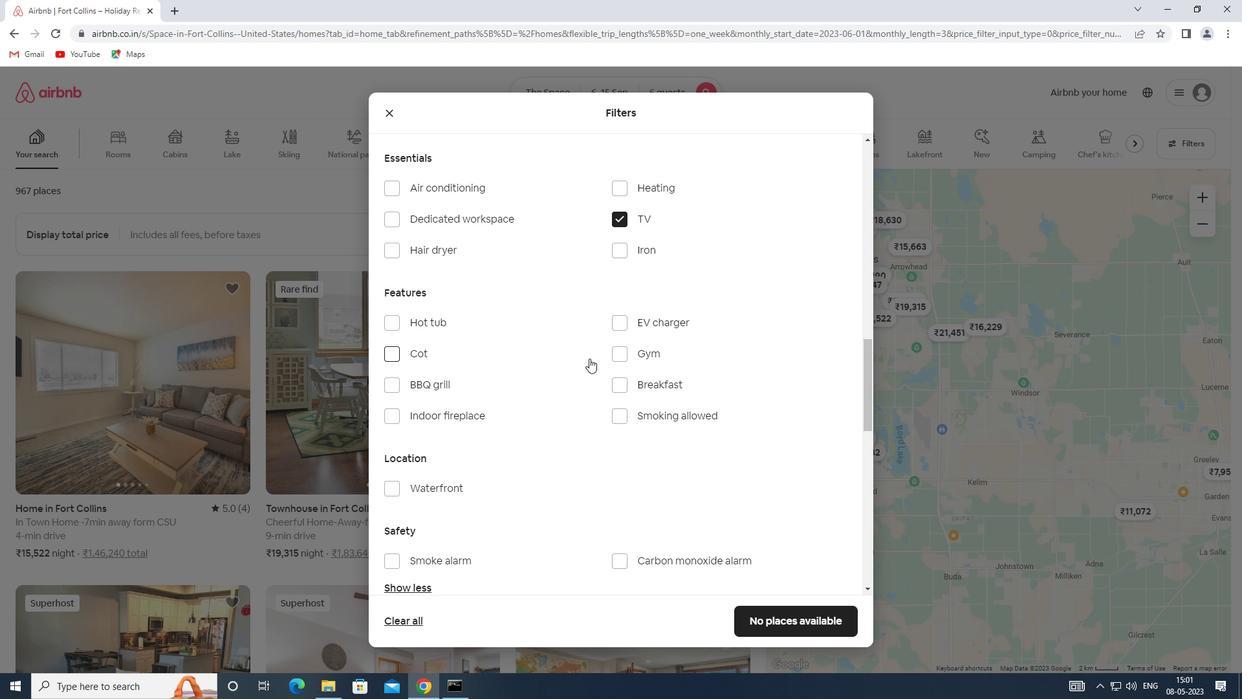 
Action: Mouse pressed left at (616, 353)
Screenshot: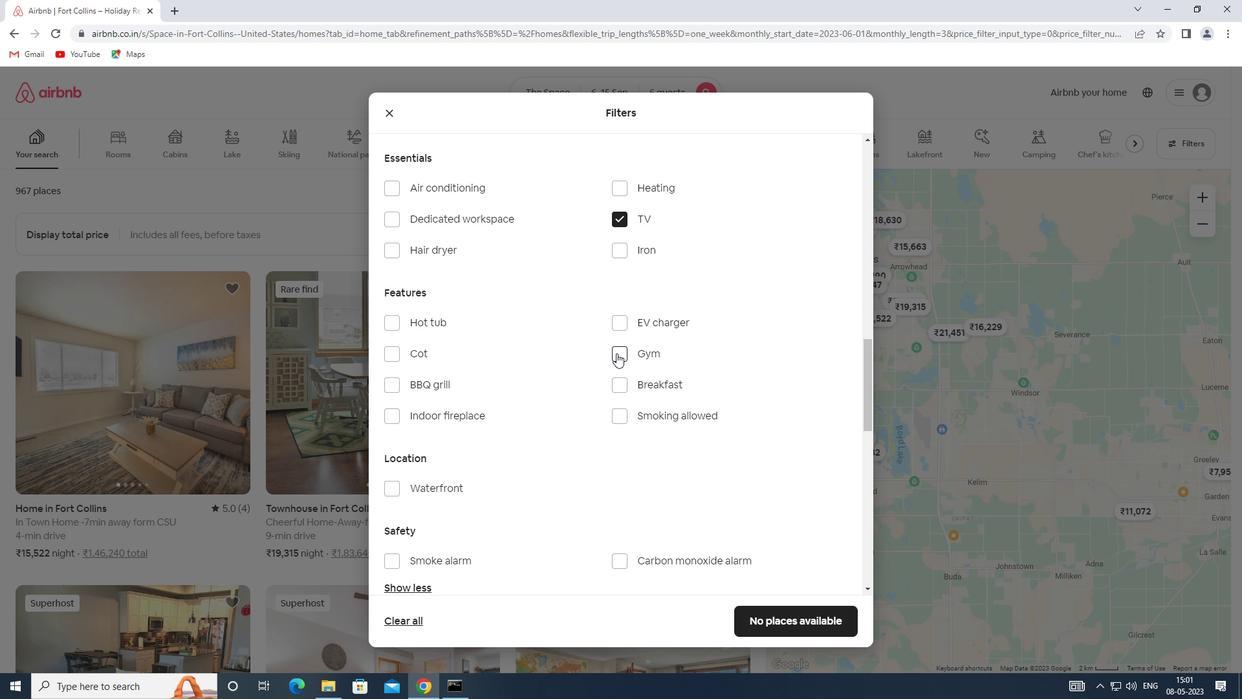 
Action: Mouse moved to (616, 386)
Screenshot: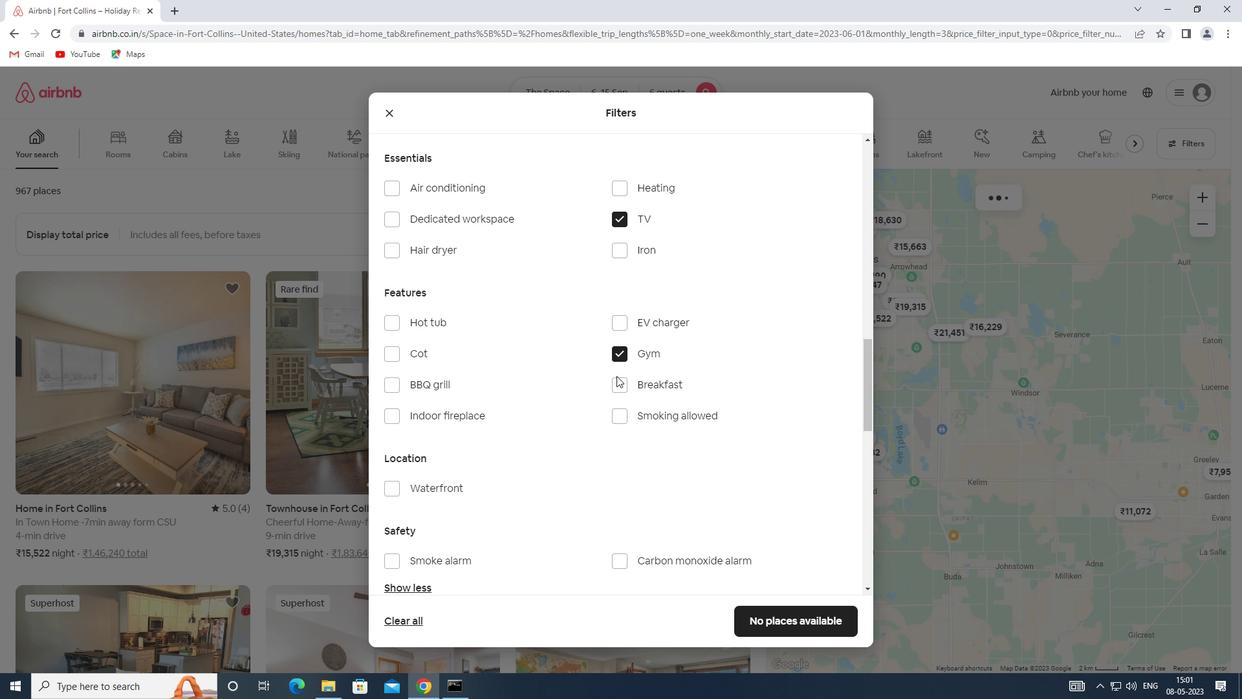 
Action: Mouse pressed left at (616, 386)
Screenshot: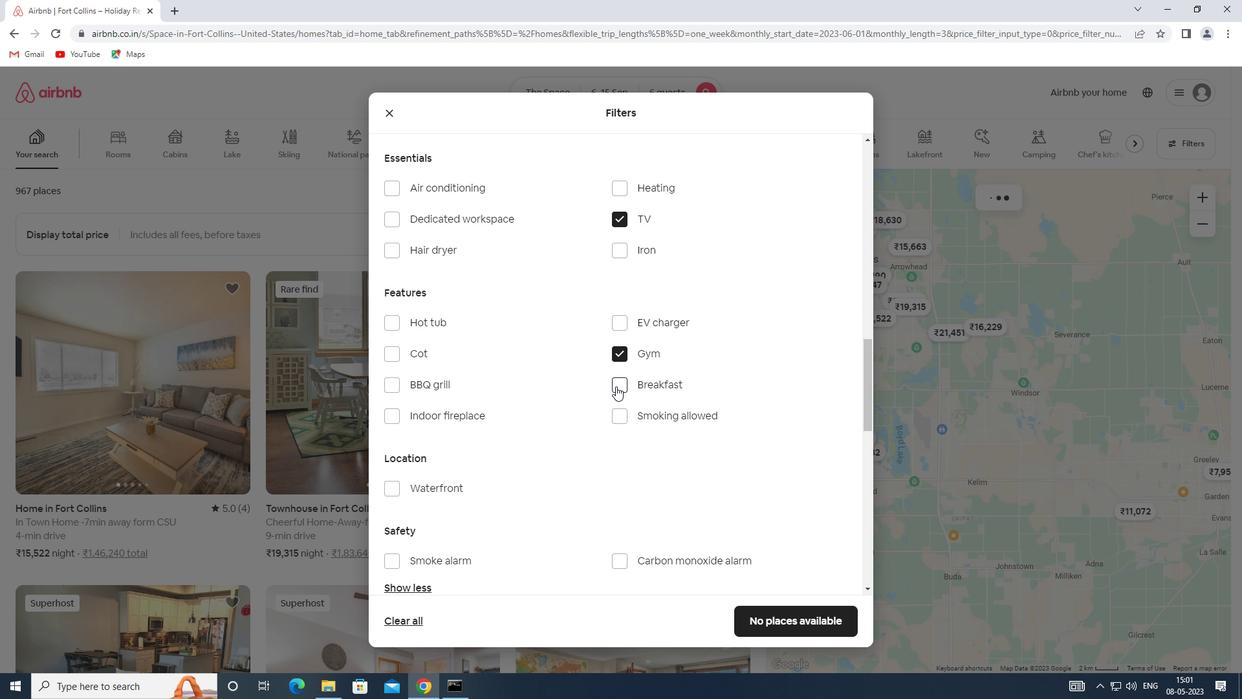
Action: Mouse moved to (604, 418)
Screenshot: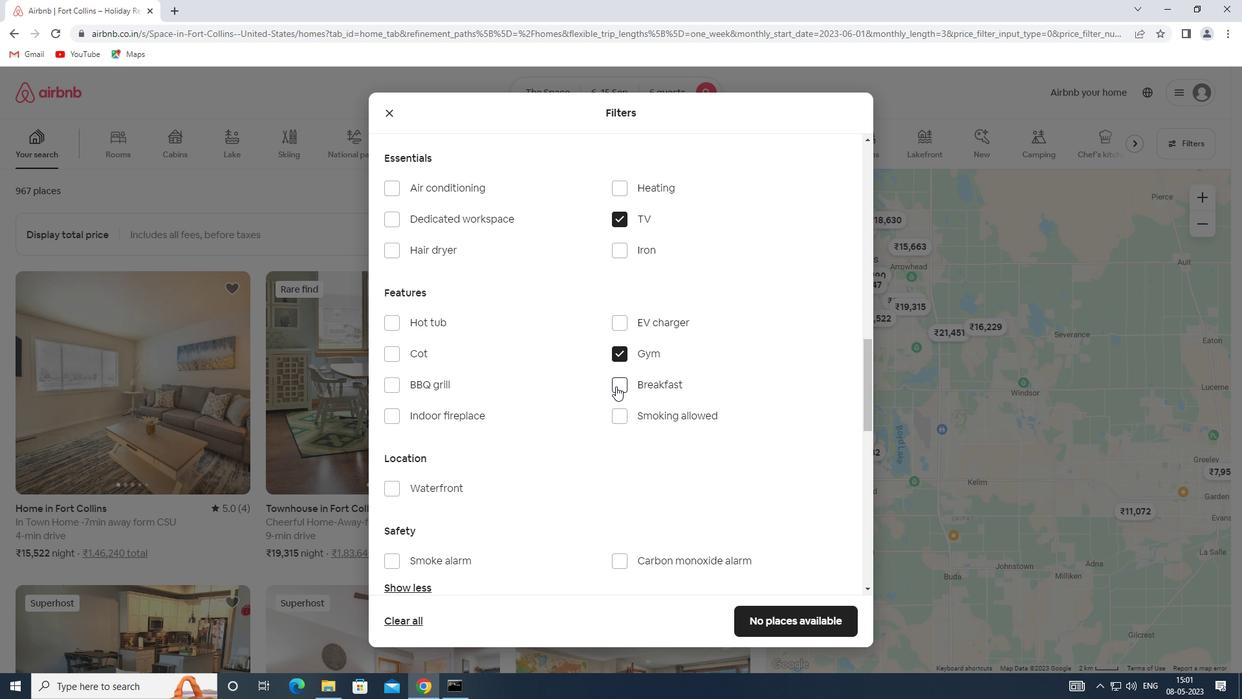 
Action: Mouse scrolled (604, 417) with delta (0, 0)
Screenshot: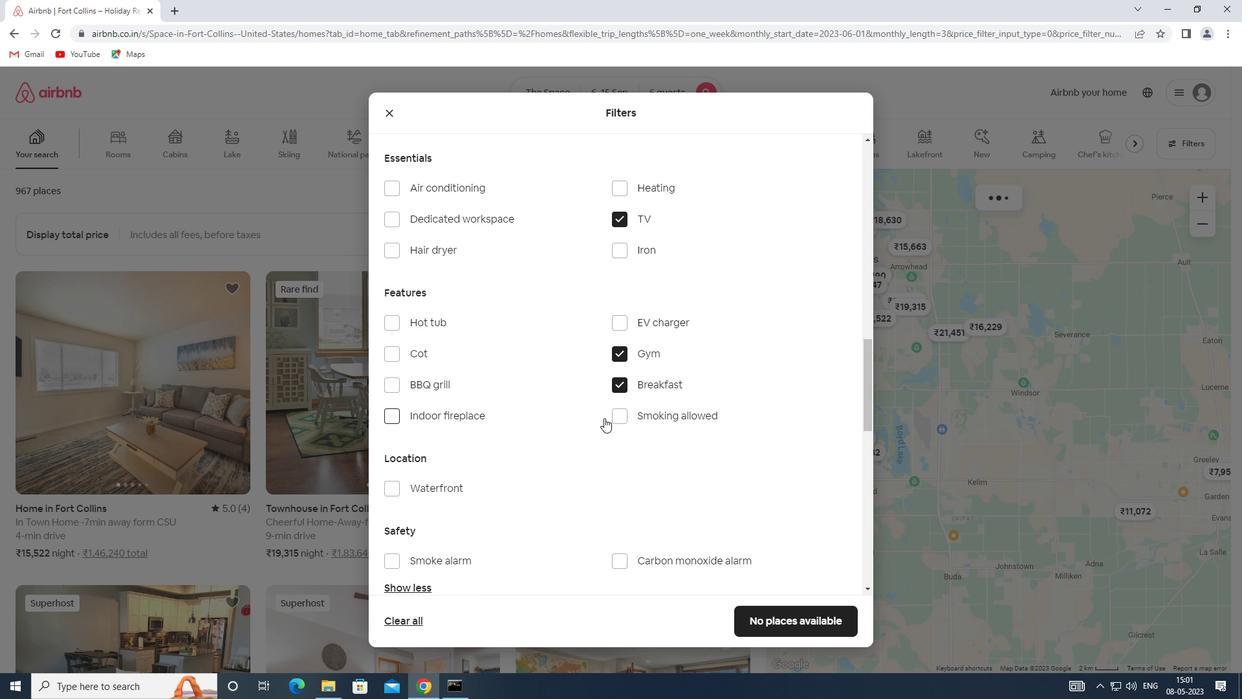 
Action: Mouse scrolled (604, 417) with delta (0, 0)
Screenshot: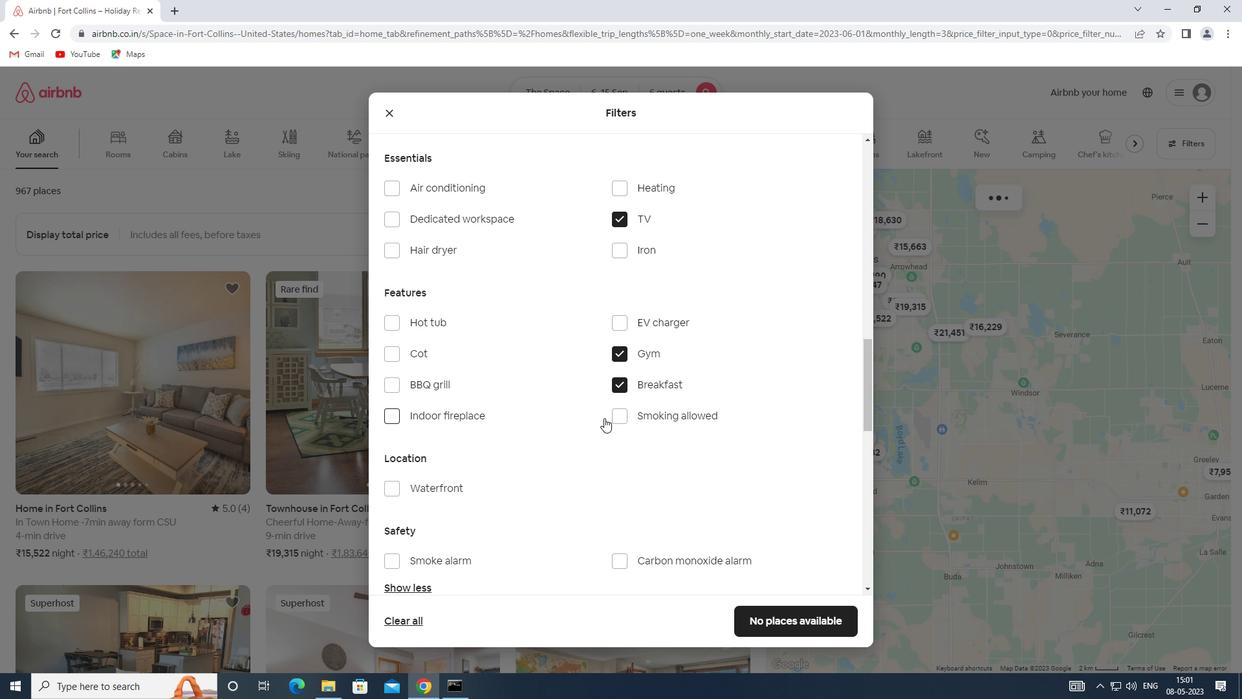 
Action: Mouse moved to (602, 422)
Screenshot: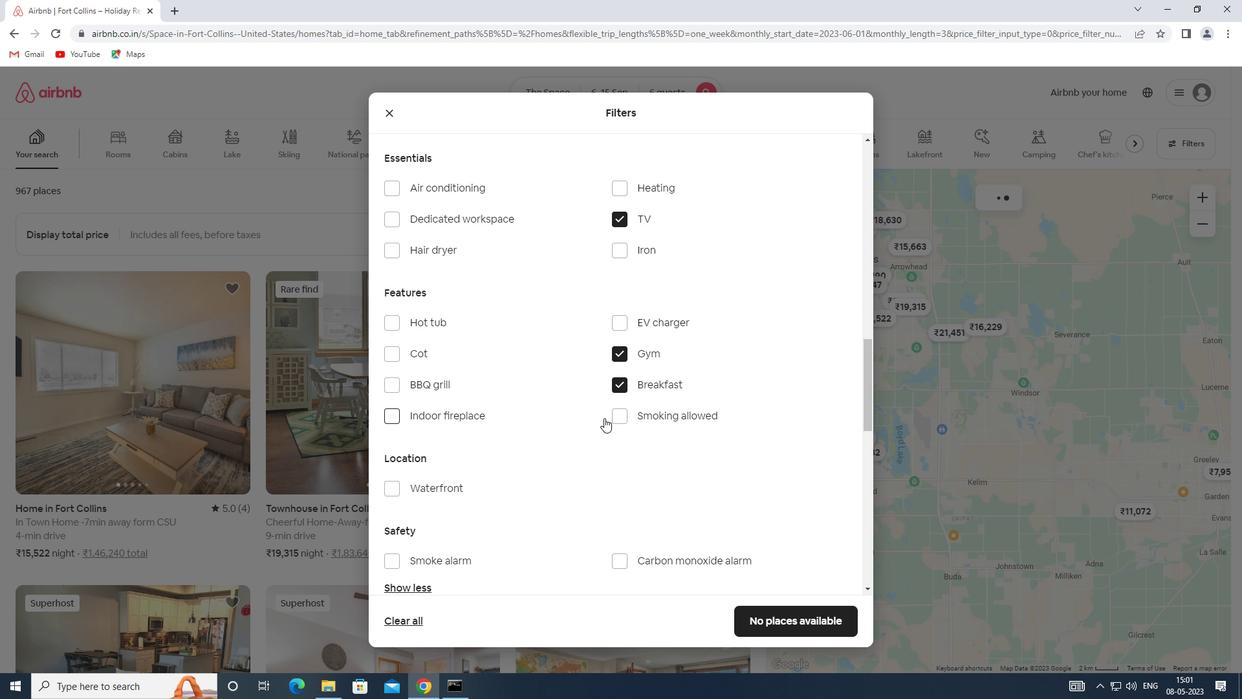 
Action: Mouse scrolled (602, 421) with delta (0, 0)
Screenshot: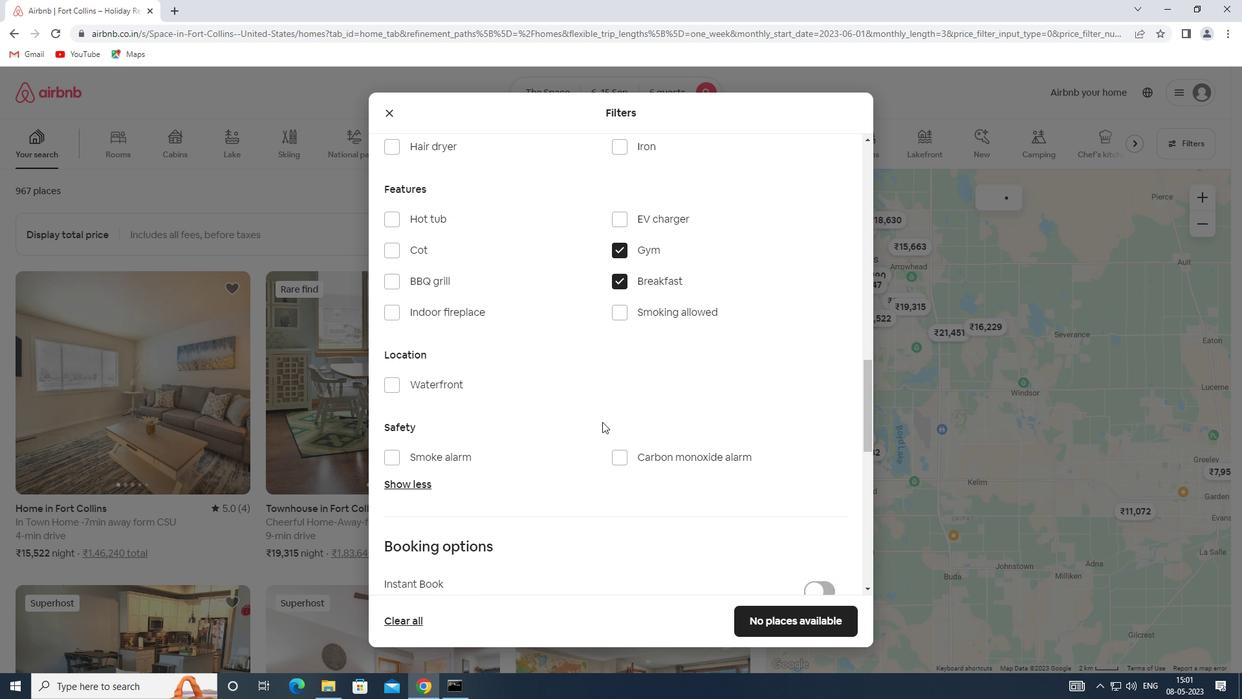 
Action: Mouse scrolled (602, 421) with delta (0, 0)
Screenshot: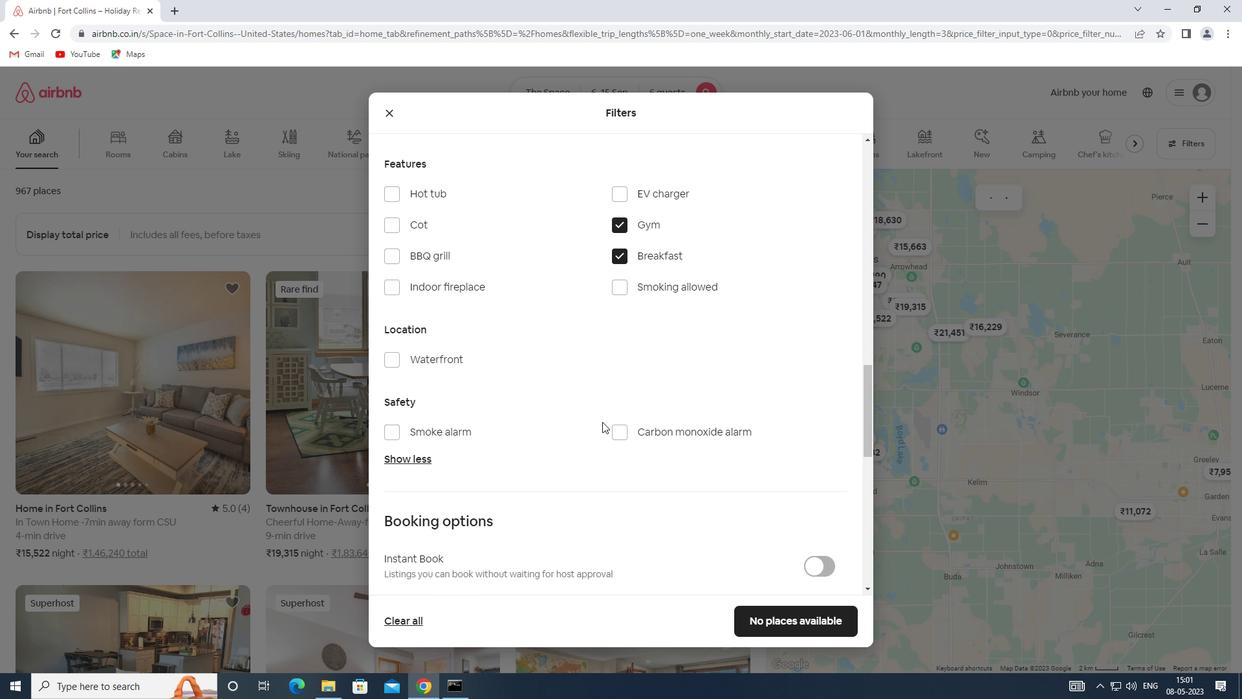 
Action: Mouse scrolled (602, 421) with delta (0, 0)
Screenshot: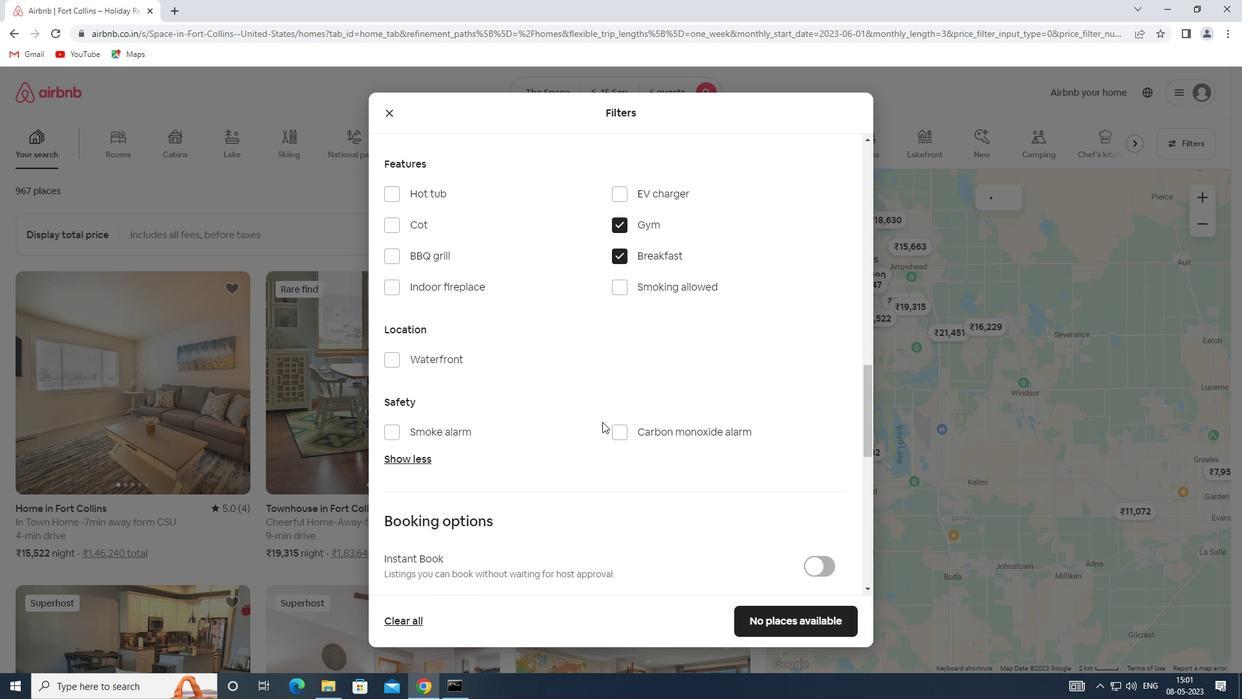
Action: Mouse moved to (818, 414)
Screenshot: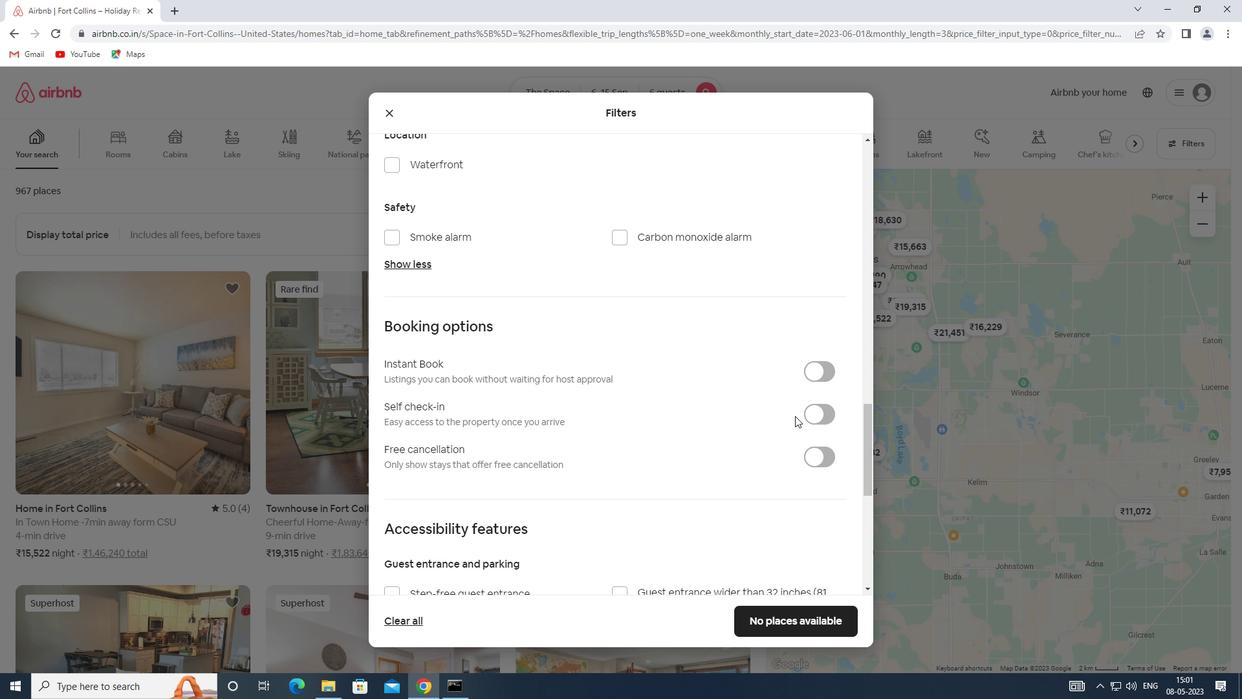 
Action: Mouse pressed left at (818, 414)
Screenshot: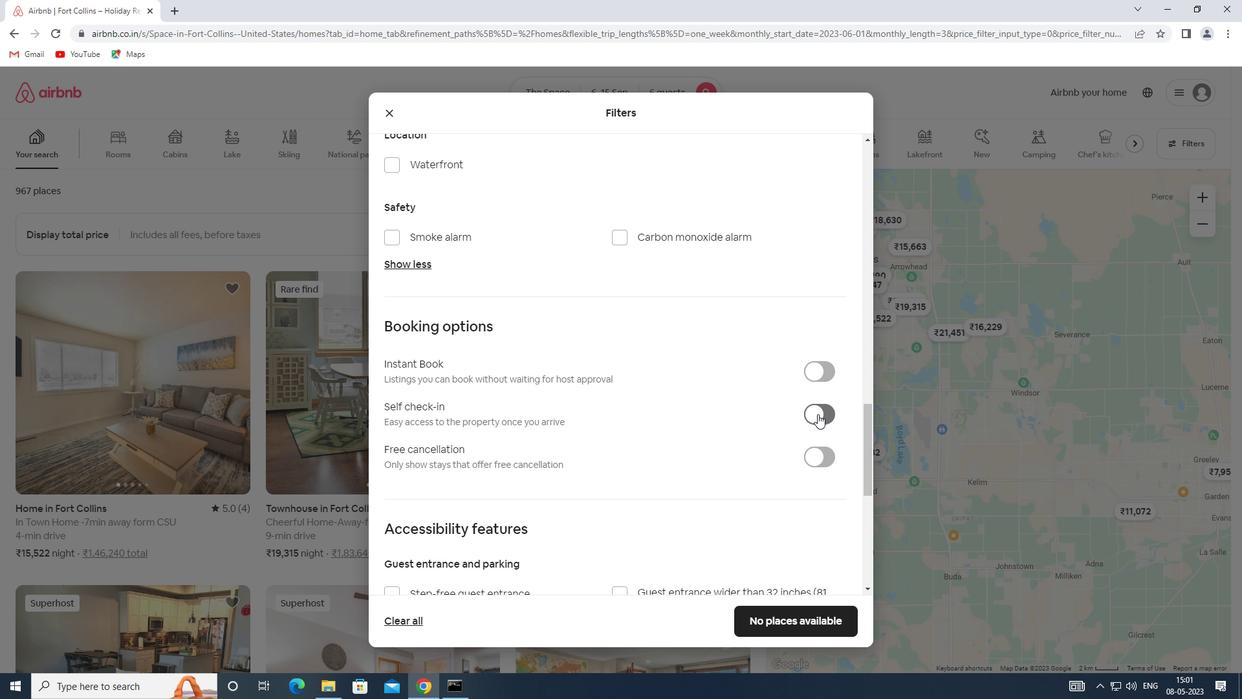 
Action: Mouse moved to (546, 433)
Screenshot: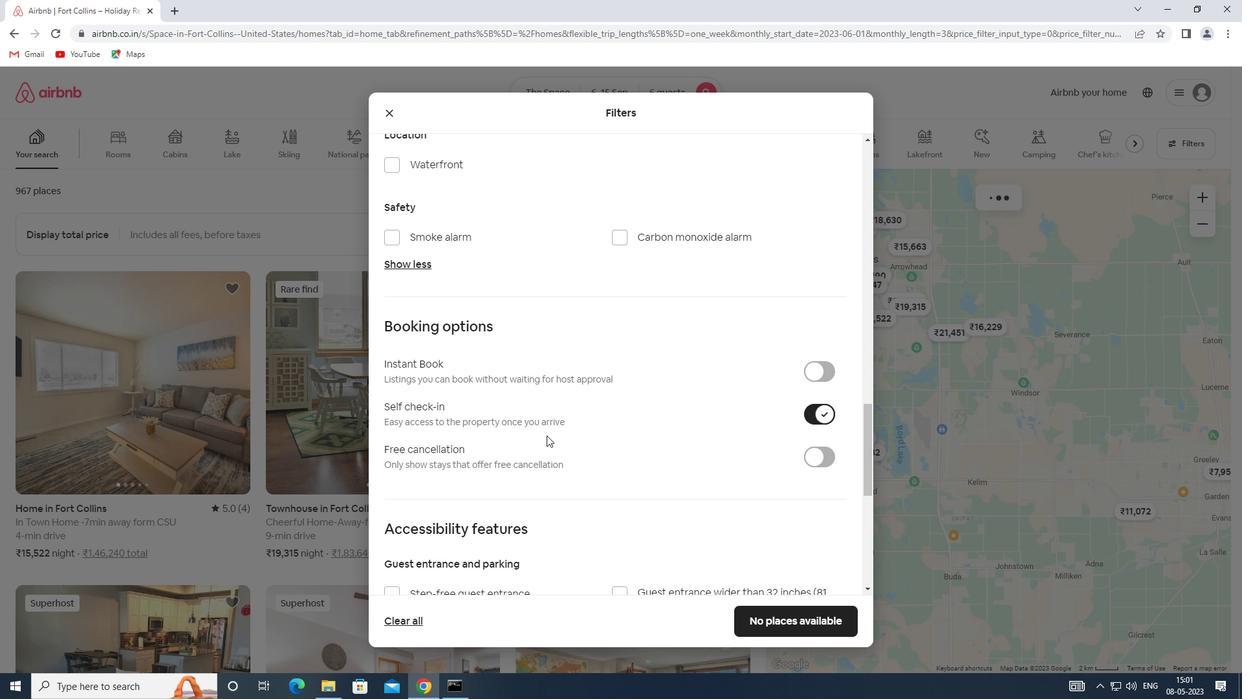 
Action: Mouse scrolled (546, 432) with delta (0, 0)
Screenshot: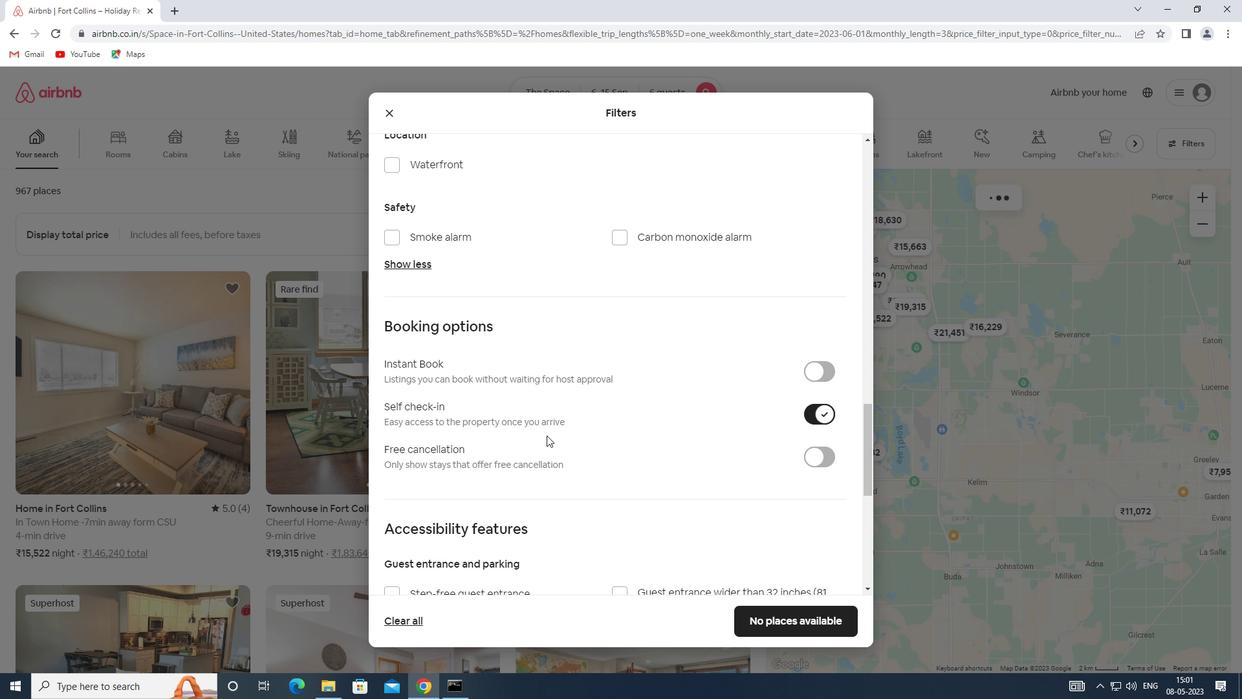 
Action: Mouse scrolled (546, 432) with delta (0, 0)
Screenshot: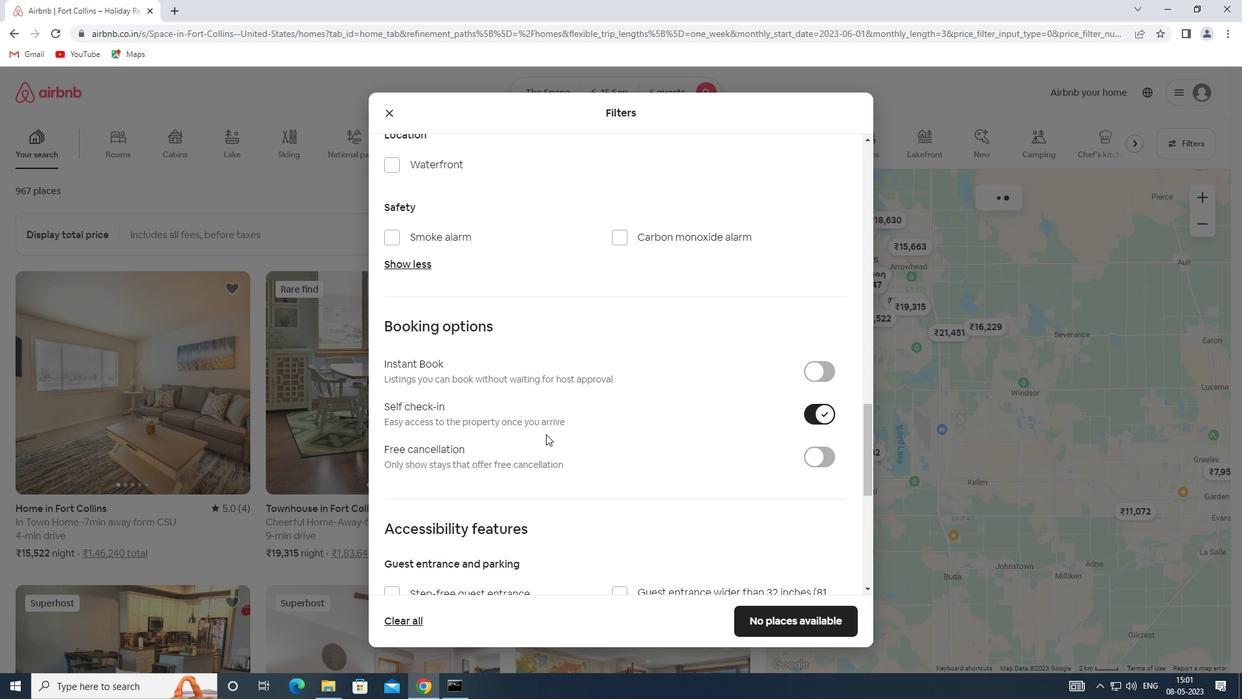 
Action: Mouse scrolled (546, 432) with delta (0, 0)
Screenshot: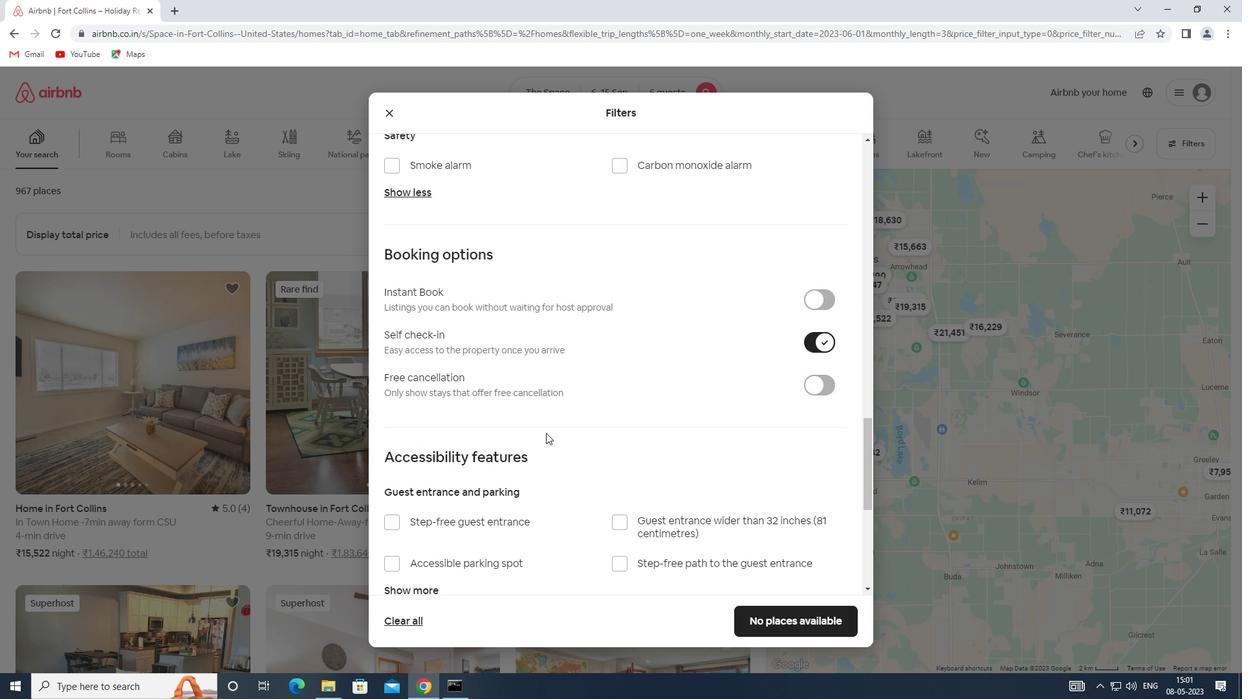 
Action: Mouse scrolled (546, 432) with delta (0, 0)
Screenshot: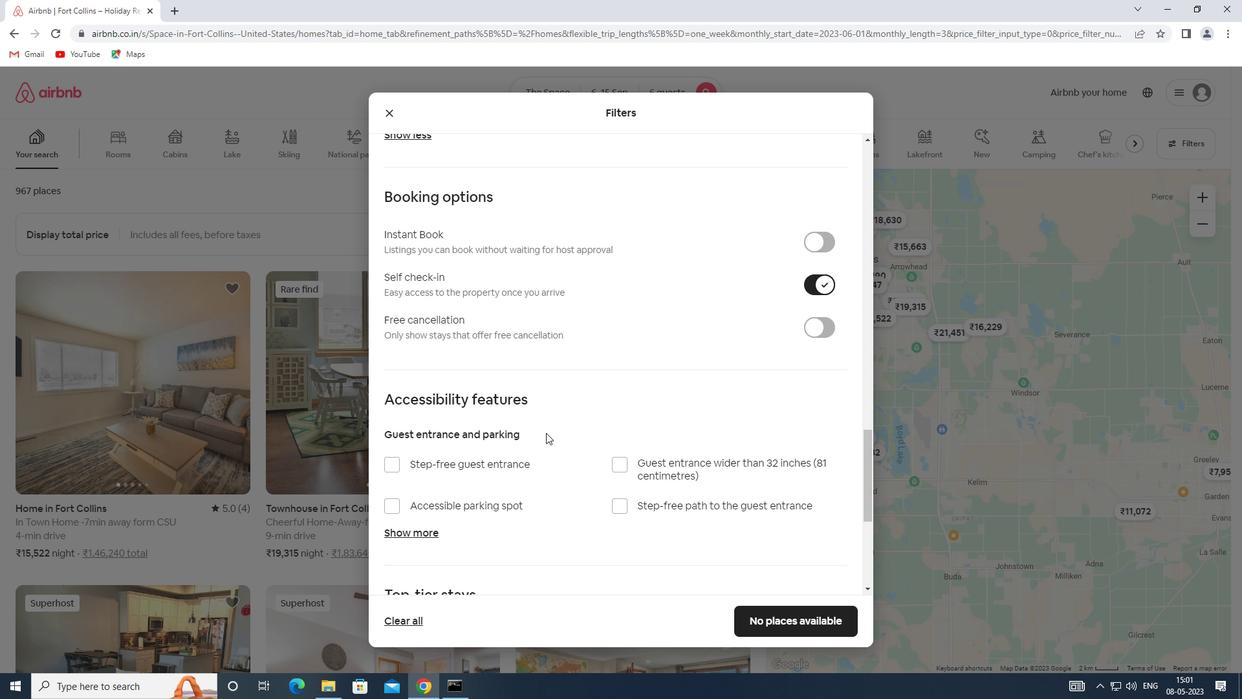 
Action: Mouse scrolled (546, 432) with delta (0, 0)
Screenshot: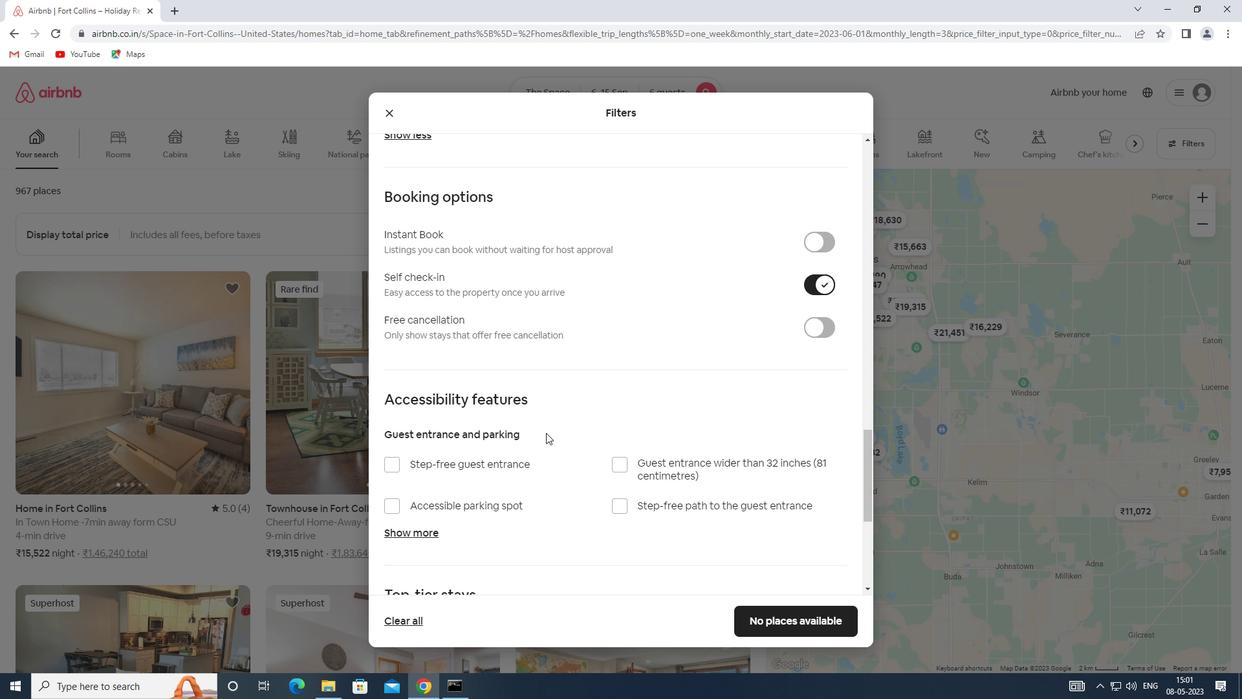
Action: Mouse scrolled (546, 432) with delta (0, 0)
Screenshot: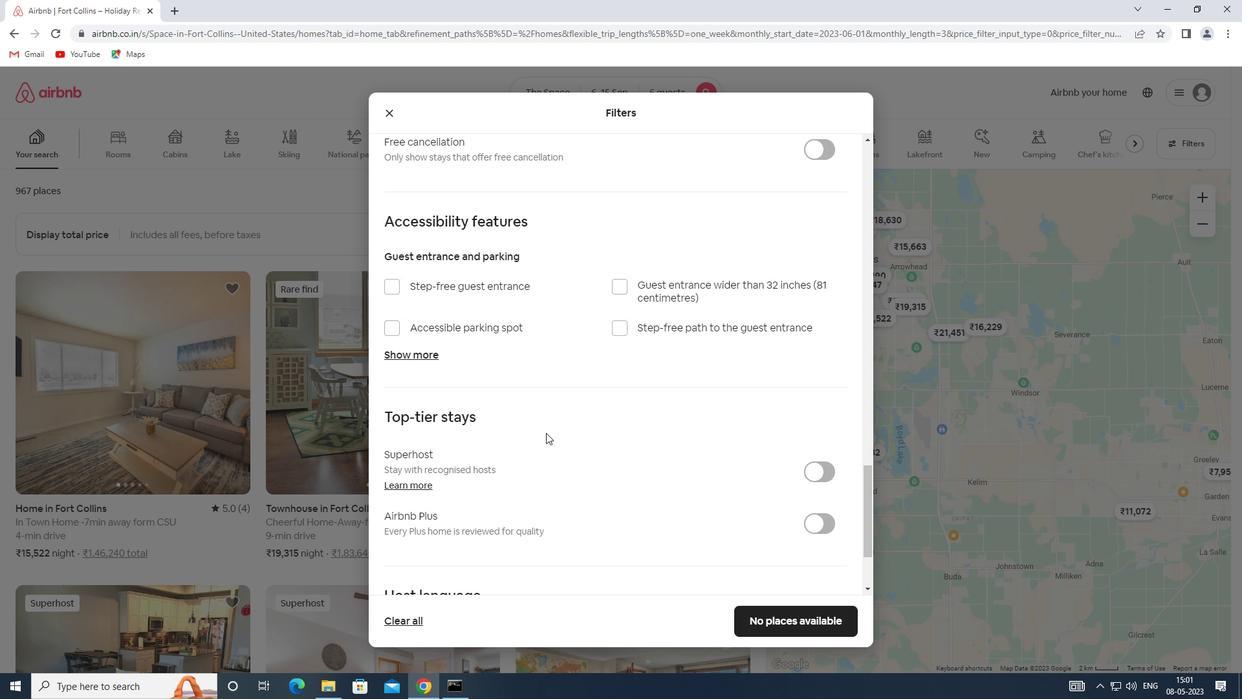 
Action: Mouse scrolled (546, 432) with delta (0, 0)
Screenshot: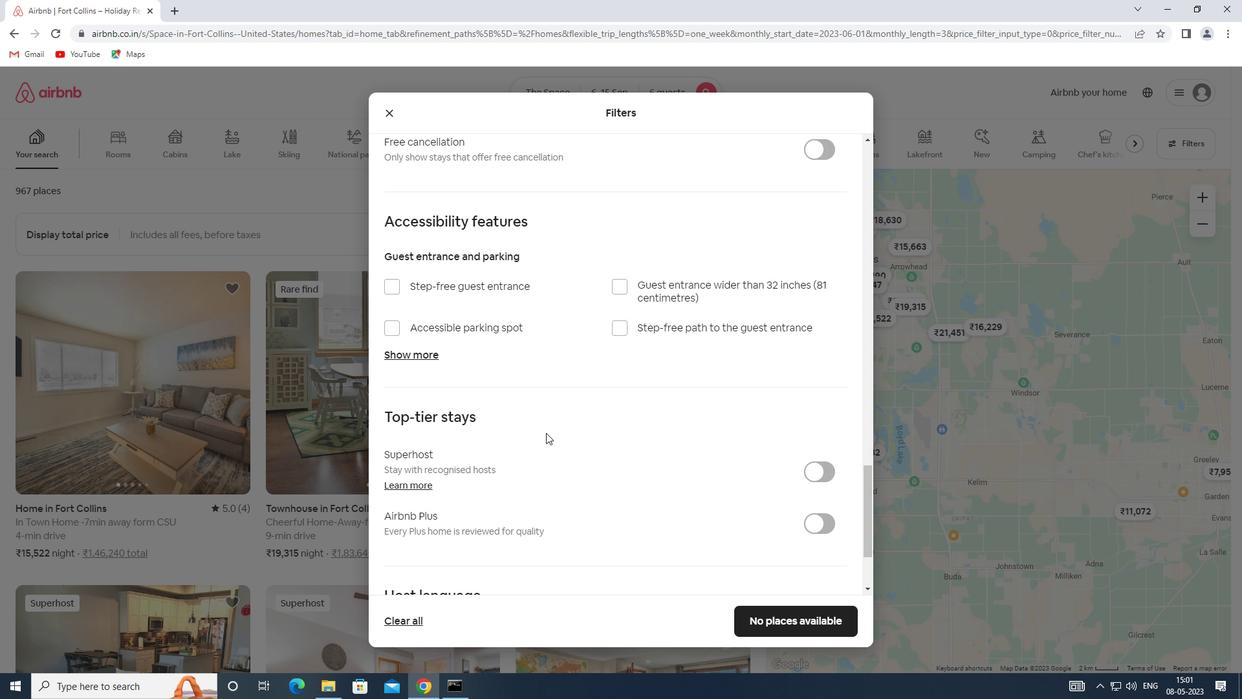 
Action: Mouse scrolled (546, 432) with delta (0, 0)
Screenshot: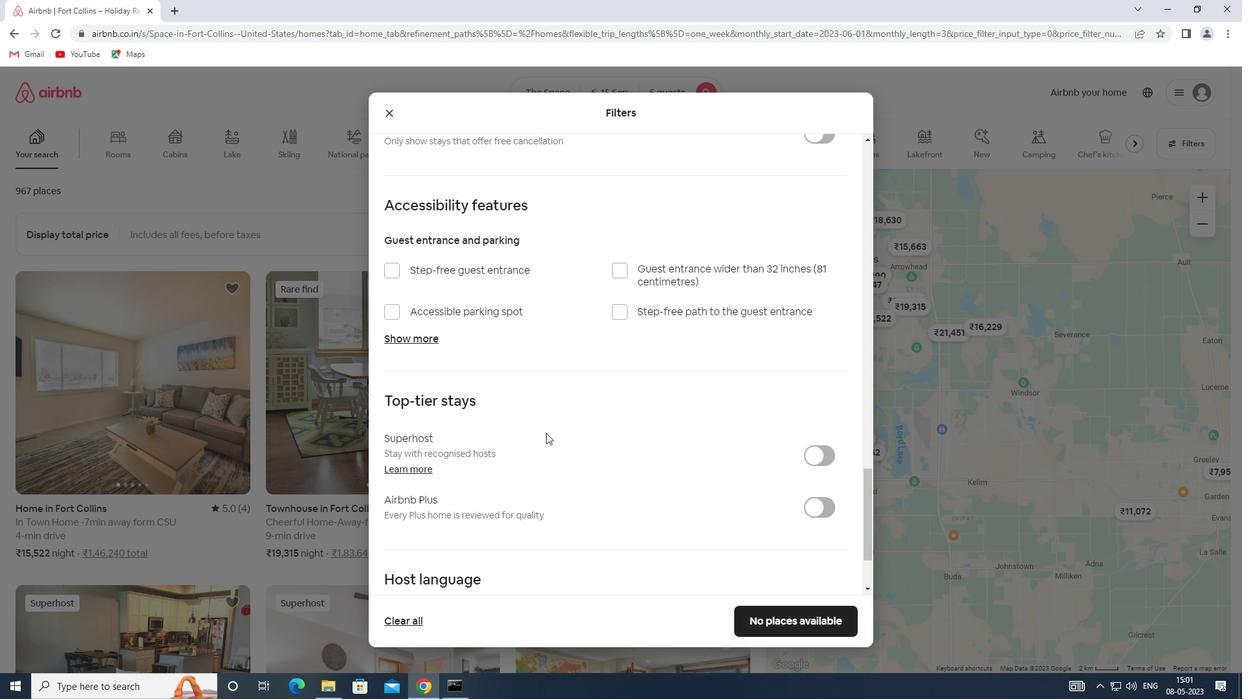 
Action: Mouse moved to (386, 504)
Screenshot: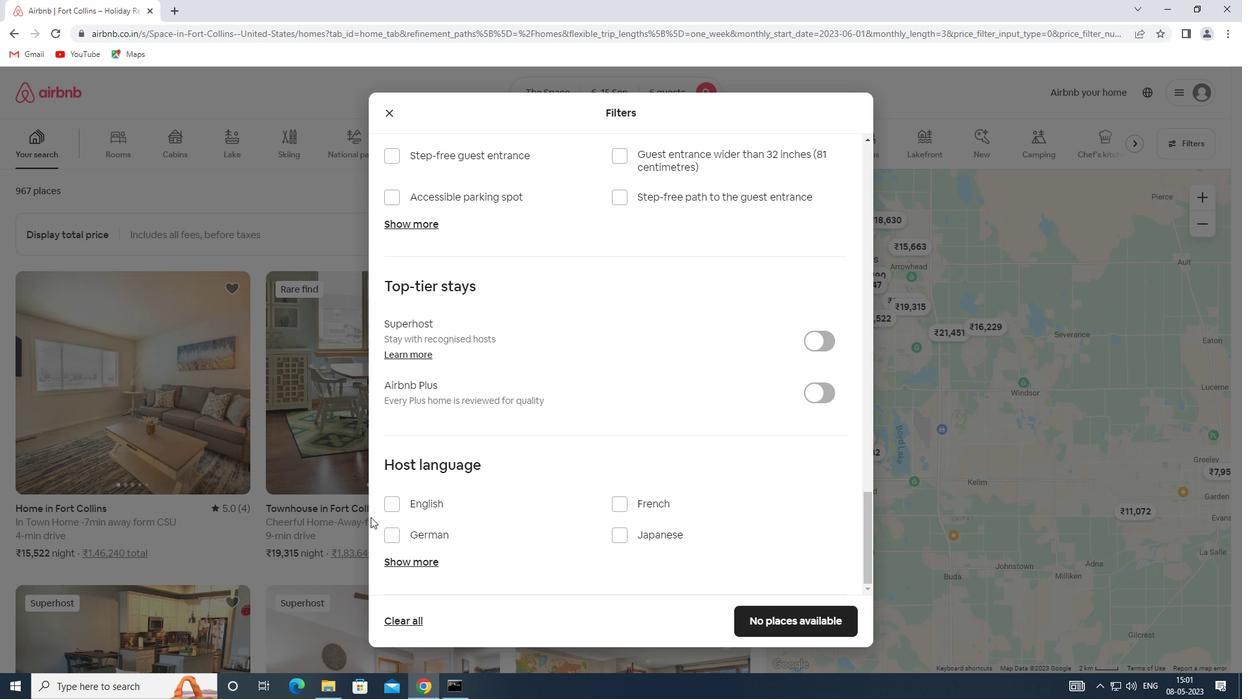 
Action: Mouse pressed left at (386, 504)
Screenshot: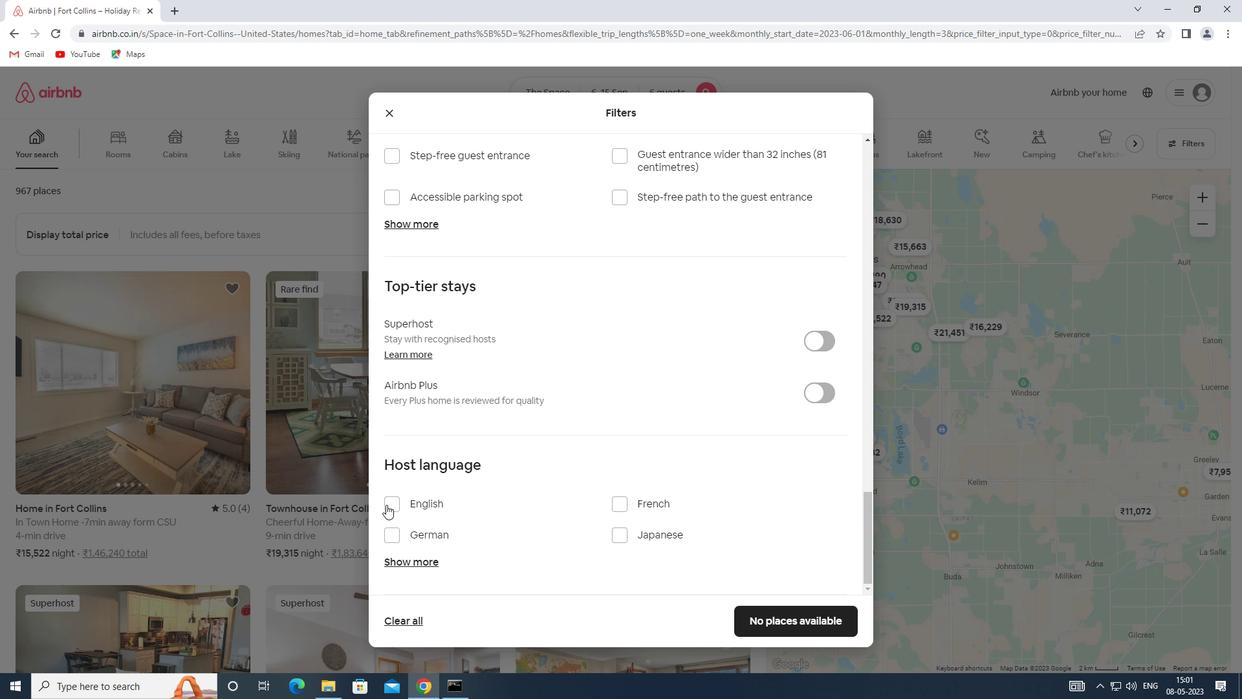 
Action: Mouse moved to (762, 614)
Screenshot: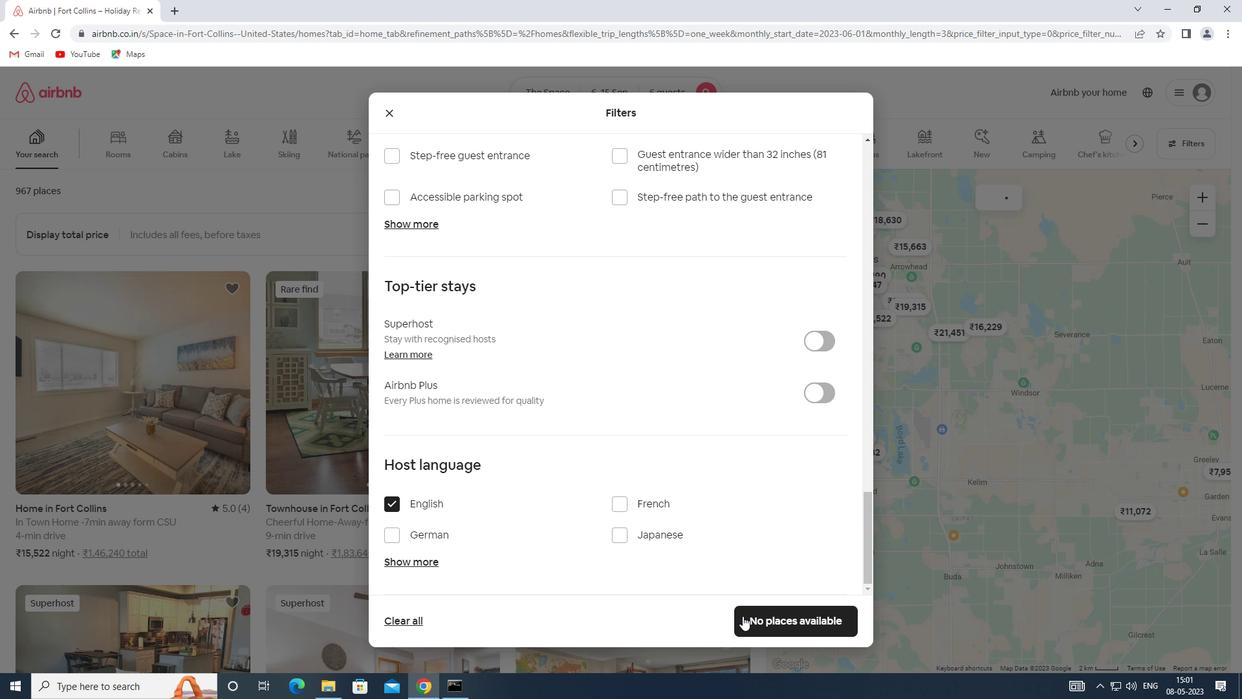 
Action: Mouse pressed left at (762, 614)
Screenshot: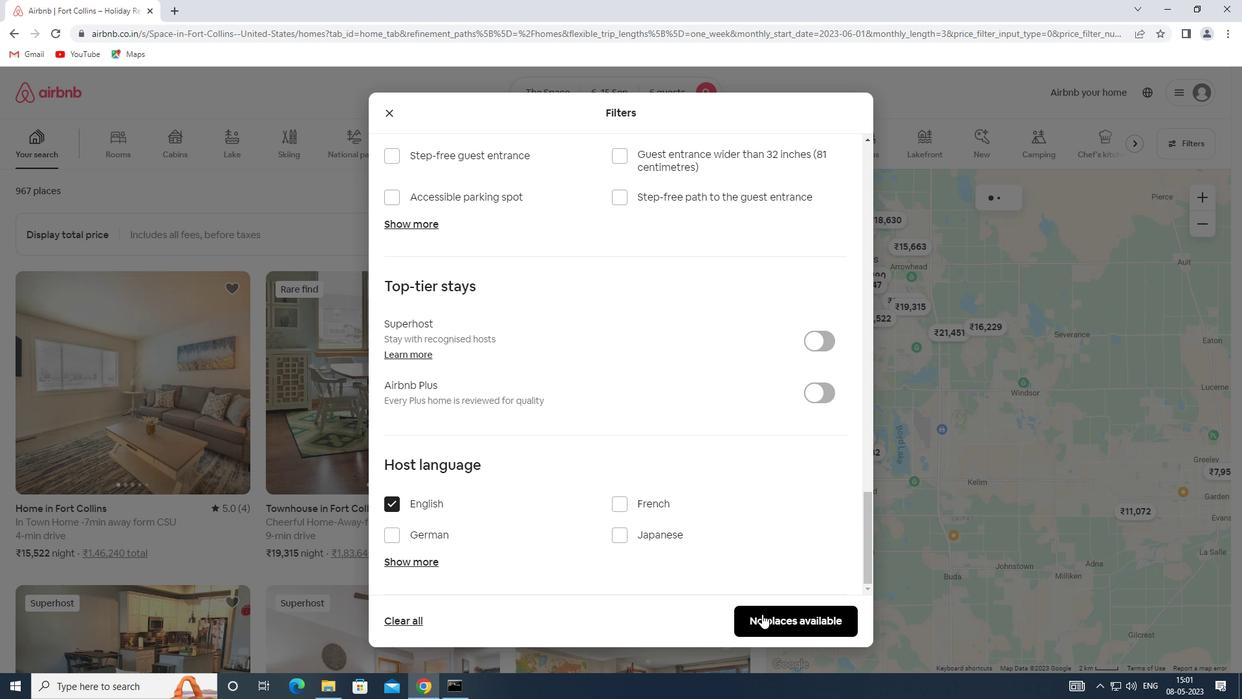 
